 Task: Find connections with filter location Bagaha with filter topic #linkedinprofileswith filter profile language French with filter current company Landor & Fitch with filter school Rajagiri Centre for Business Studies with filter industry Medical Equipment Manufacturing with filter service category Negotiation with filter keywords title Operations Assistant
Action: Mouse moved to (612, 87)
Screenshot: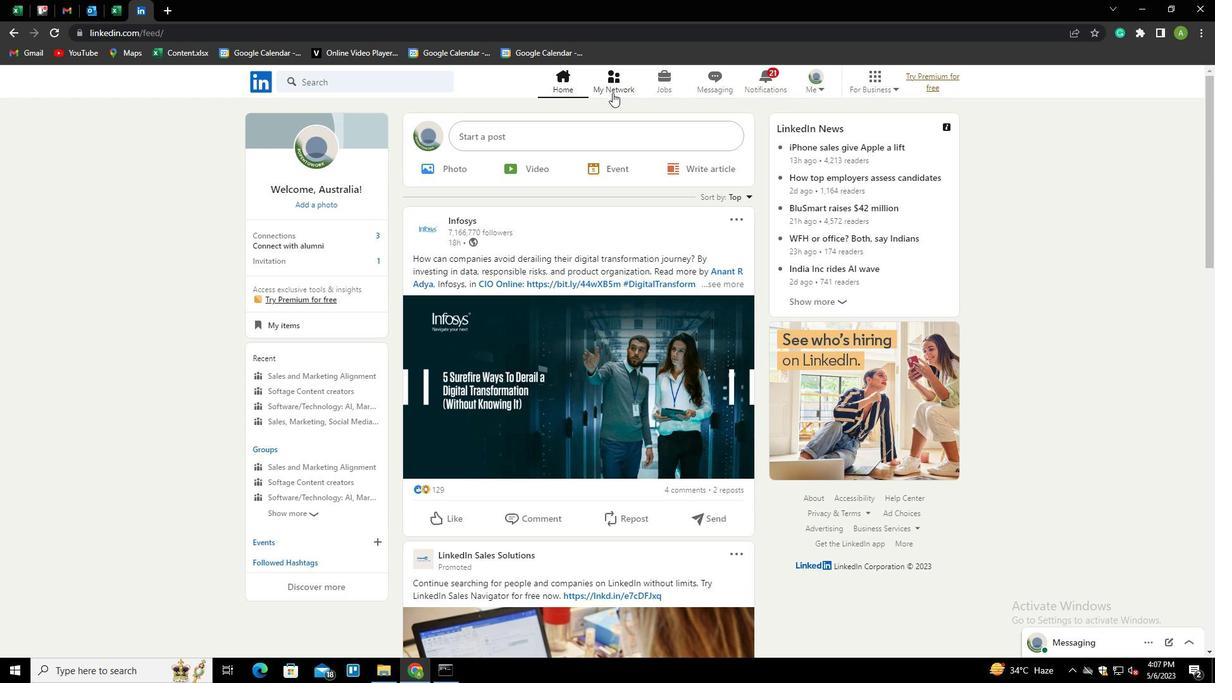 
Action: Mouse pressed left at (612, 87)
Screenshot: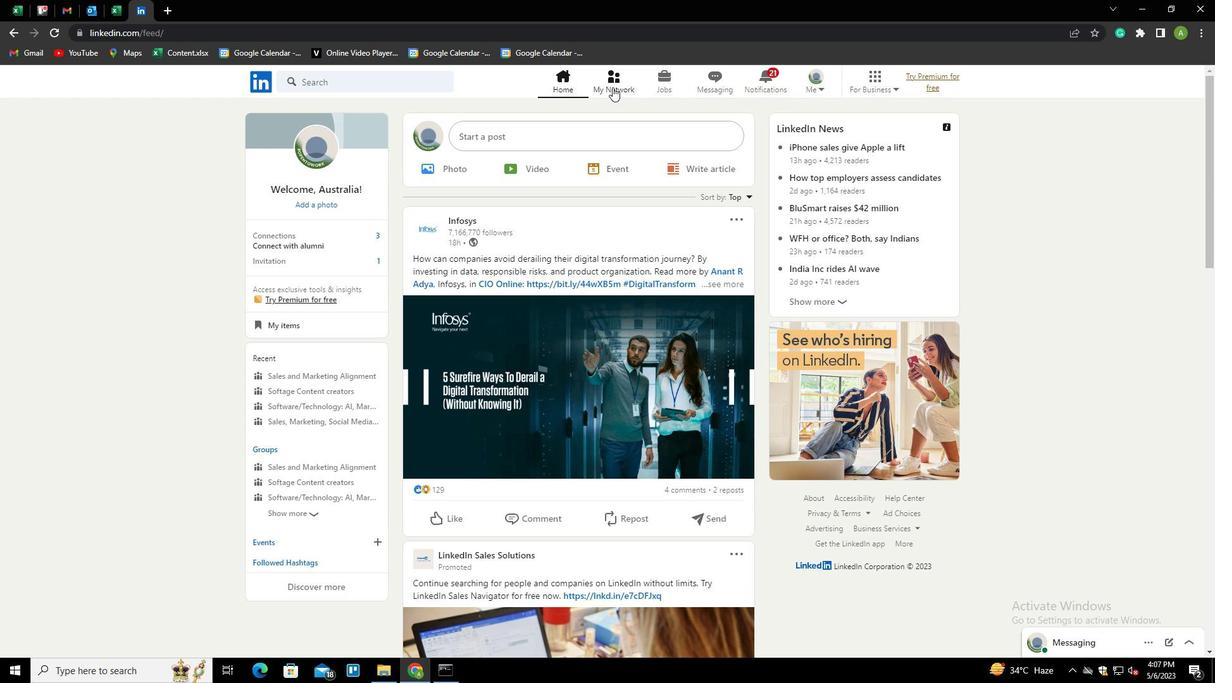 
Action: Mouse moved to (352, 147)
Screenshot: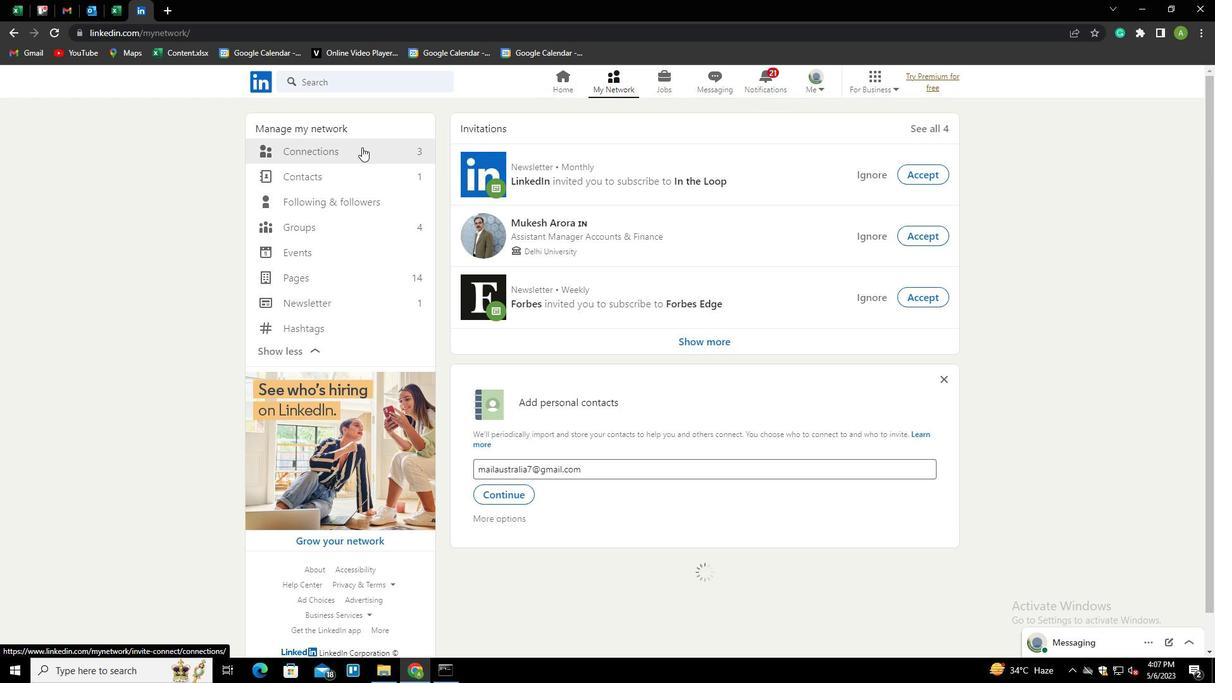 
Action: Mouse pressed left at (352, 147)
Screenshot: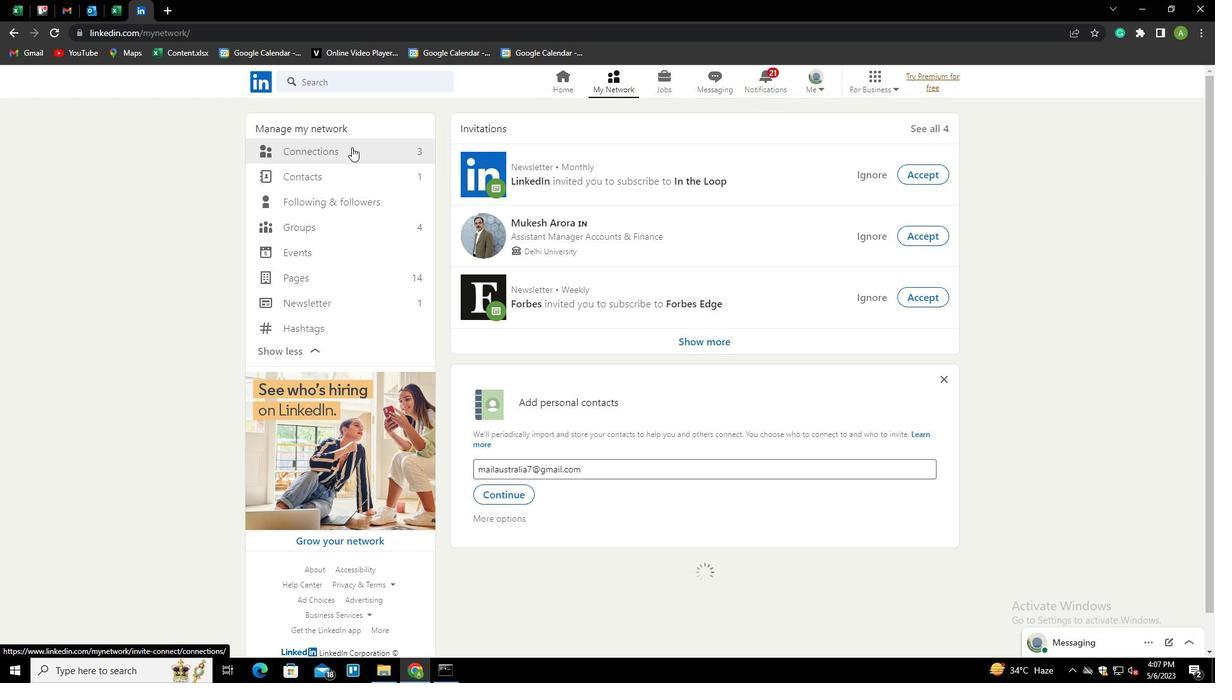
Action: Mouse moved to (683, 151)
Screenshot: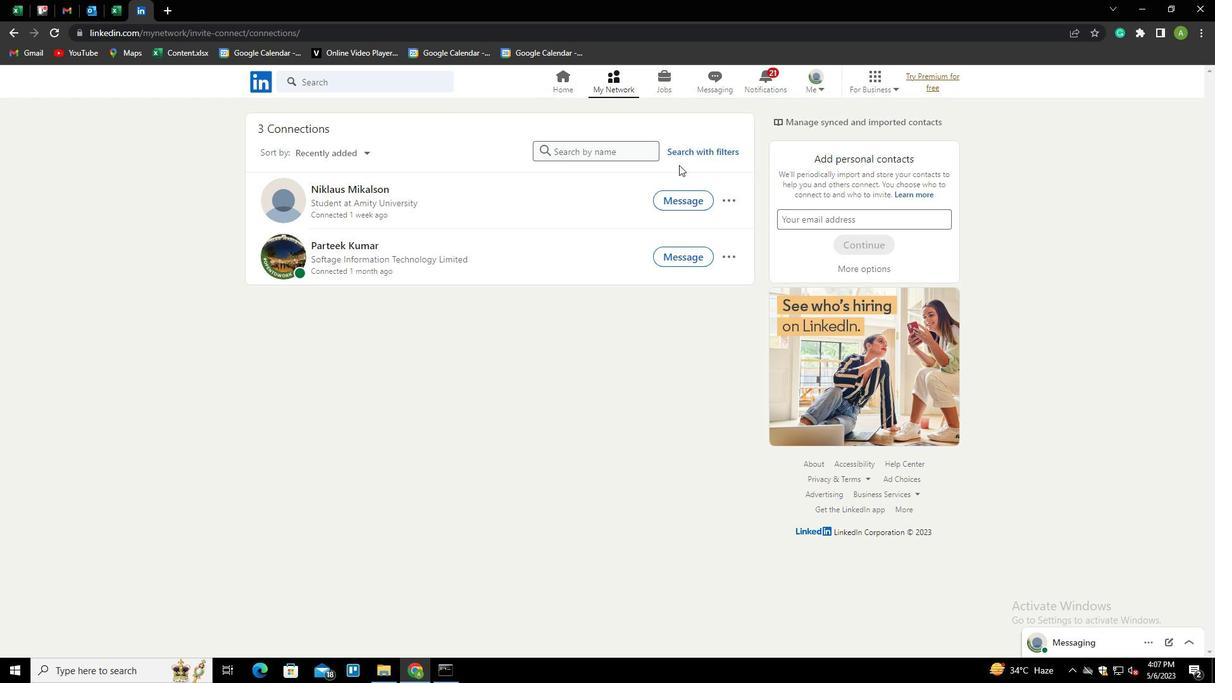 
Action: Mouse pressed left at (683, 151)
Screenshot: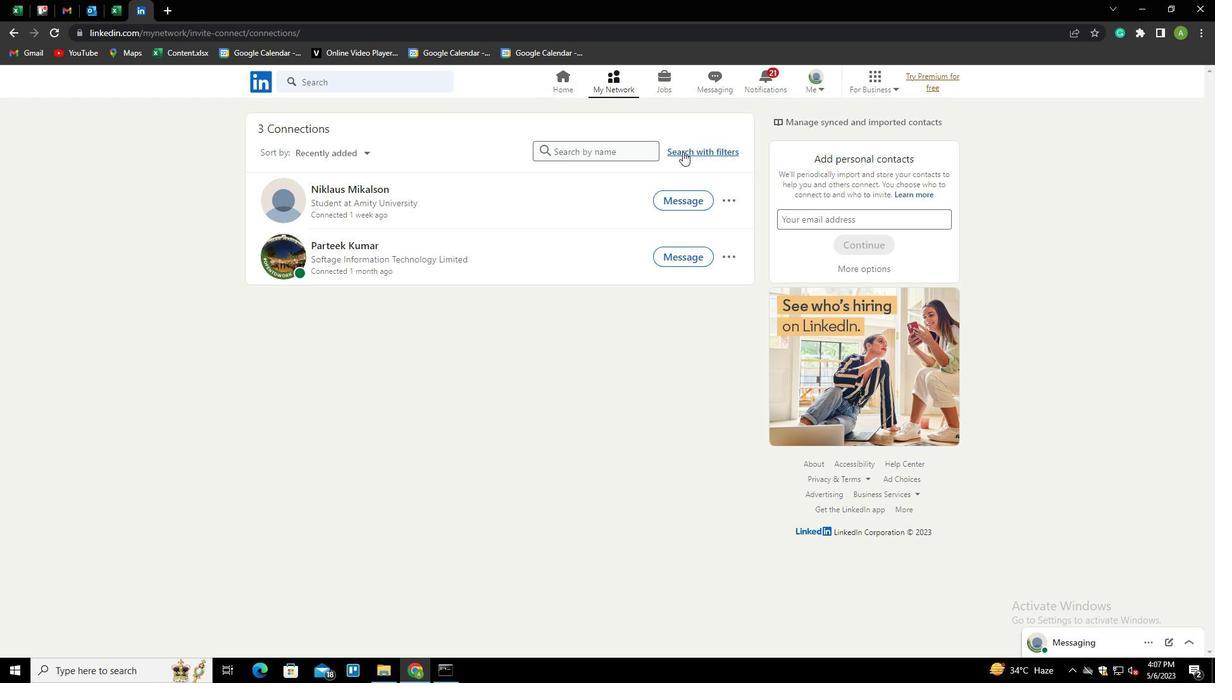 
Action: Mouse moved to (645, 118)
Screenshot: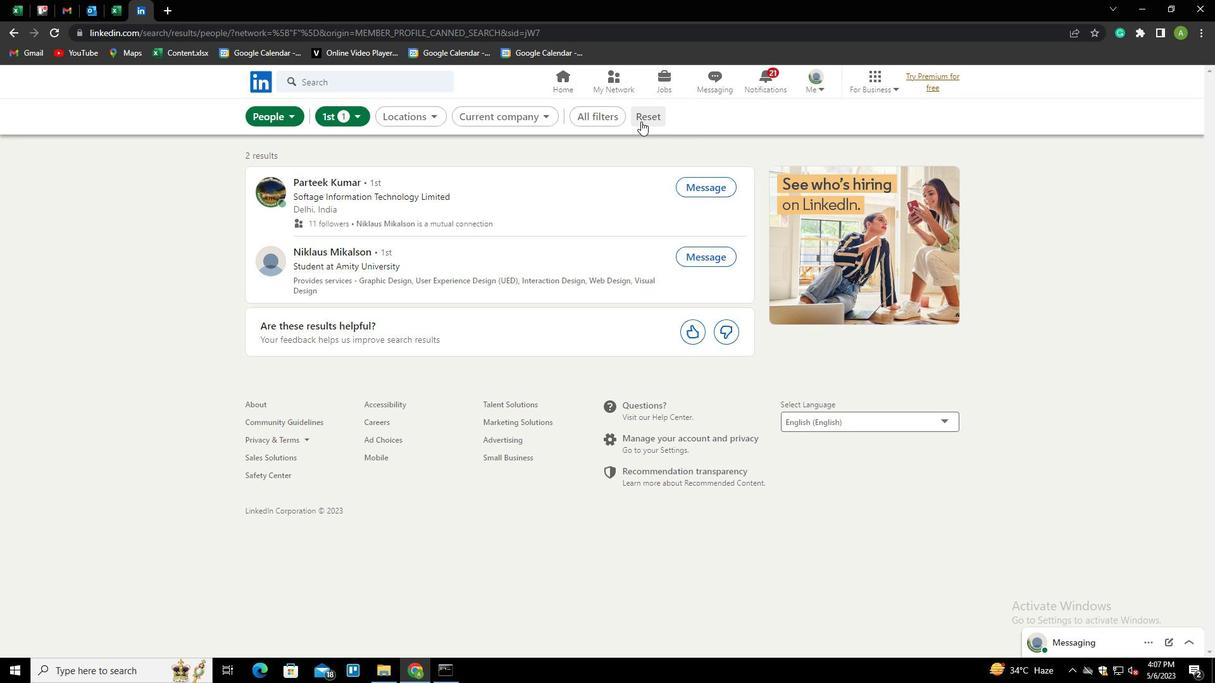 
Action: Mouse pressed left at (645, 118)
Screenshot: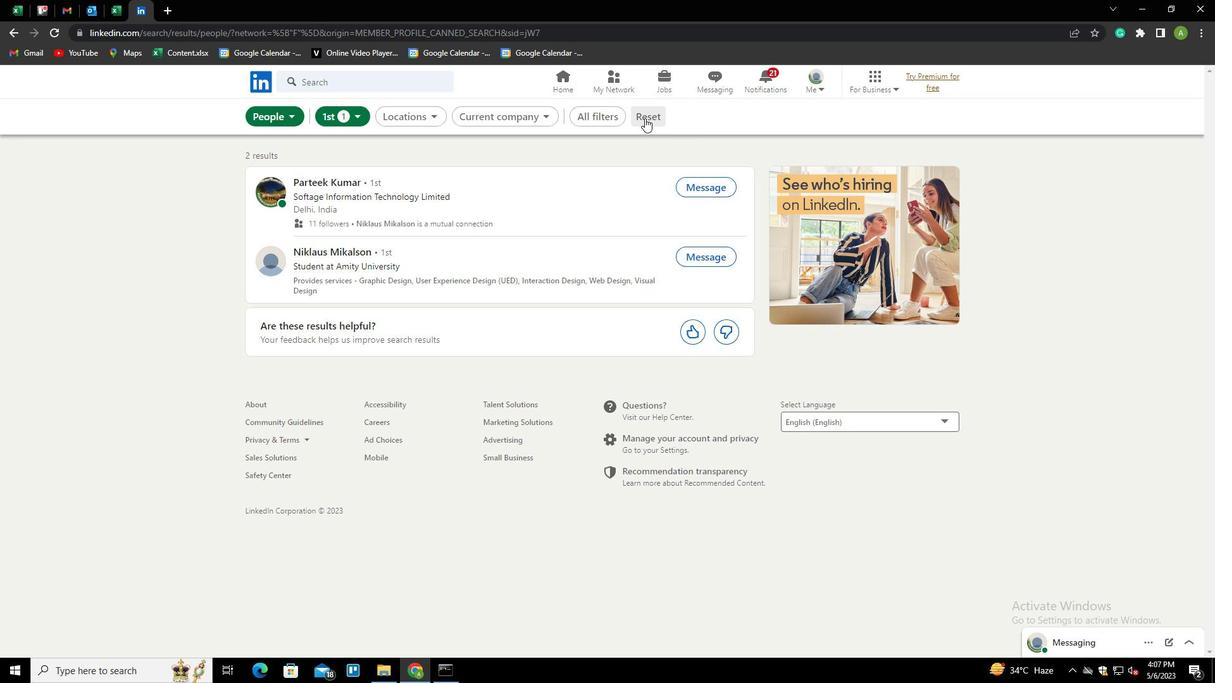 
Action: Mouse moved to (629, 114)
Screenshot: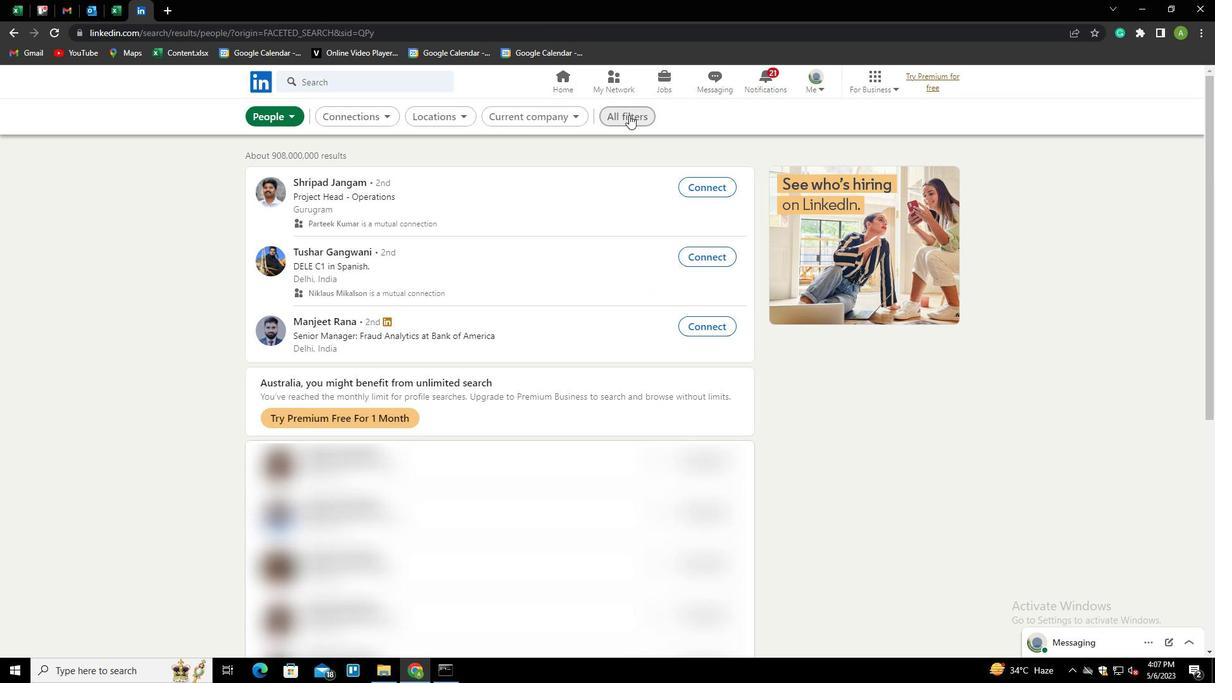 
Action: Mouse pressed left at (629, 114)
Screenshot: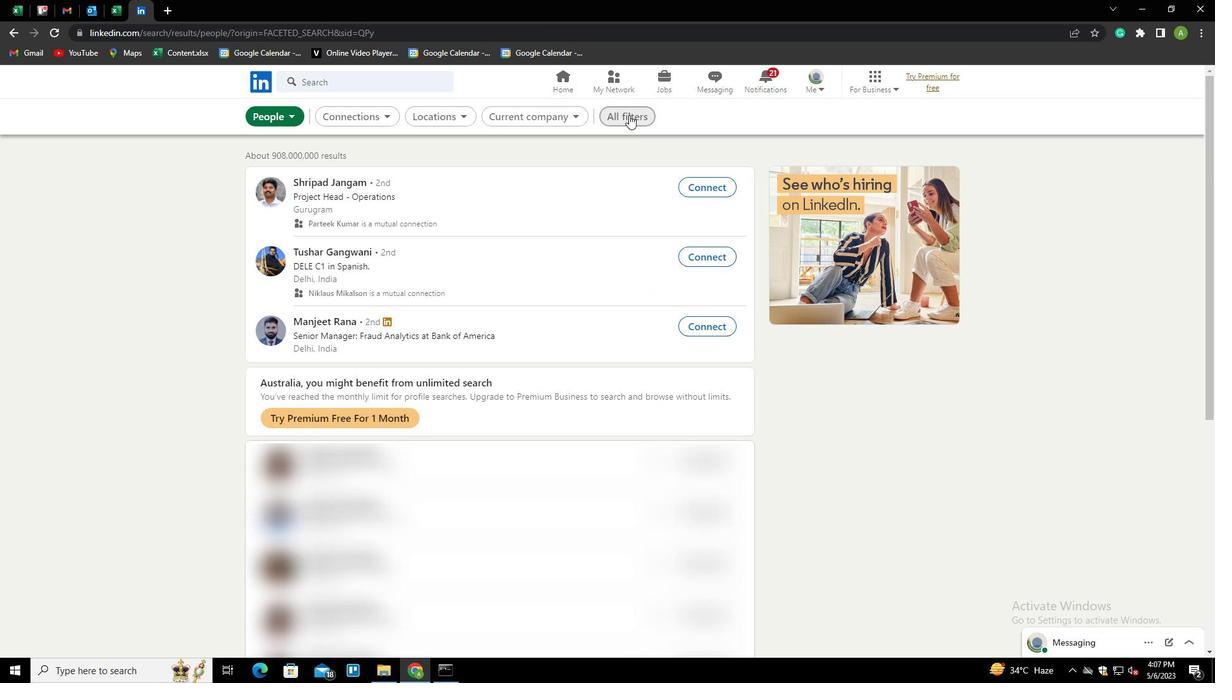 
Action: Mouse moved to (1054, 422)
Screenshot: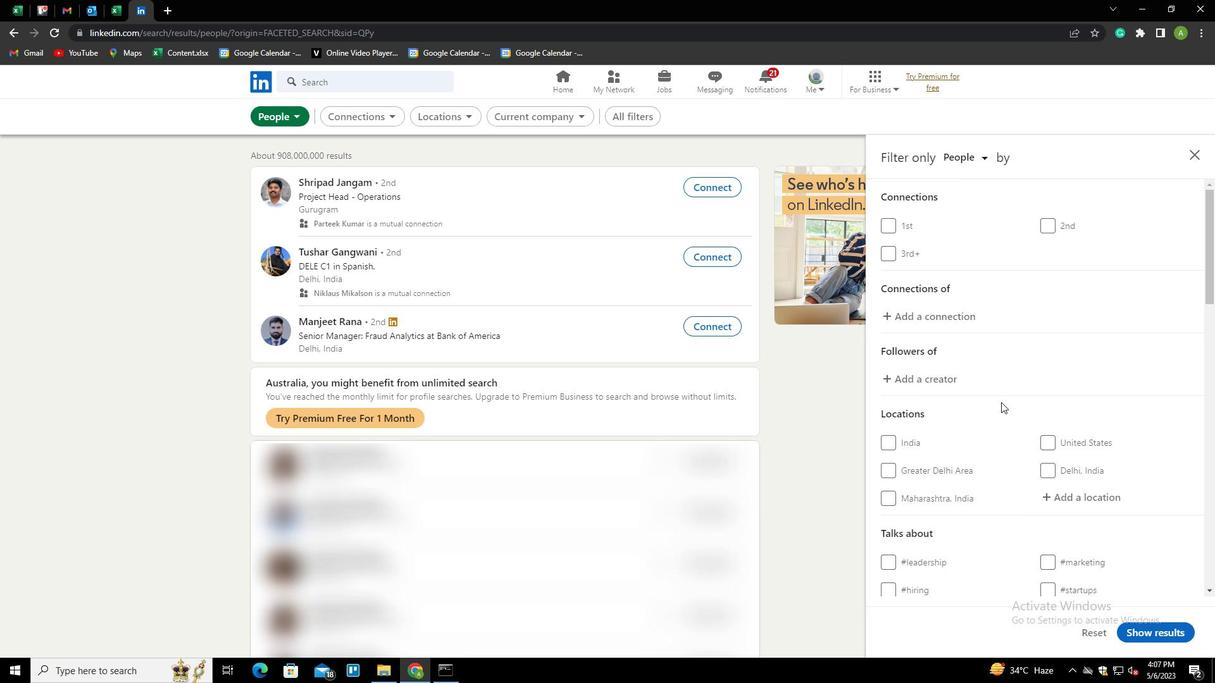 
Action: Mouse scrolled (1054, 422) with delta (0, 0)
Screenshot: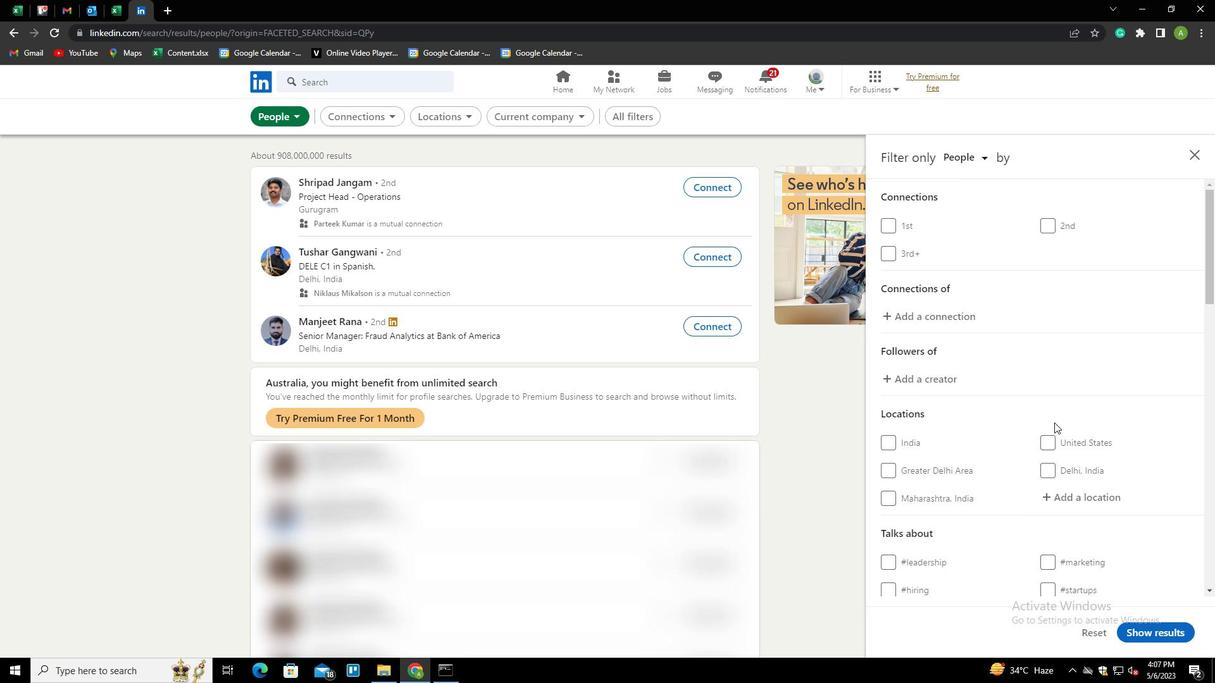
Action: Mouse scrolled (1054, 422) with delta (0, 0)
Screenshot: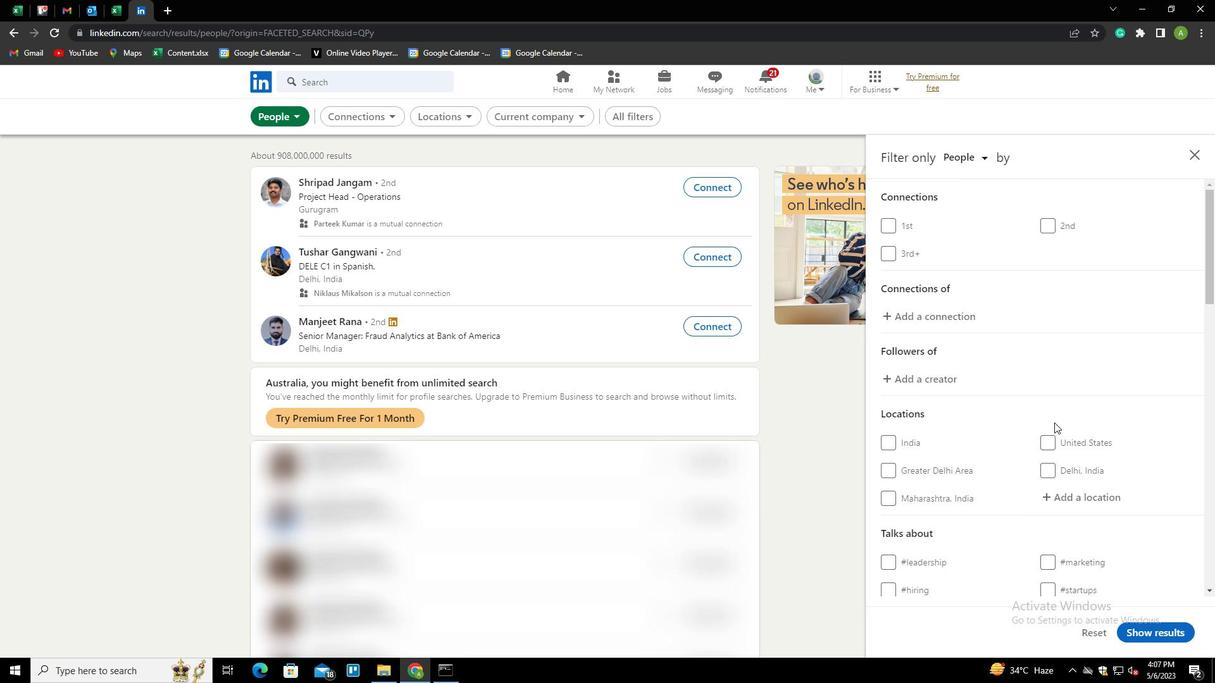 
Action: Mouse moved to (1059, 373)
Screenshot: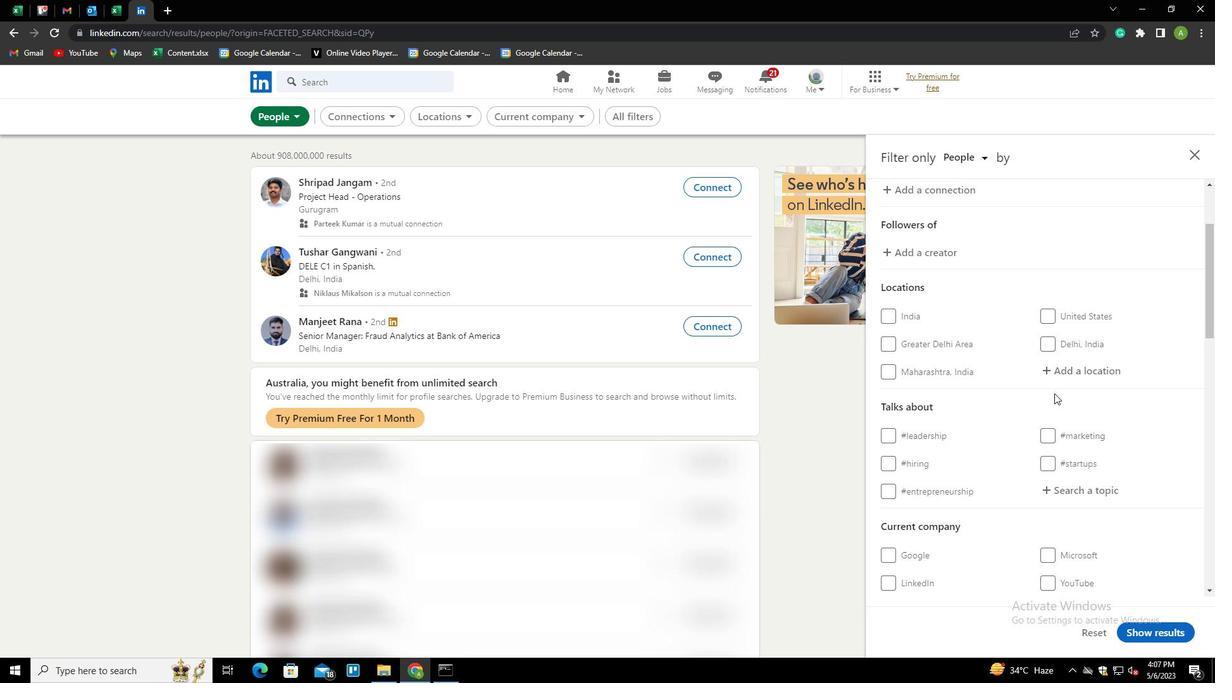 
Action: Mouse pressed left at (1059, 373)
Screenshot: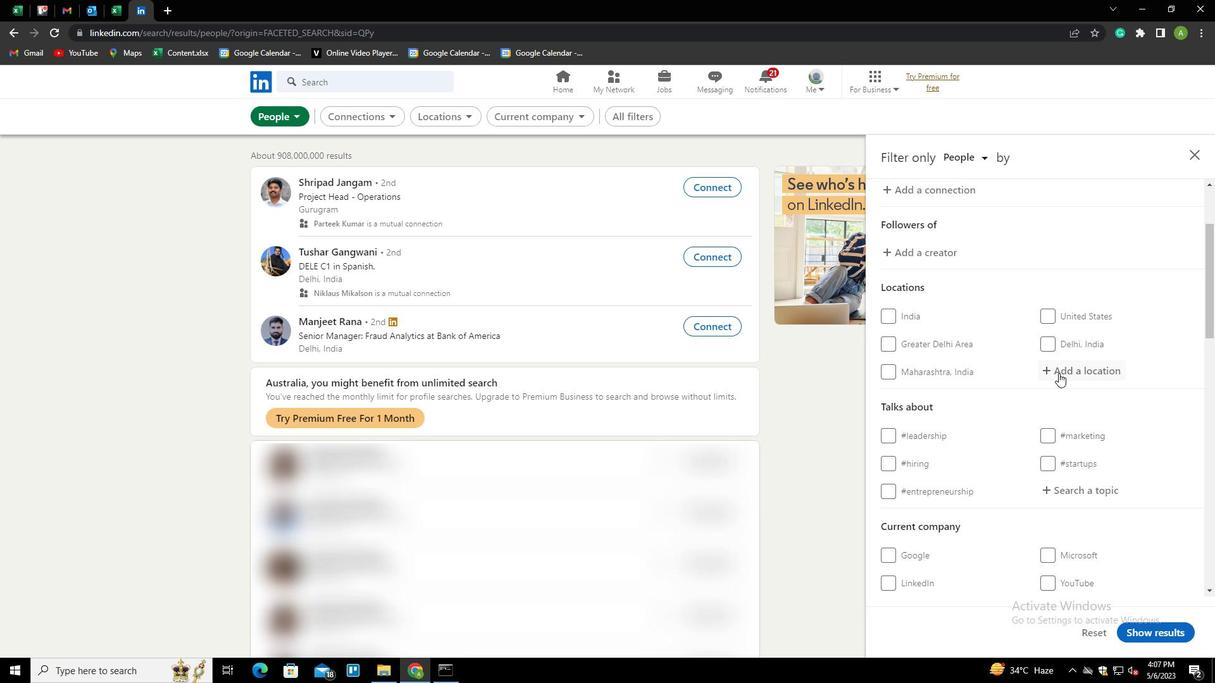
Action: Mouse moved to (1193, 250)
Screenshot: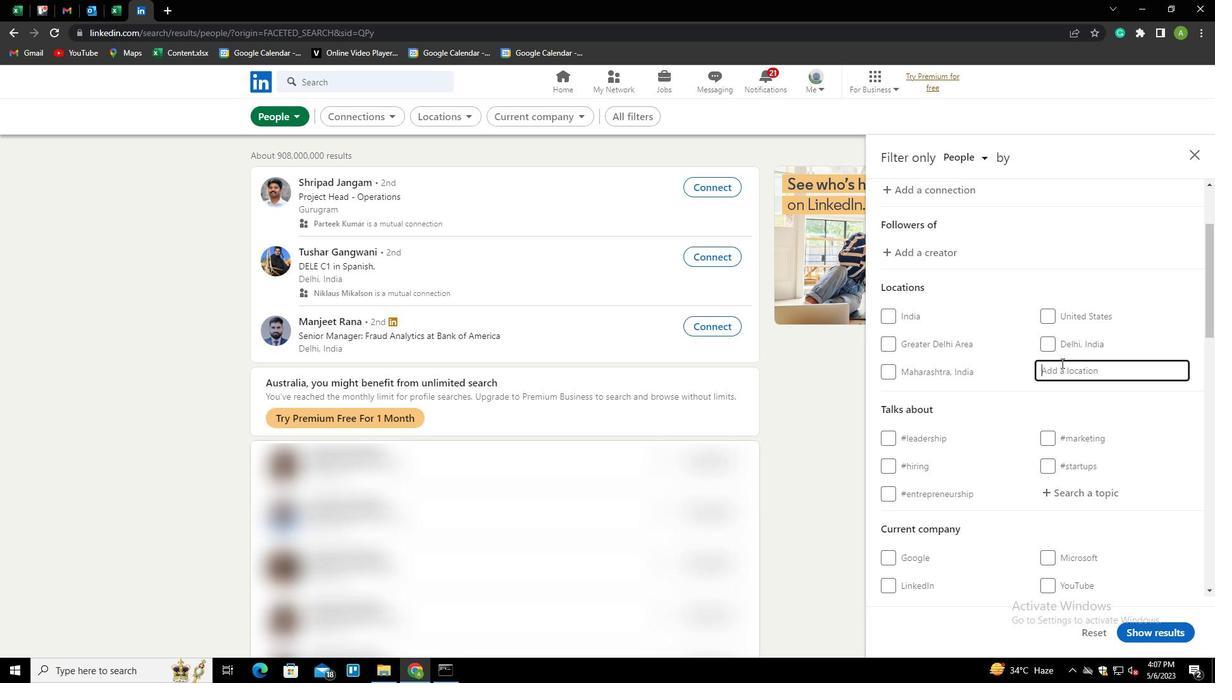 
Action: Key pressed <Key.shift>BAGAHA<Key.down><Key.enter>
Screenshot: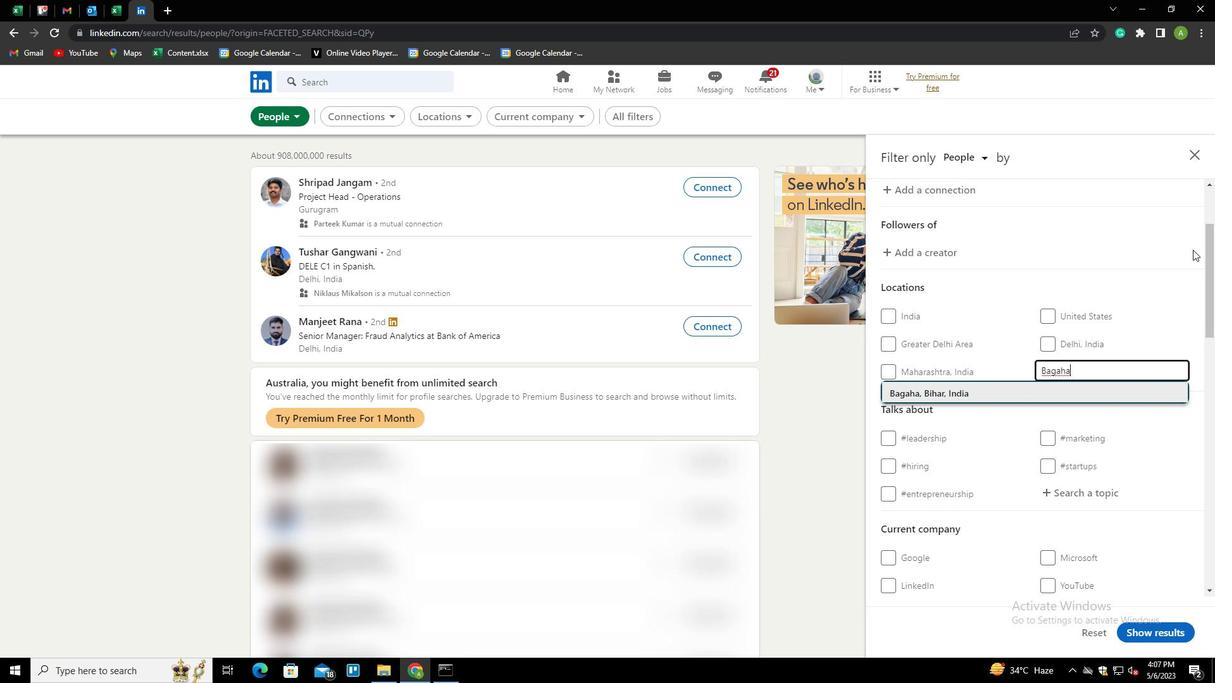 
Action: Mouse scrolled (1193, 249) with delta (0, 0)
Screenshot: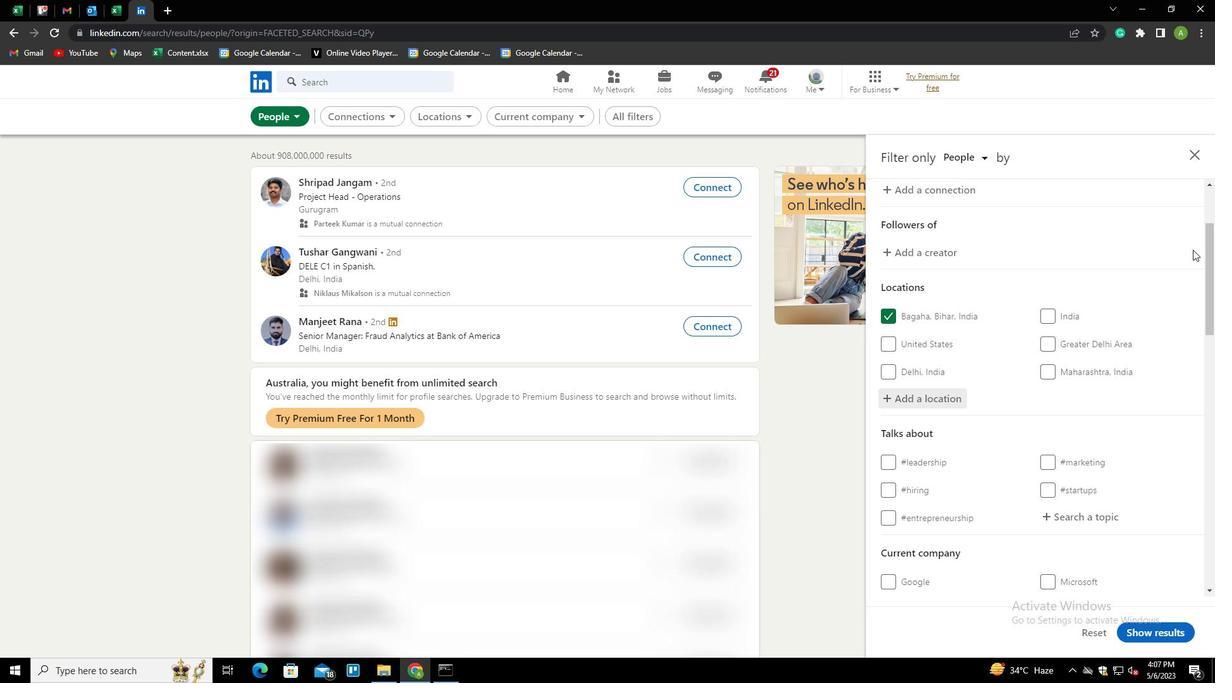
Action: Mouse scrolled (1193, 249) with delta (0, 0)
Screenshot: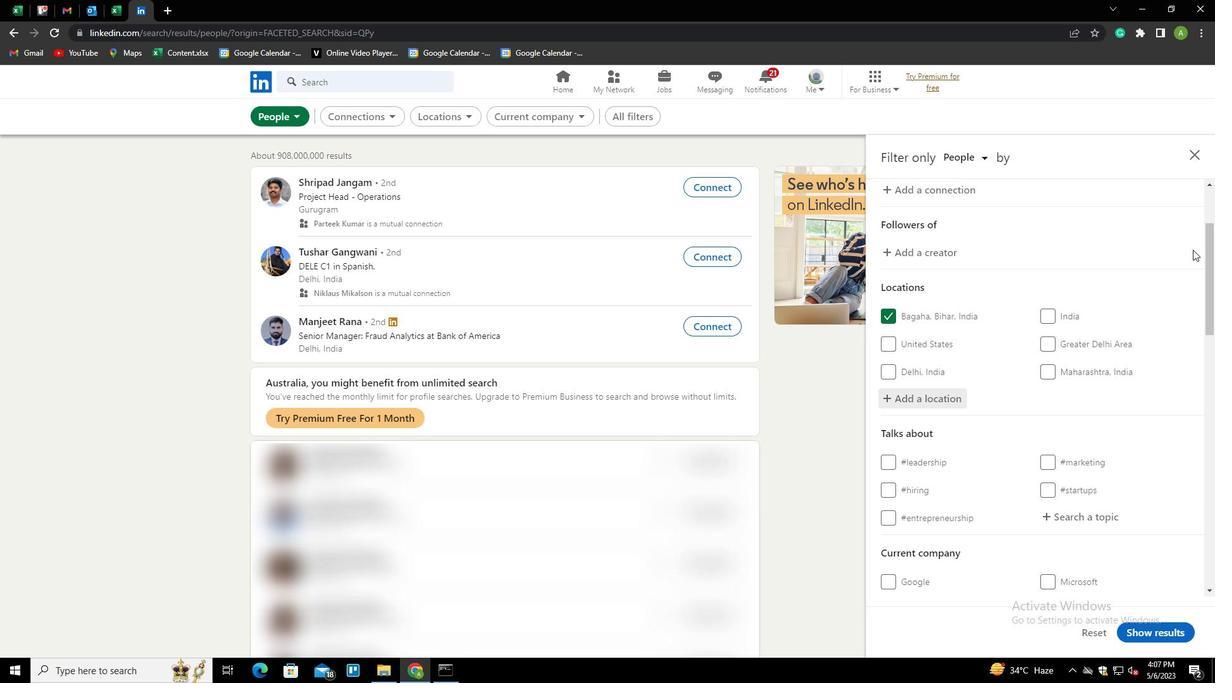 
Action: Mouse scrolled (1193, 249) with delta (0, 0)
Screenshot: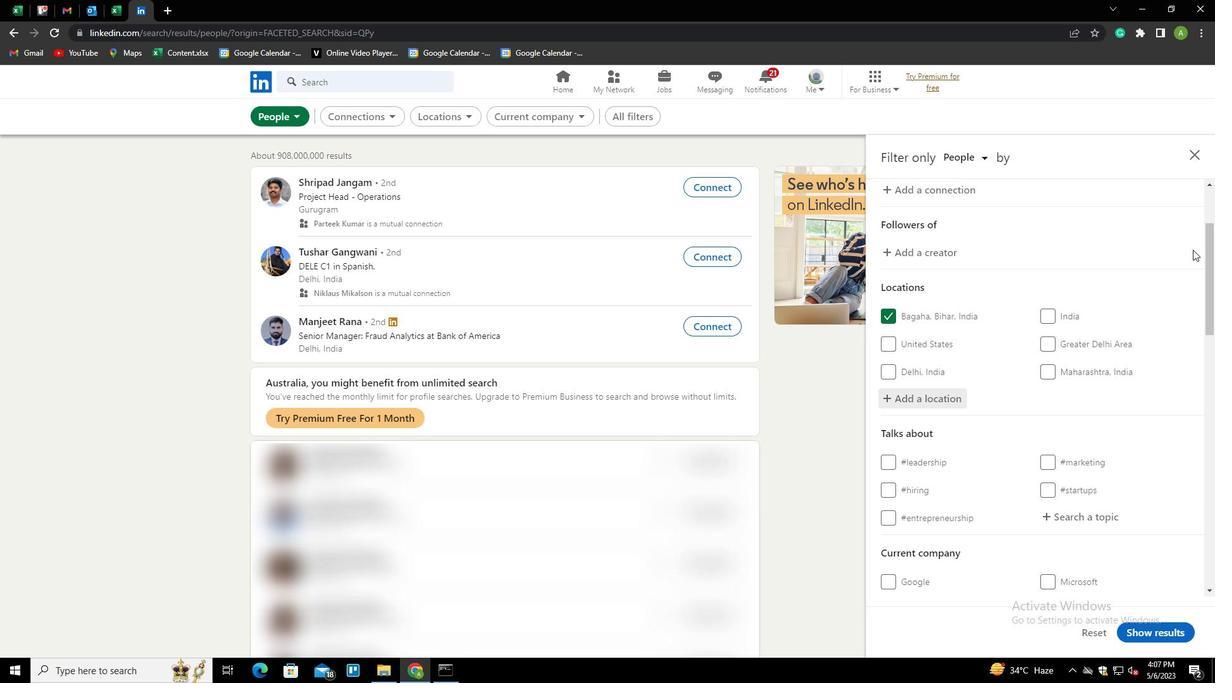 
Action: Mouse scrolled (1193, 249) with delta (0, 0)
Screenshot: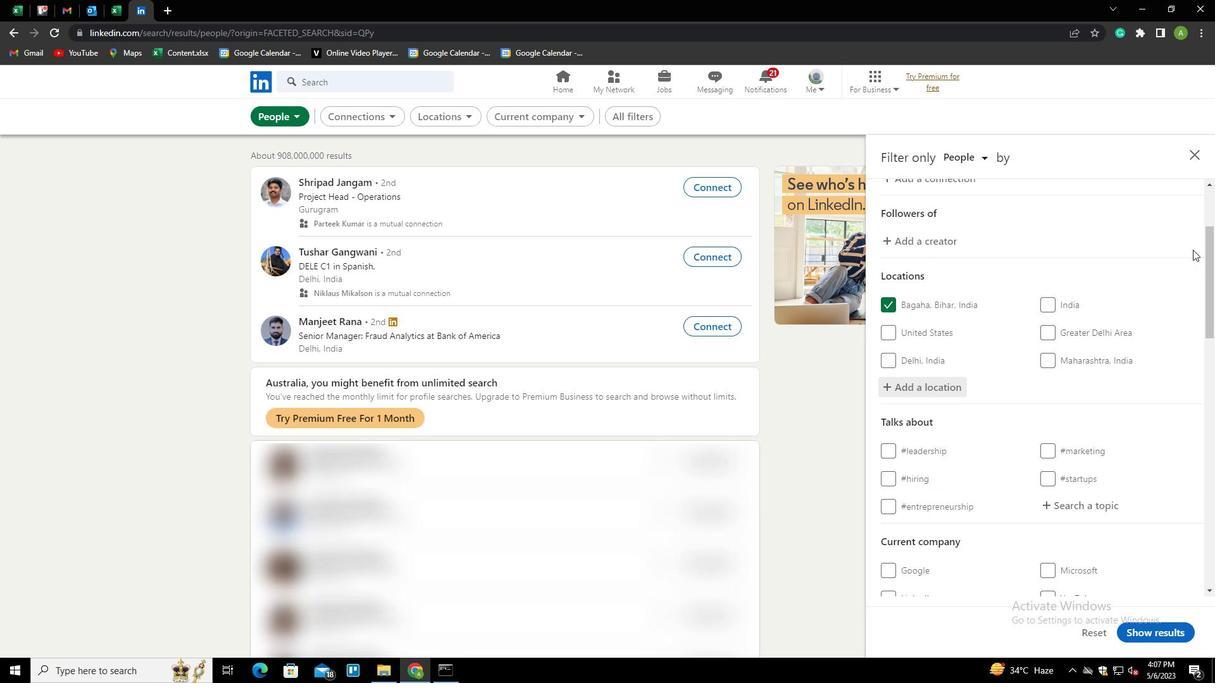 
Action: Mouse moved to (1083, 257)
Screenshot: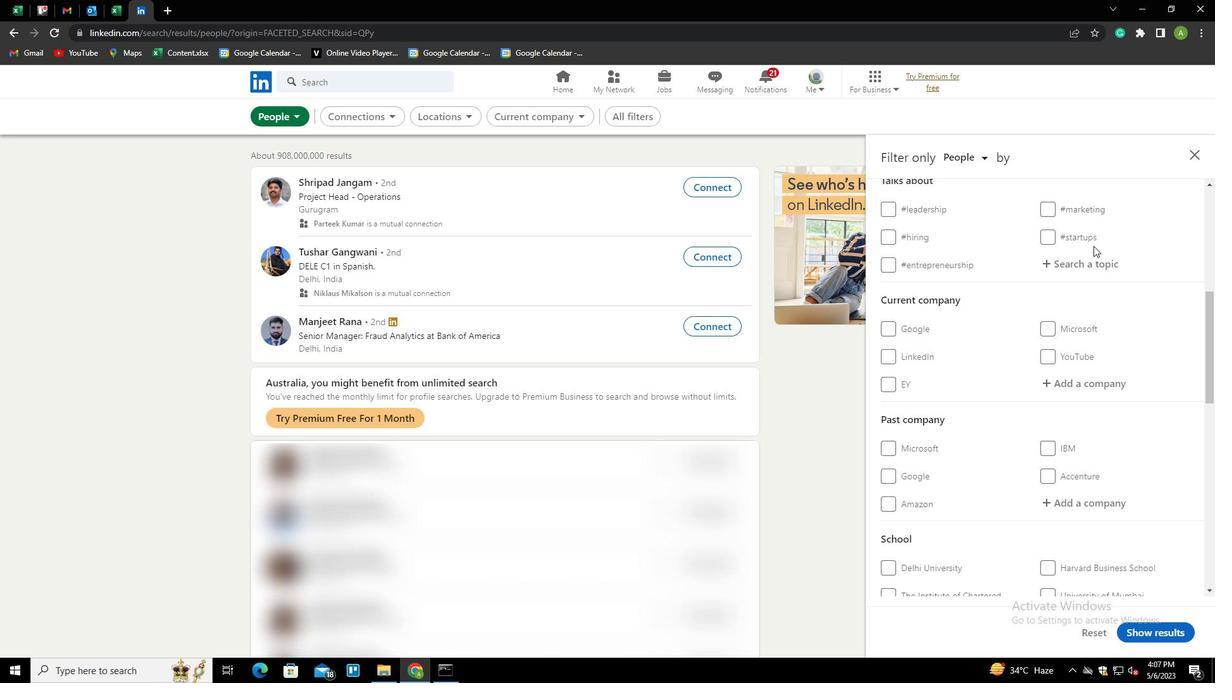 
Action: Mouse pressed left at (1083, 257)
Screenshot: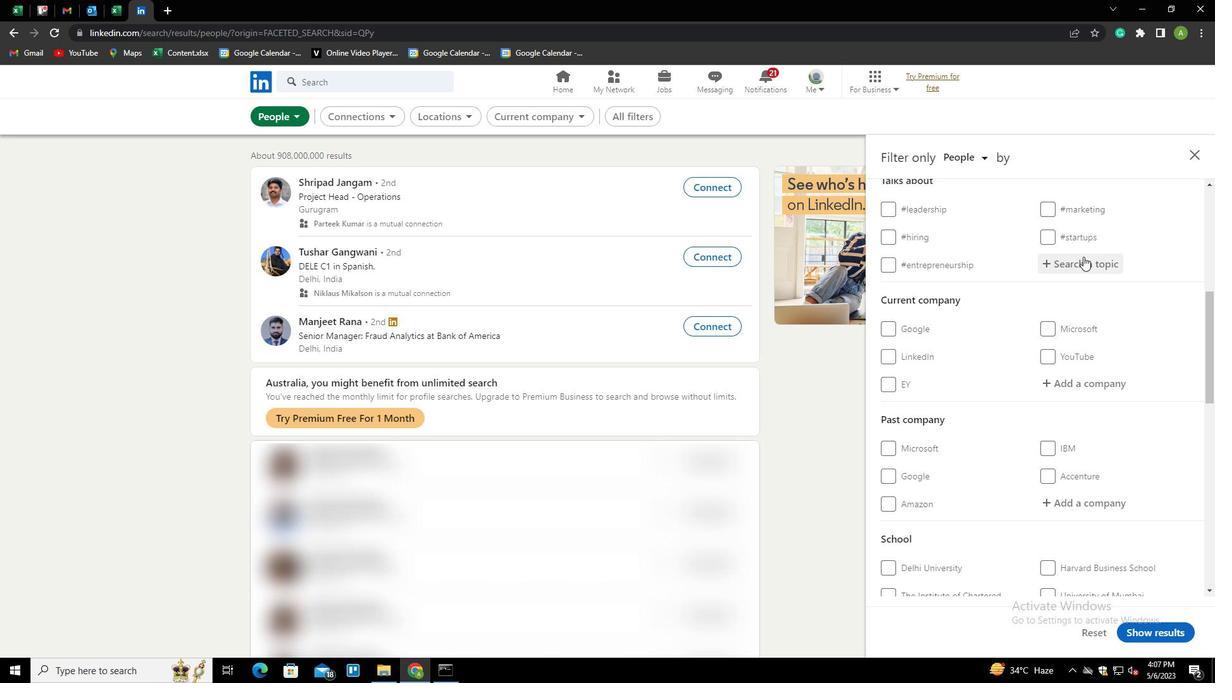 
Action: Key pressed LINKEDINPROFILES<Key.down><Key.down><Key.enter>
Screenshot: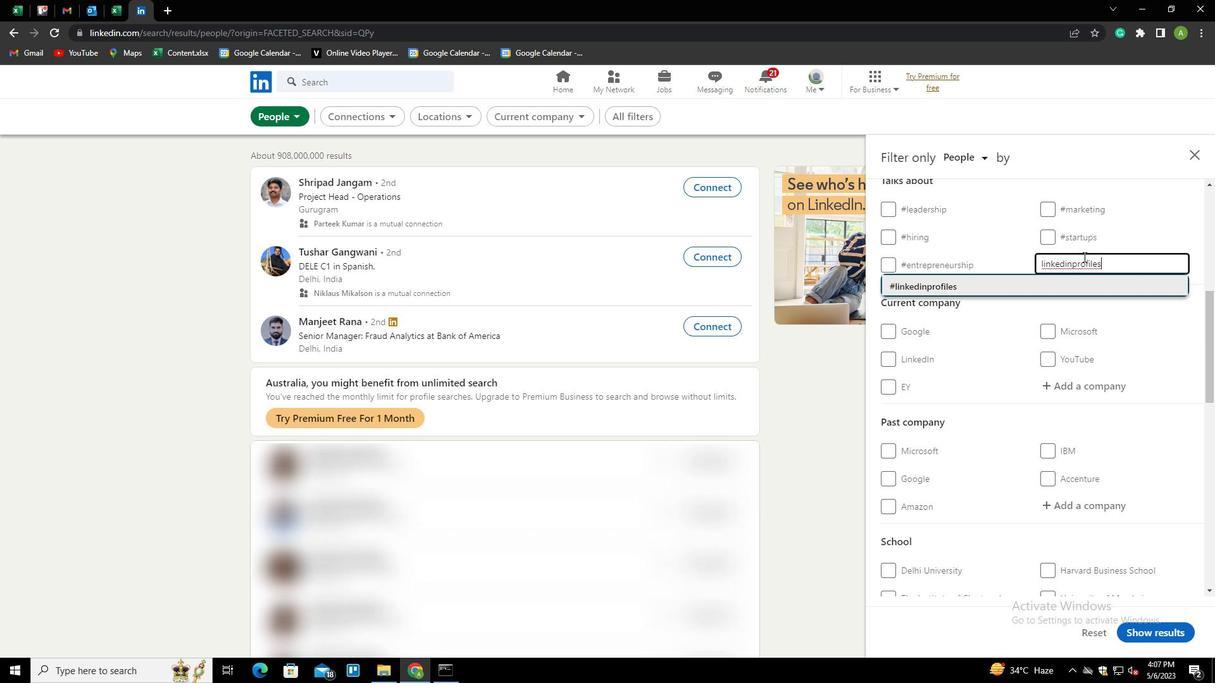 
Action: Mouse moved to (1093, 250)
Screenshot: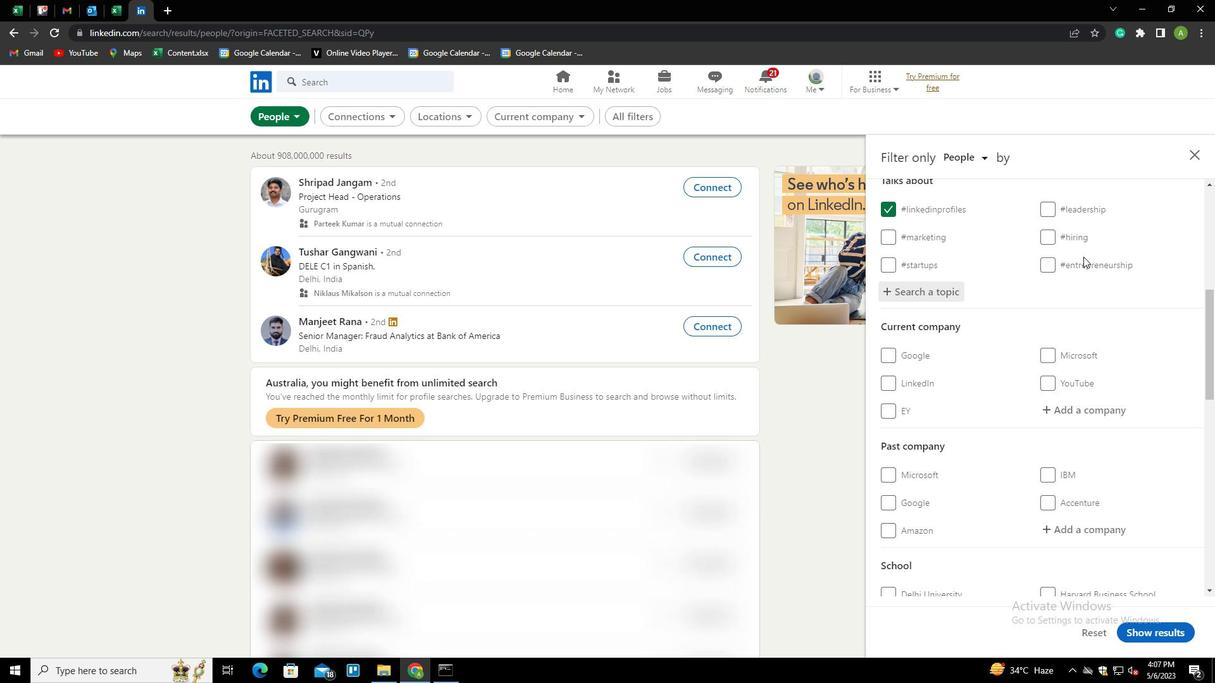 
Action: Mouse scrolled (1093, 250) with delta (0, 0)
Screenshot: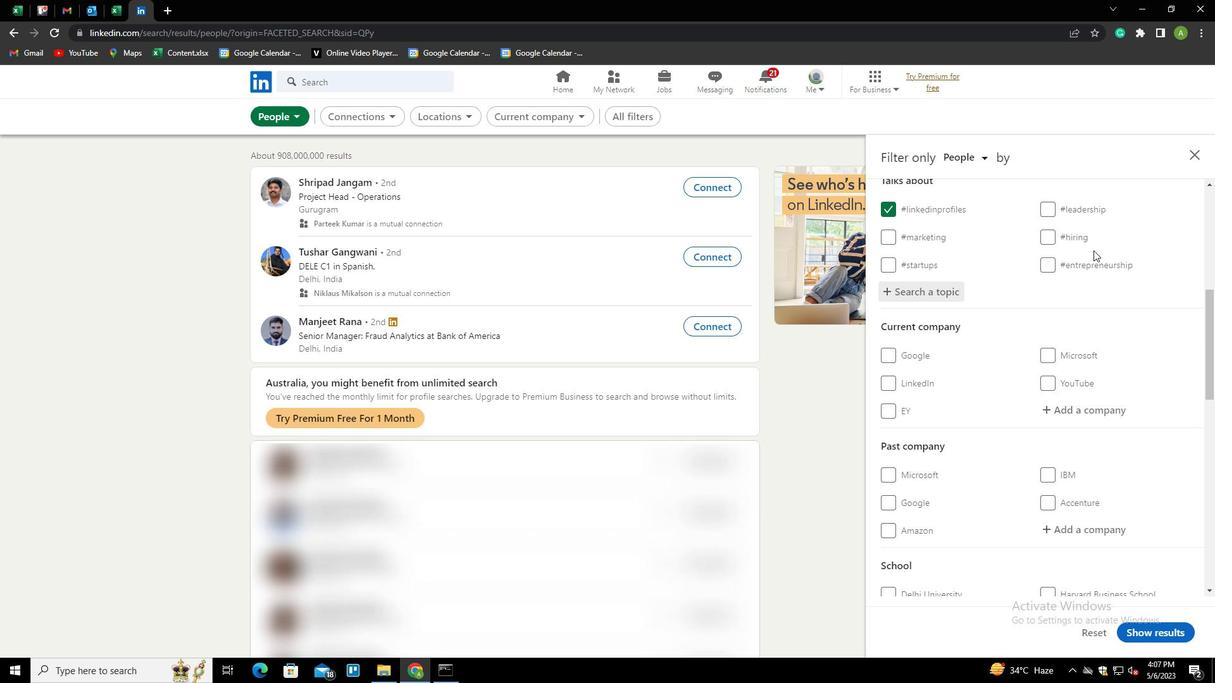 
Action: Mouse scrolled (1093, 250) with delta (0, 0)
Screenshot: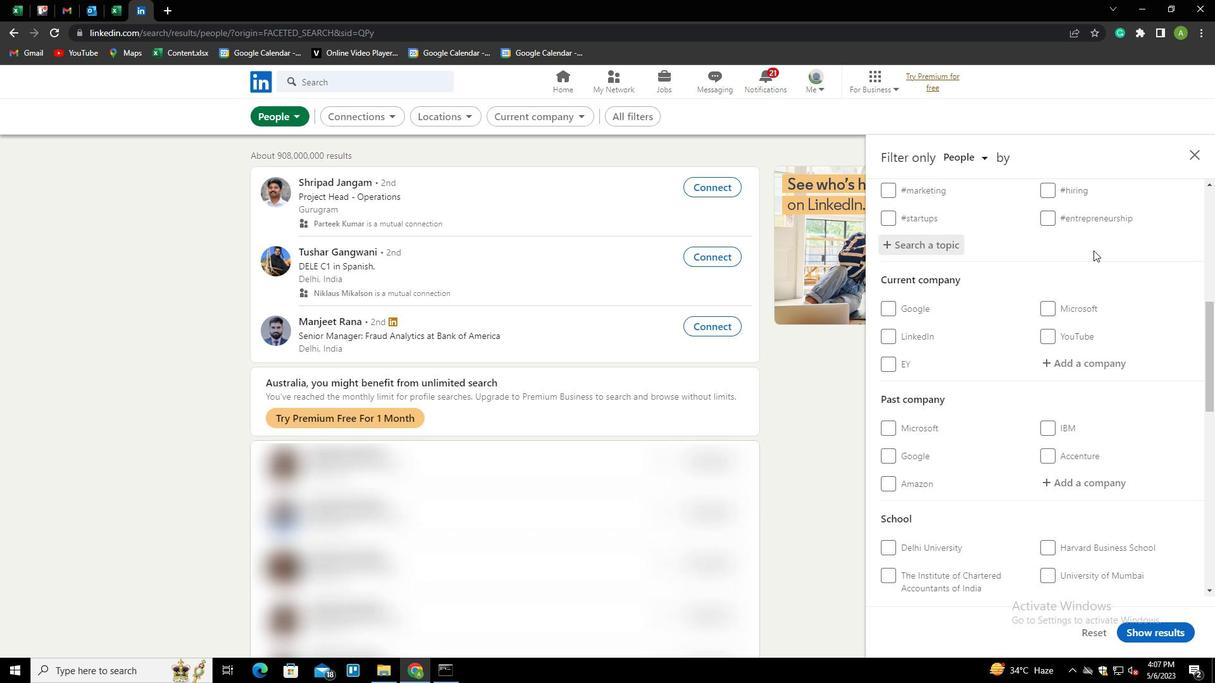 
Action: Mouse scrolled (1093, 250) with delta (0, 0)
Screenshot: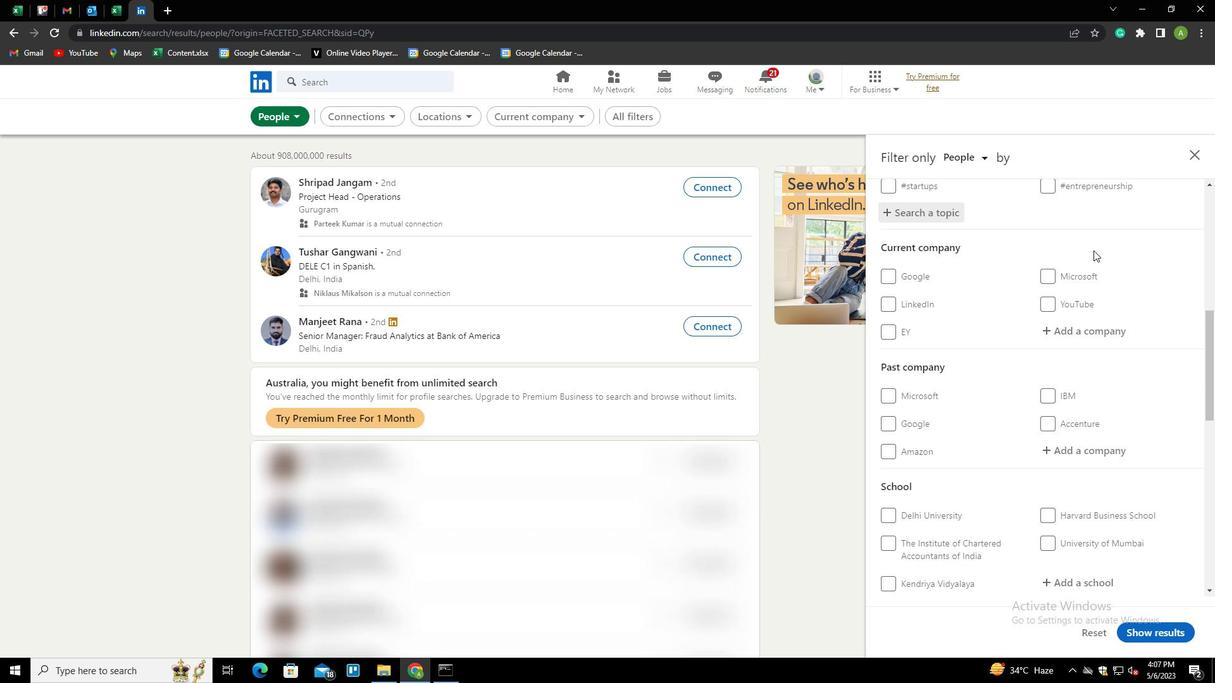 
Action: Mouse scrolled (1093, 250) with delta (0, 0)
Screenshot: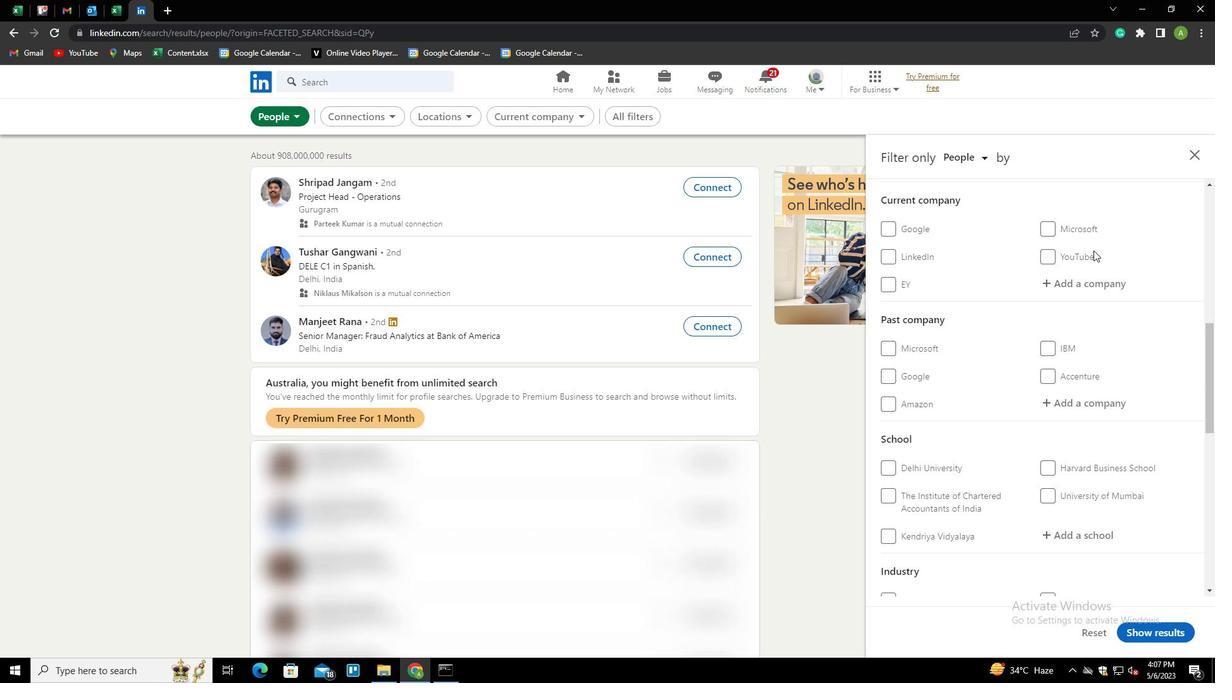 
Action: Mouse scrolled (1093, 250) with delta (0, 0)
Screenshot: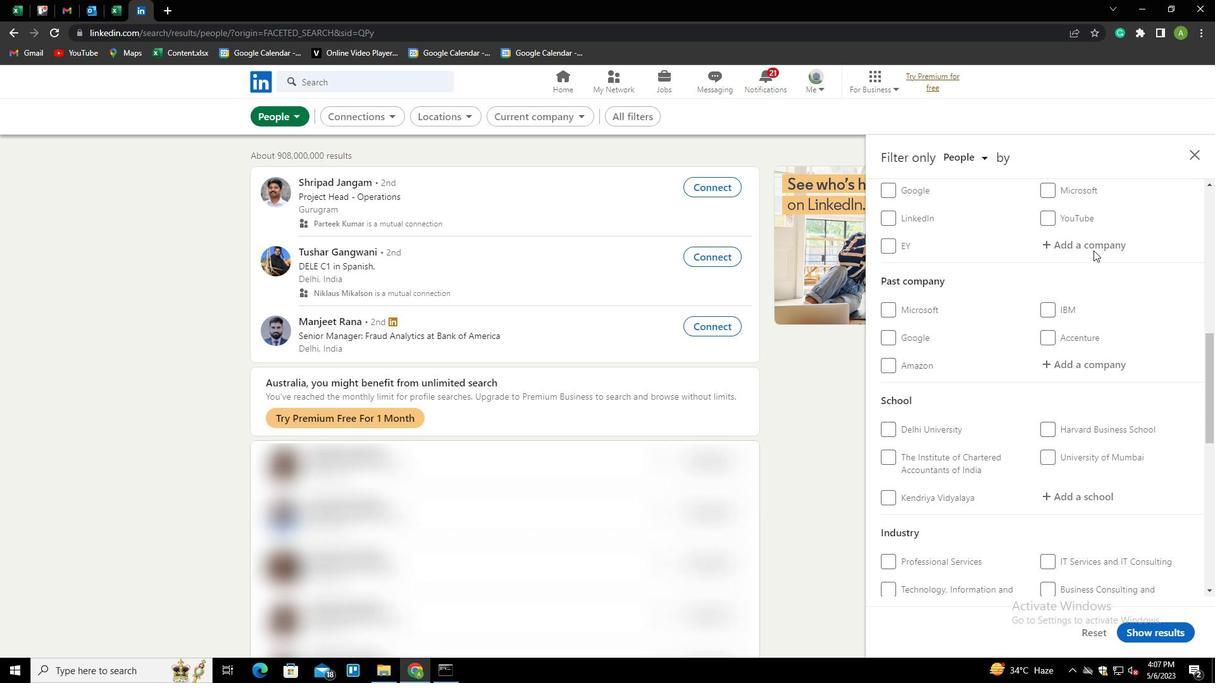 
Action: Mouse scrolled (1093, 250) with delta (0, 0)
Screenshot: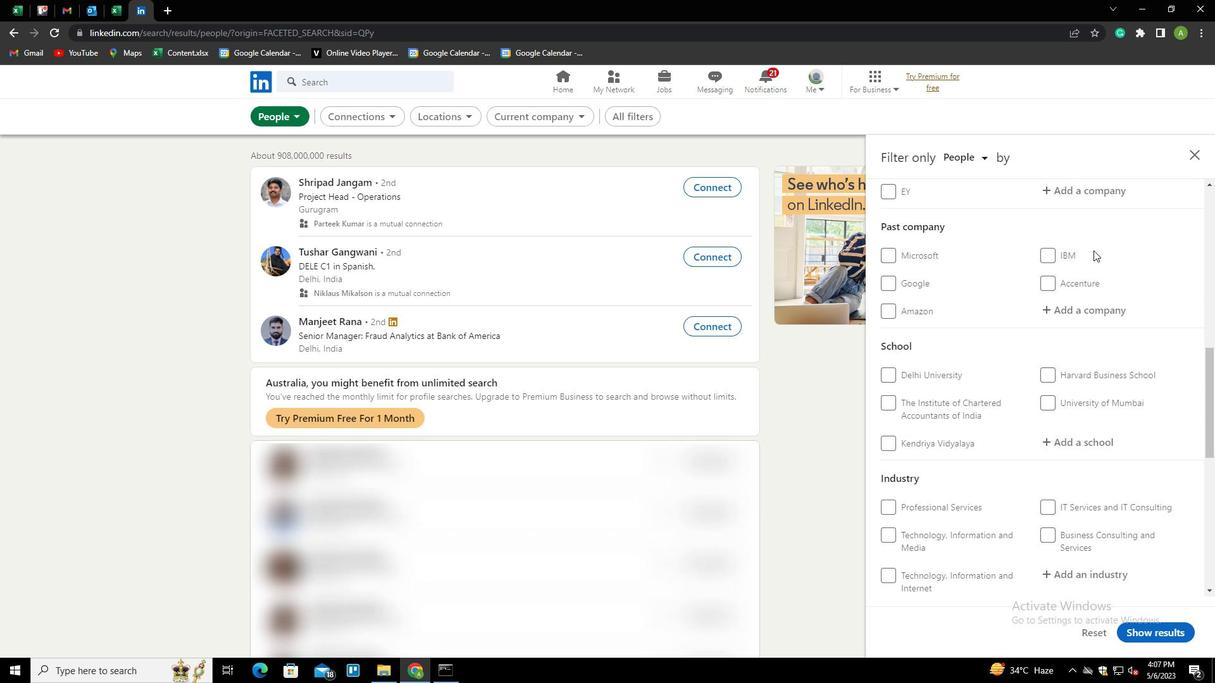 
Action: Mouse scrolled (1093, 250) with delta (0, 0)
Screenshot: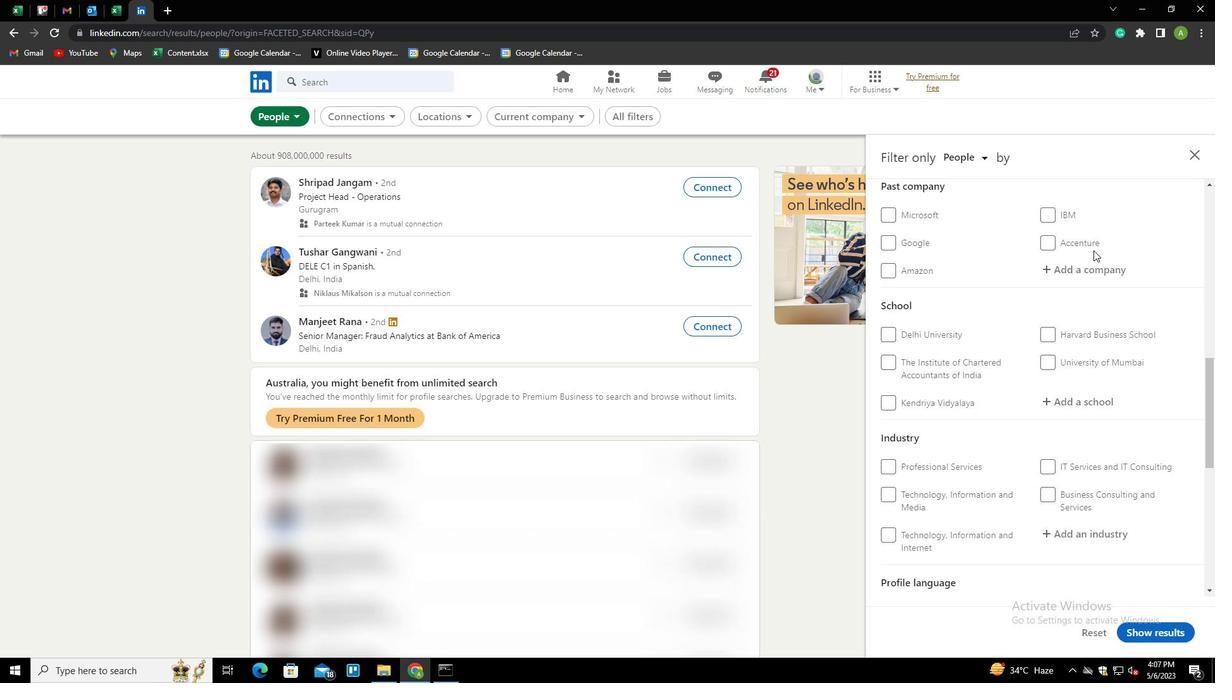 
Action: Mouse scrolled (1093, 250) with delta (0, 0)
Screenshot: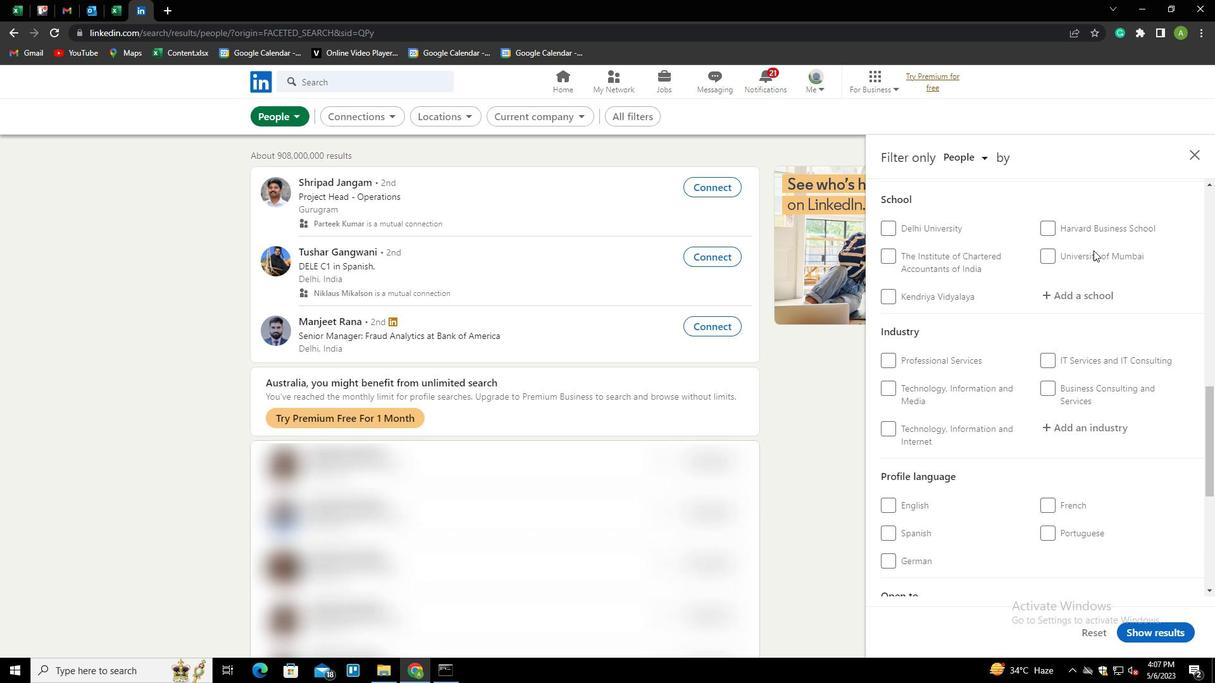 
Action: Mouse moved to (1054, 361)
Screenshot: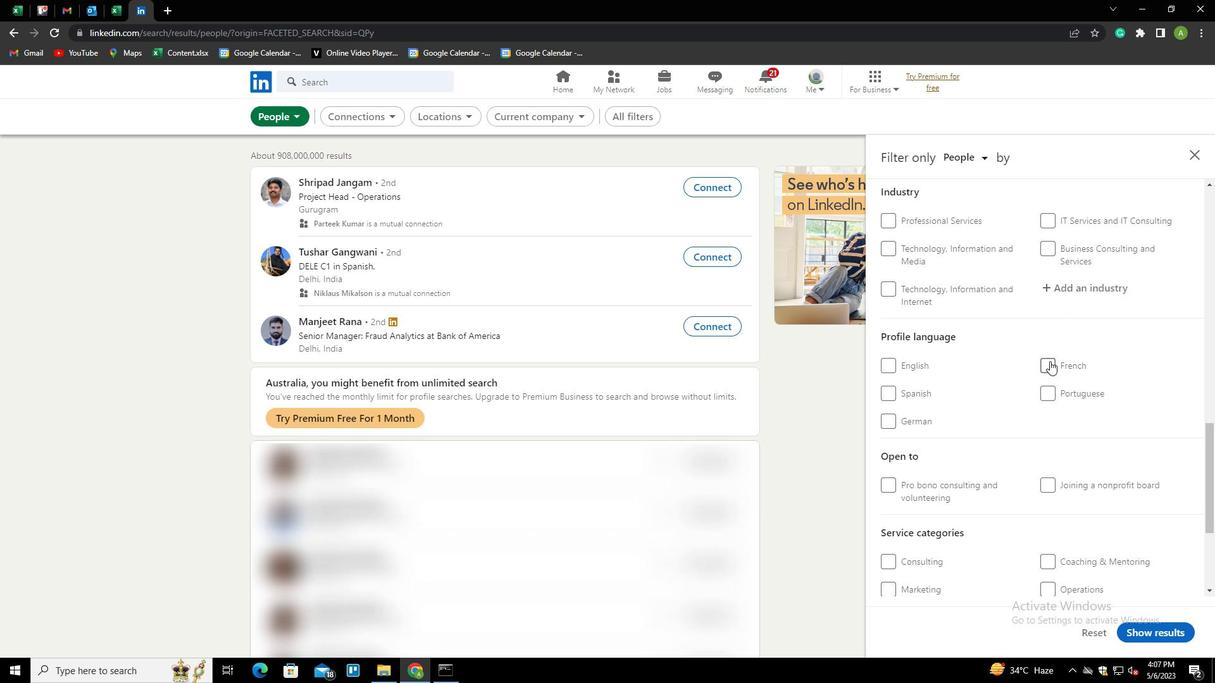 
Action: Mouse pressed left at (1054, 361)
Screenshot: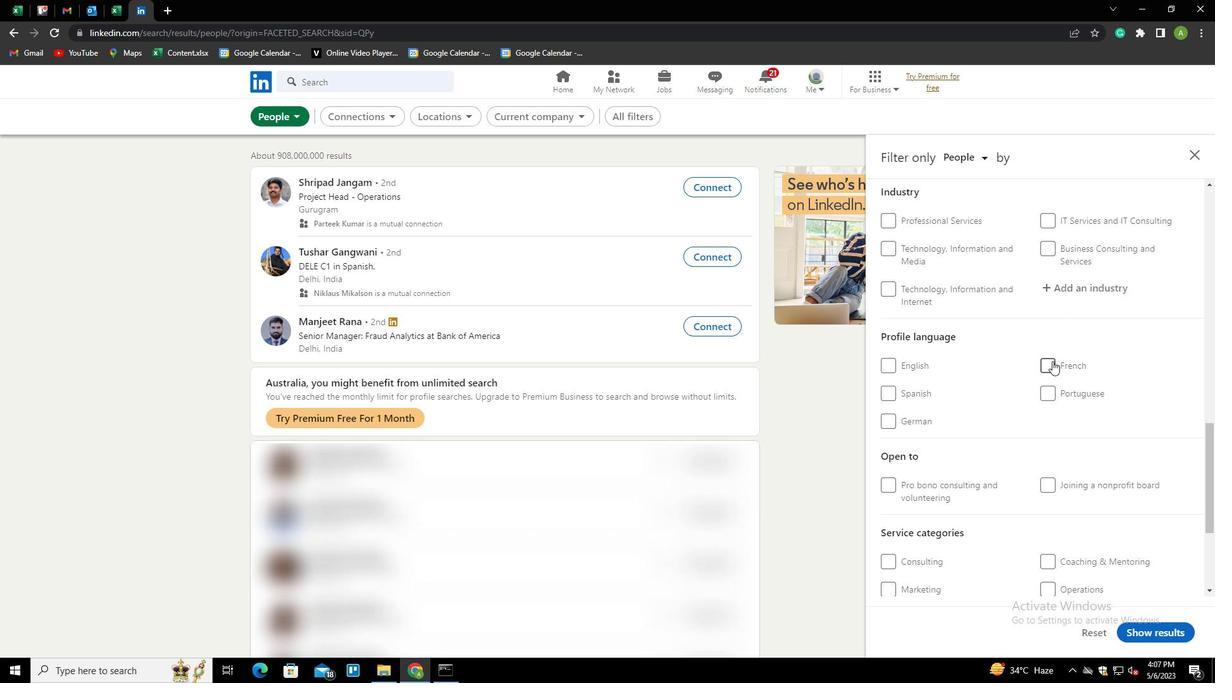 
Action: Mouse moved to (1101, 347)
Screenshot: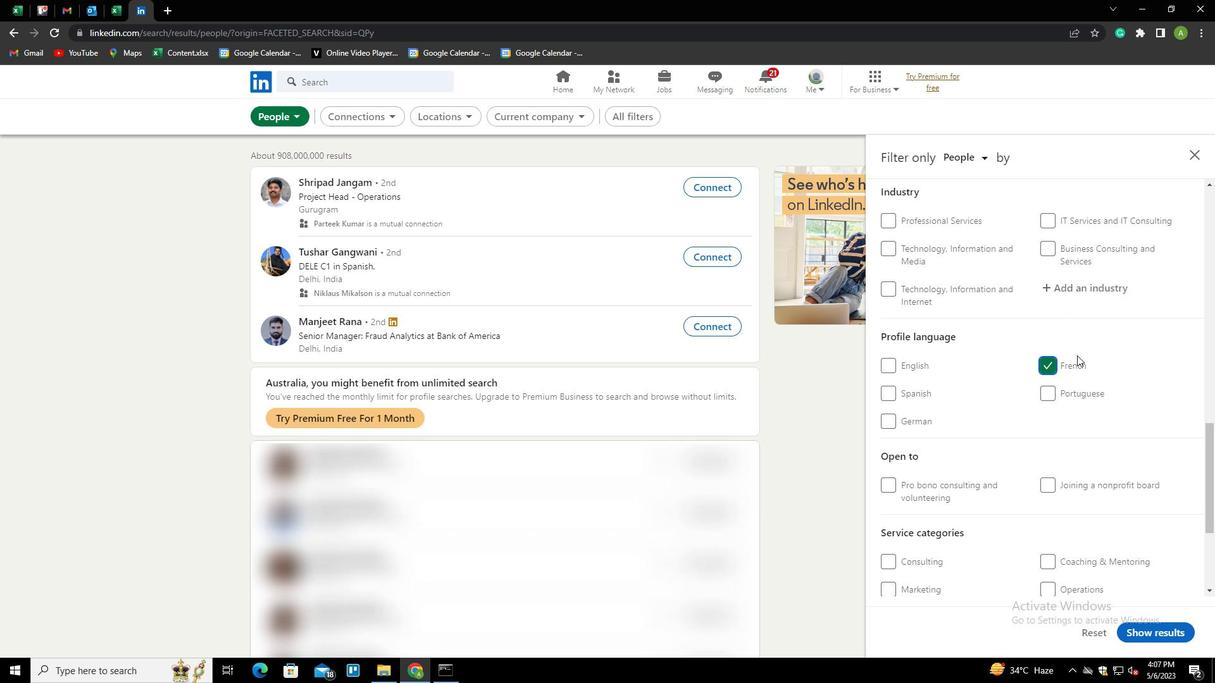 
Action: Mouse scrolled (1101, 348) with delta (0, 0)
Screenshot: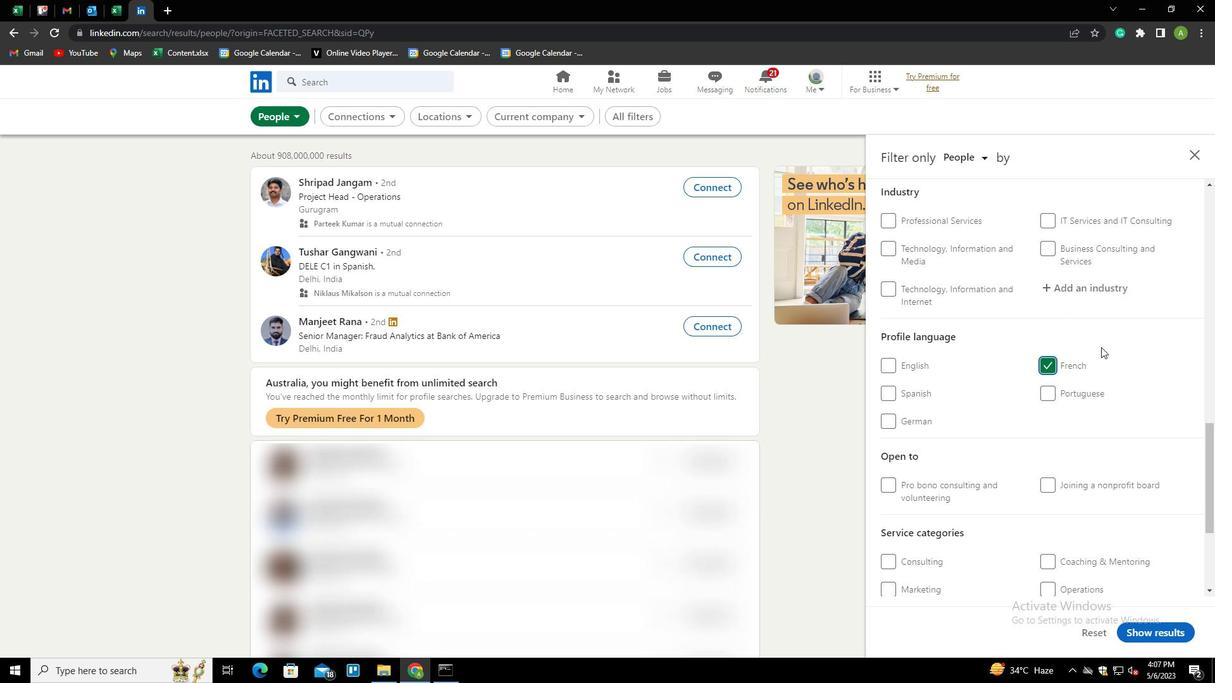 
Action: Mouse scrolled (1101, 348) with delta (0, 0)
Screenshot: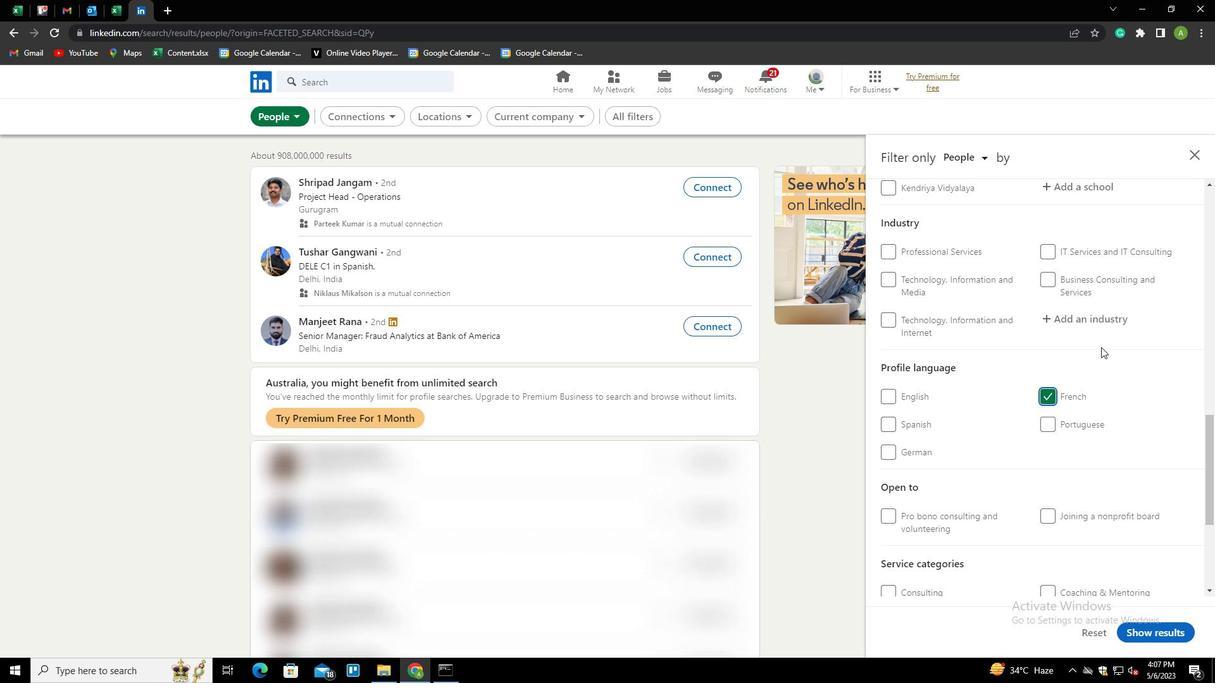 
Action: Mouse scrolled (1101, 348) with delta (0, 0)
Screenshot: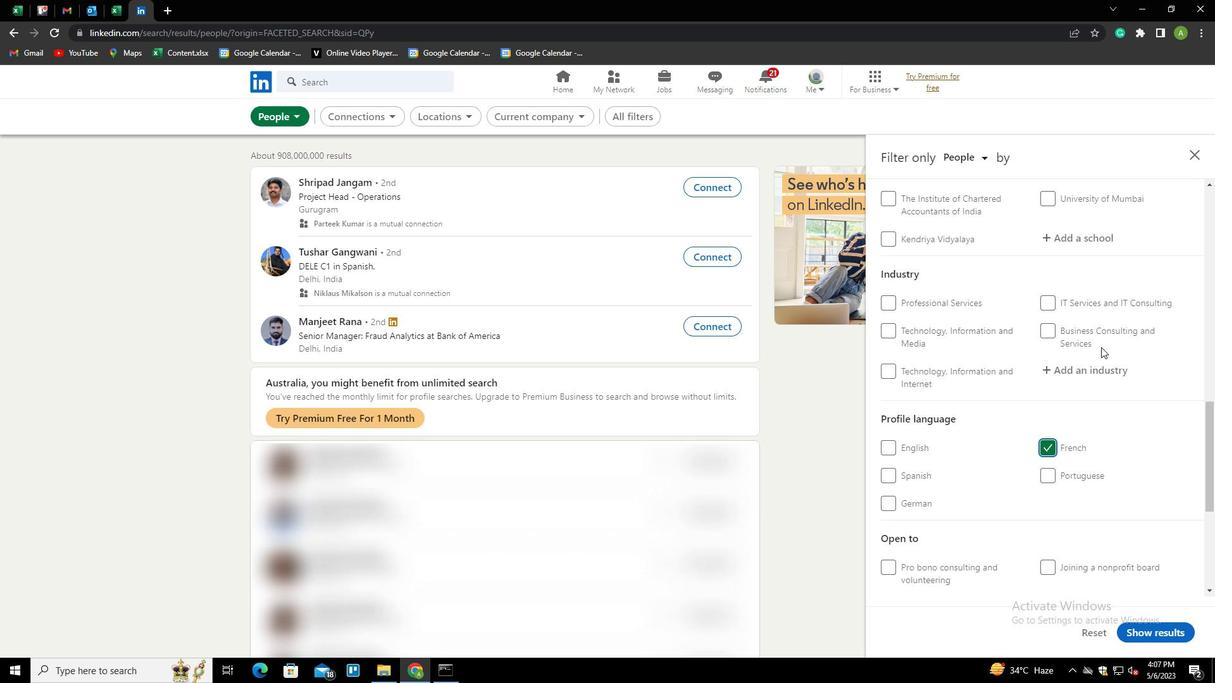
Action: Mouse scrolled (1101, 348) with delta (0, 0)
Screenshot: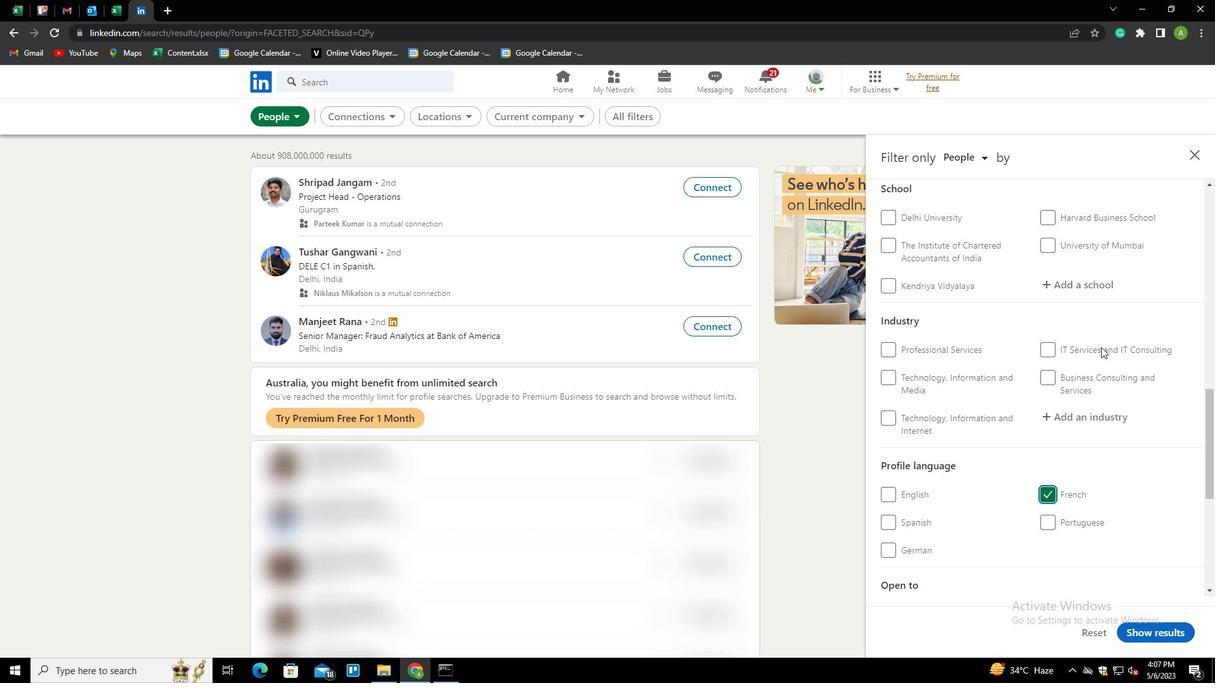 
Action: Mouse scrolled (1101, 348) with delta (0, 0)
Screenshot: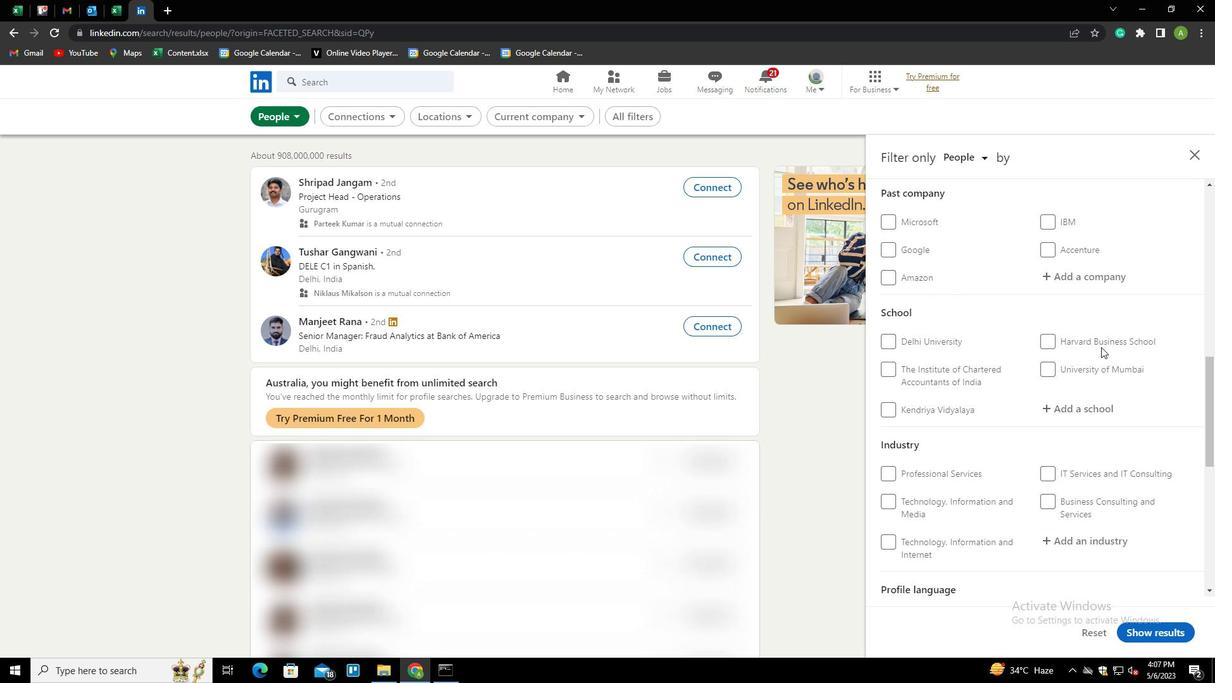 
Action: Mouse scrolled (1101, 348) with delta (0, 0)
Screenshot: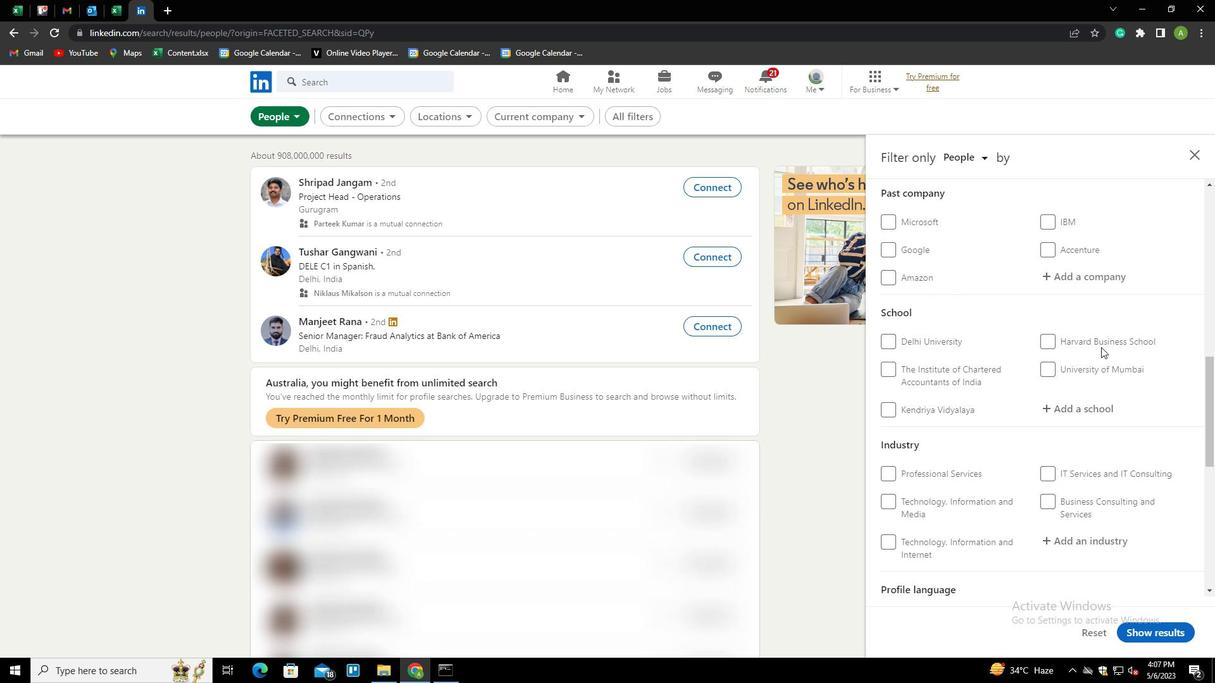 
Action: Mouse scrolled (1101, 348) with delta (0, 0)
Screenshot: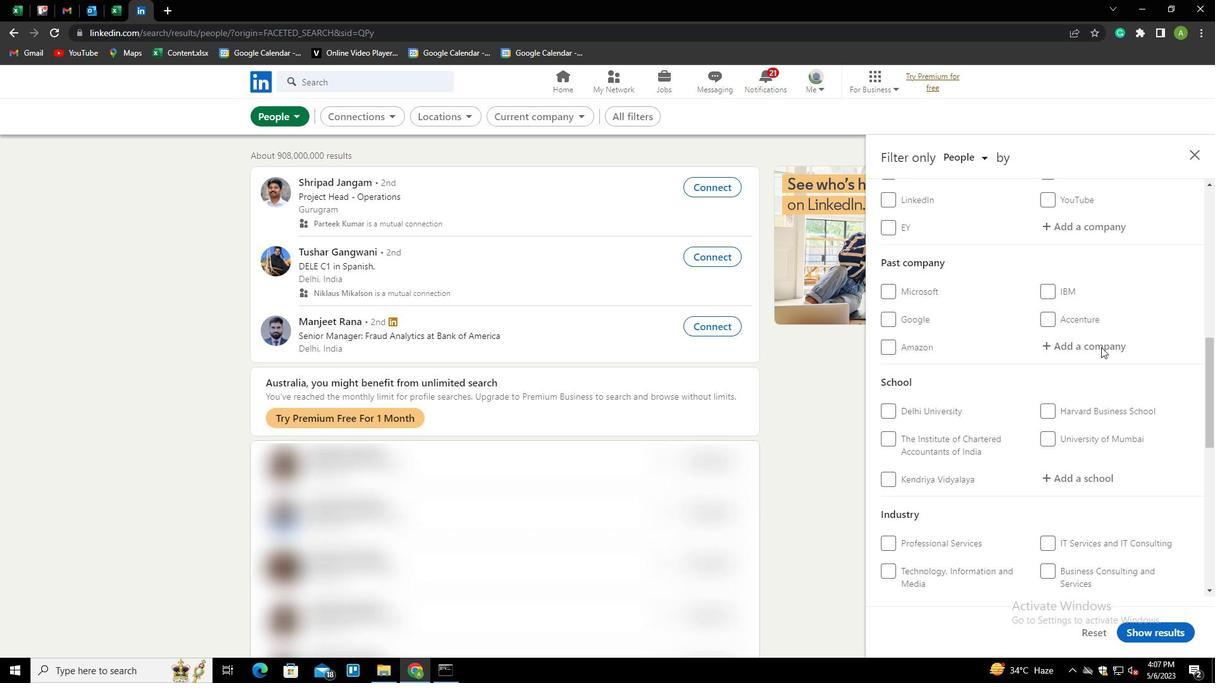 
Action: Mouse scrolled (1101, 348) with delta (0, 0)
Screenshot: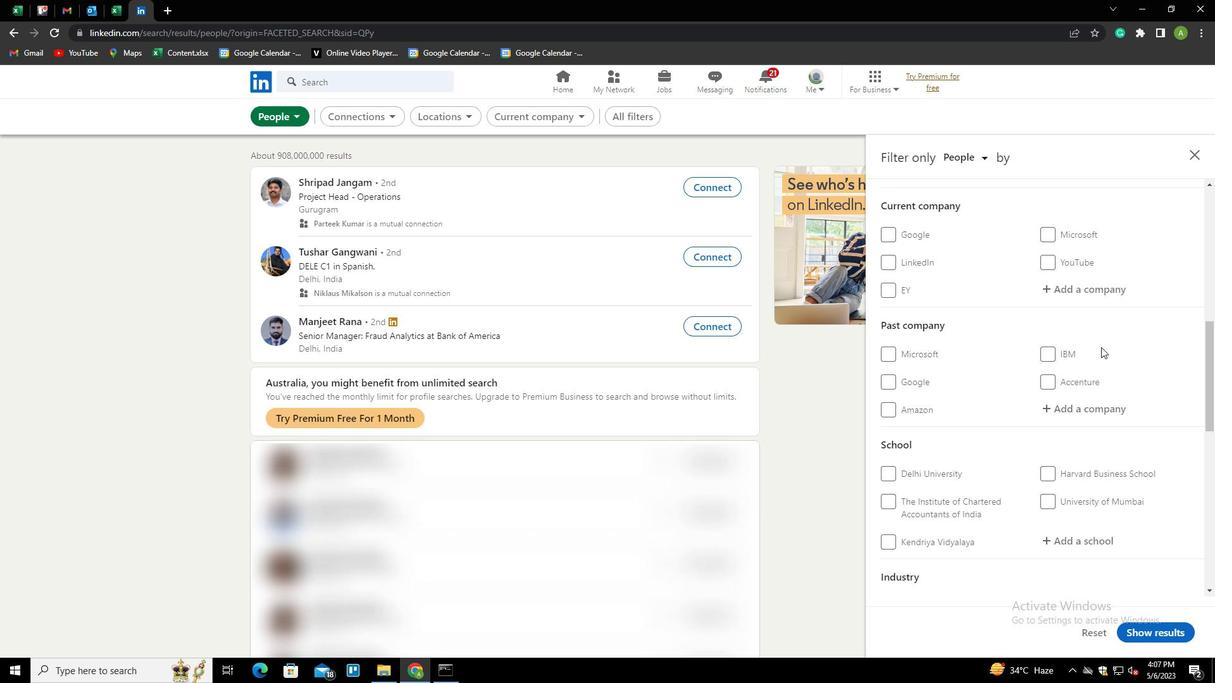 
Action: Mouse moved to (1069, 419)
Screenshot: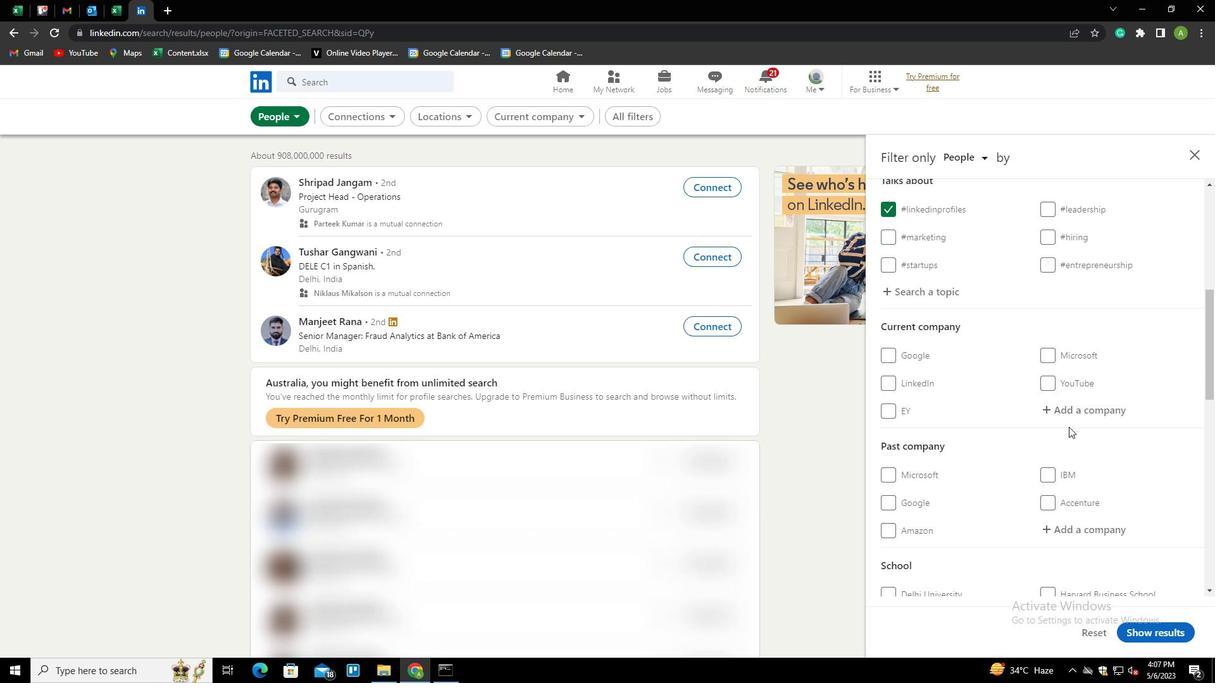 
Action: Mouse pressed left at (1069, 419)
Screenshot: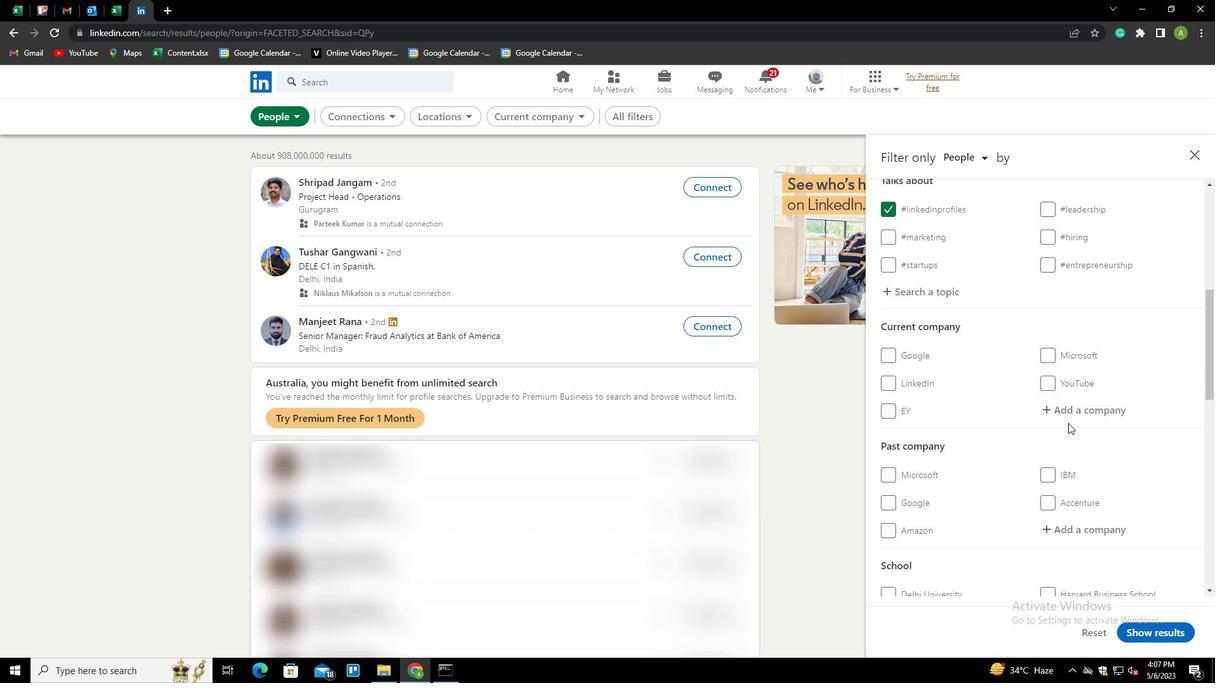 
Action: Key pressed <Key.shift>LANDOR<Key.space><Key.shift>*<Key.backspace>&<Key.space><Key.shift>FITCH<Key.down><Key.enter>
Screenshot: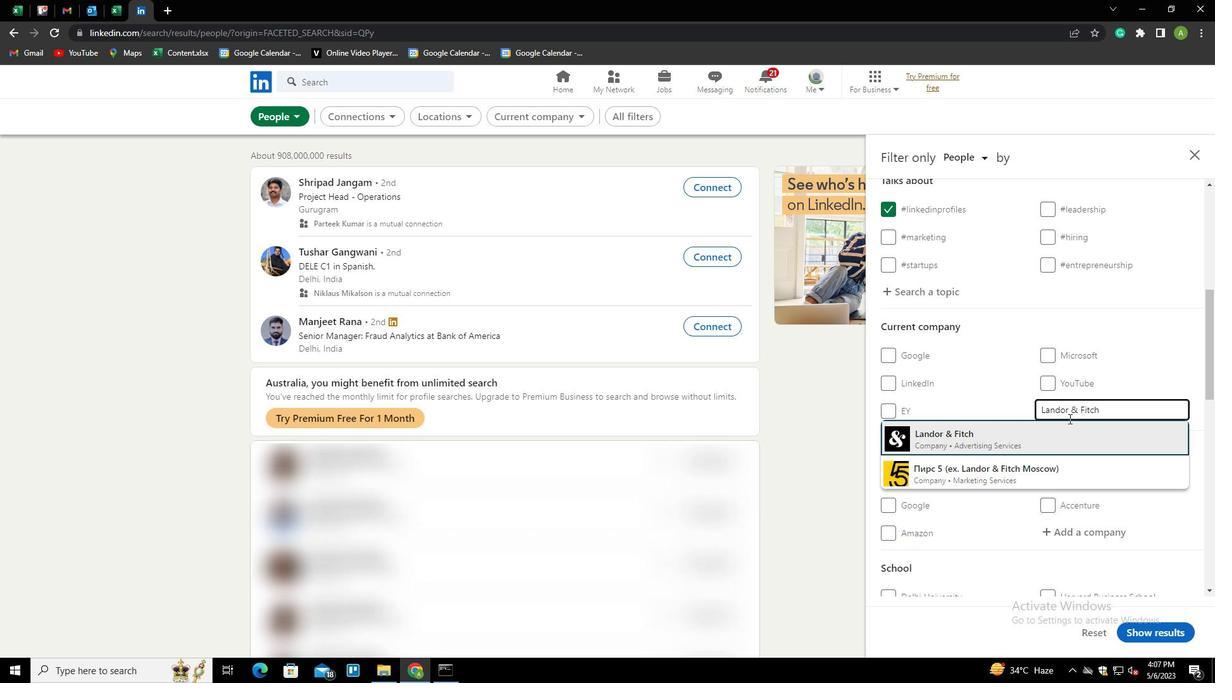 
Action: Mouse scrolled (1069, 418) with delta (0, 0)
Screenshot: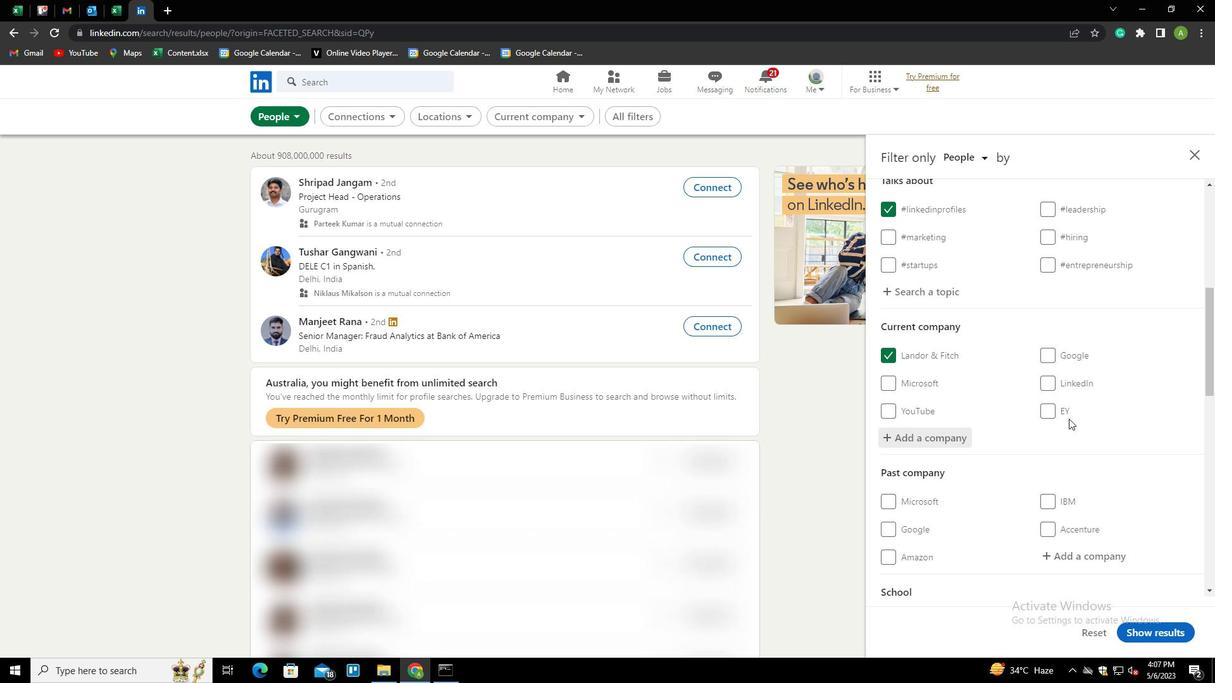 
Action: Mouse scrolled (1069, 418) with delta (0, 0)
Screenshot: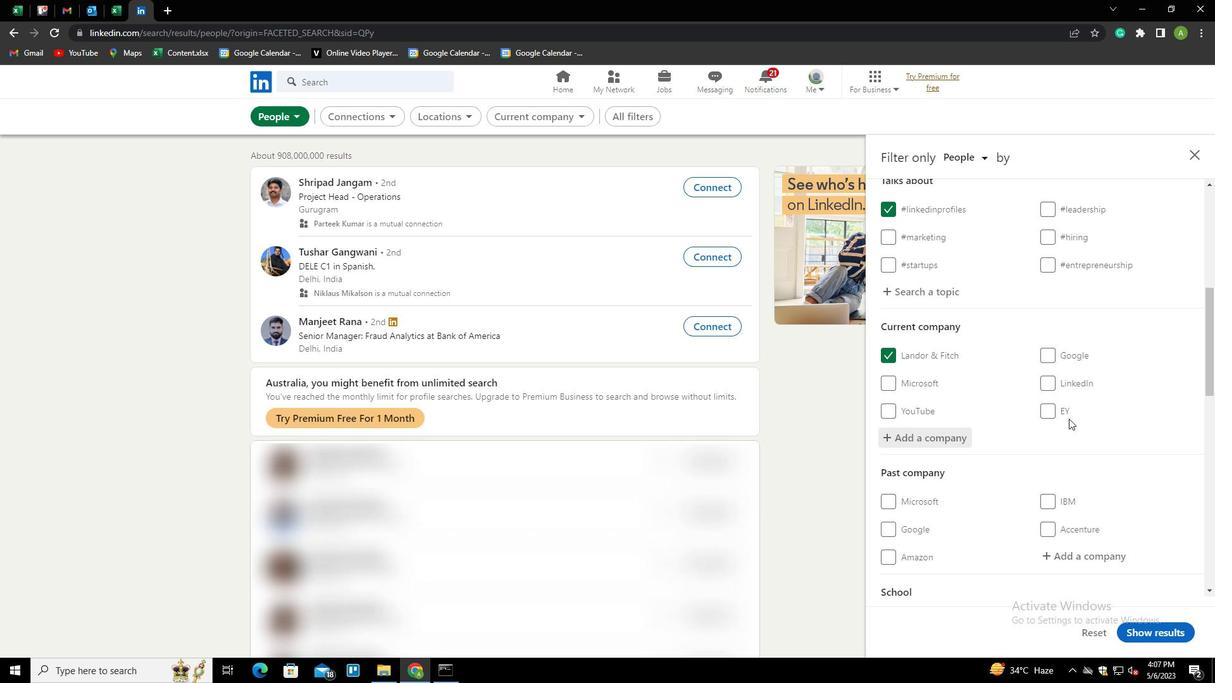 
Action: Mouse scrolled (1069, 418) with delta (0, 0)
Screenshot: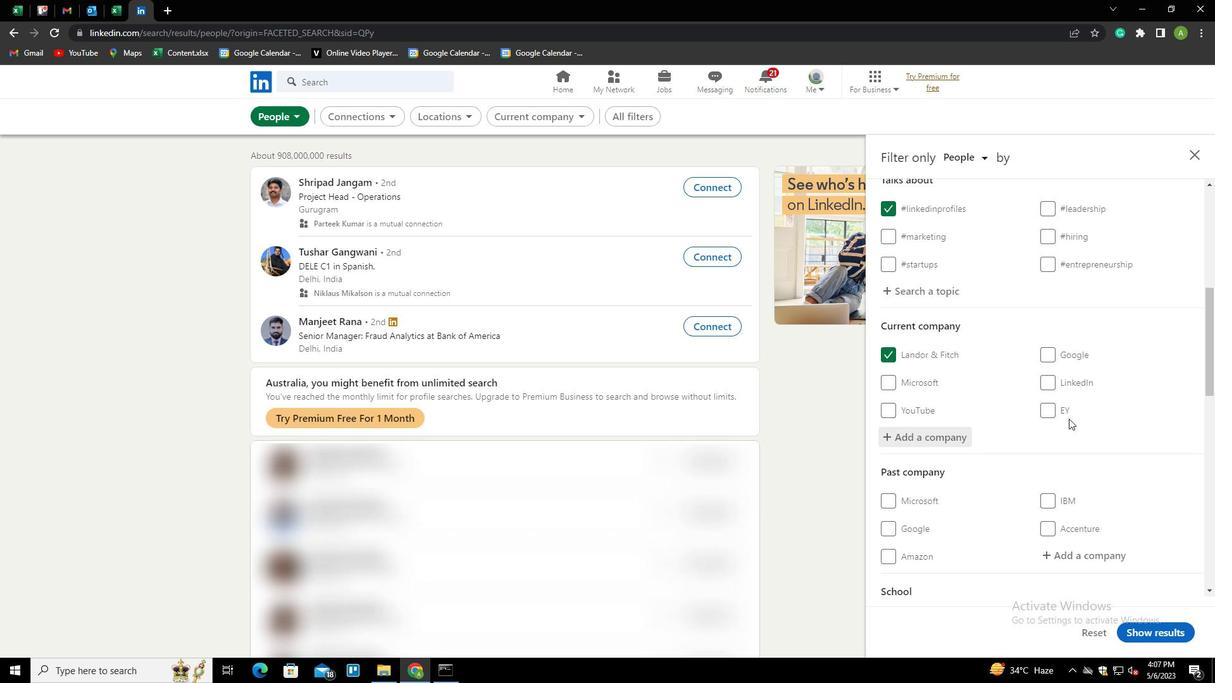 
Action: Mouse moved to (1059, 493)
Screenshot: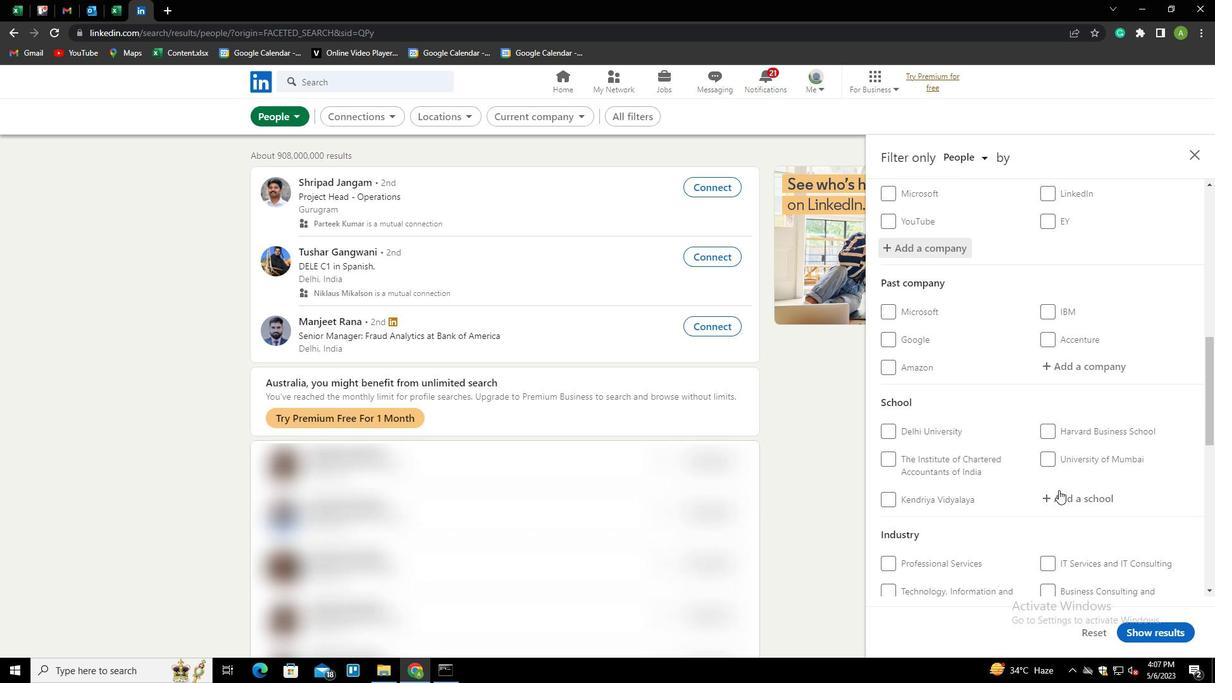 
Action: Mouse pressed left at (1059, 493)
Screenshot: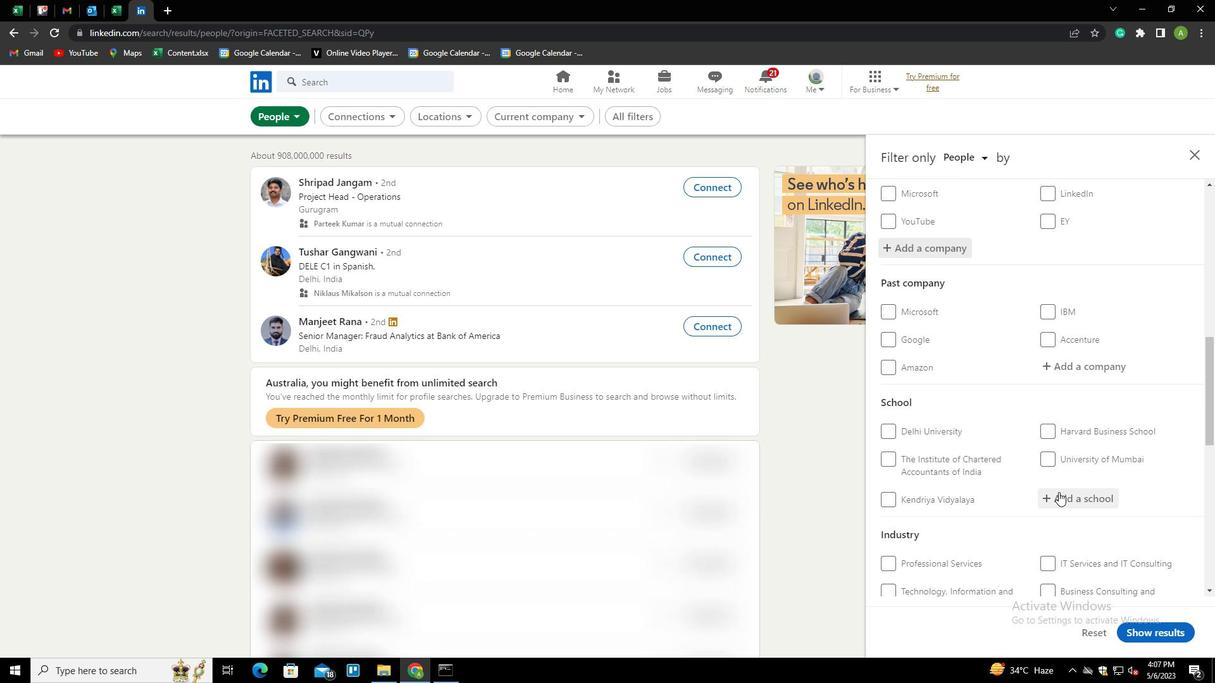 
Action: Key pressed <Key.shift>
Screenshot: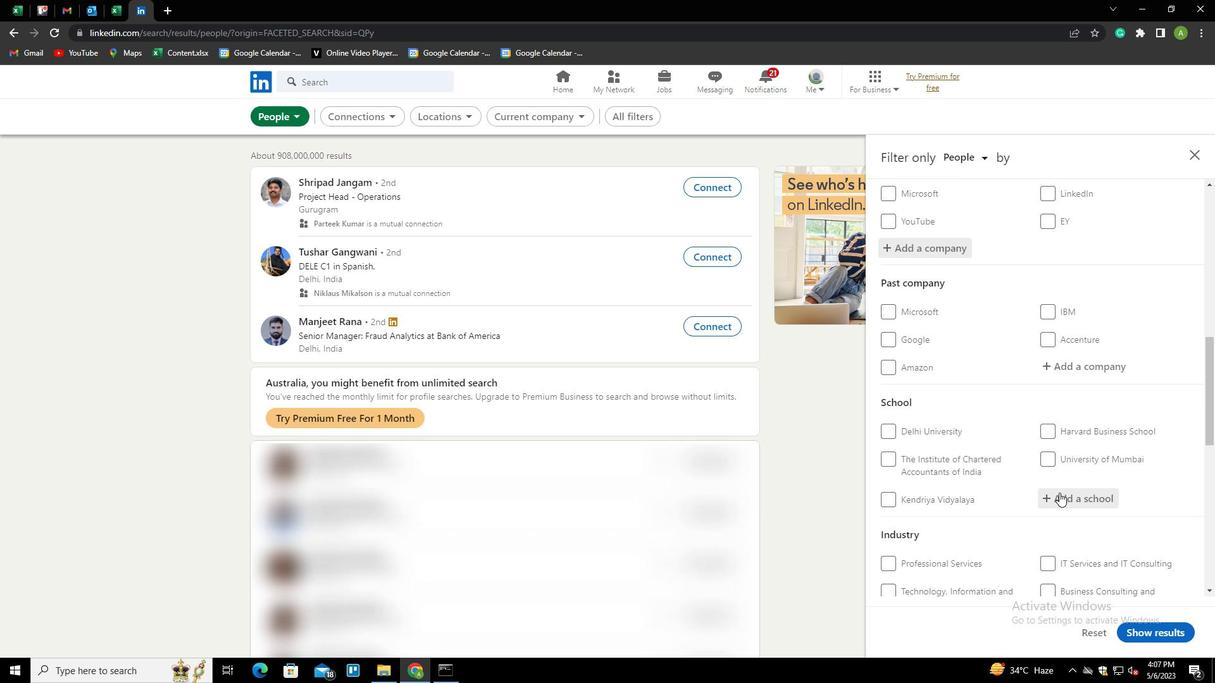 
Action: Mouse moved to (1059, 491)
Screenshot: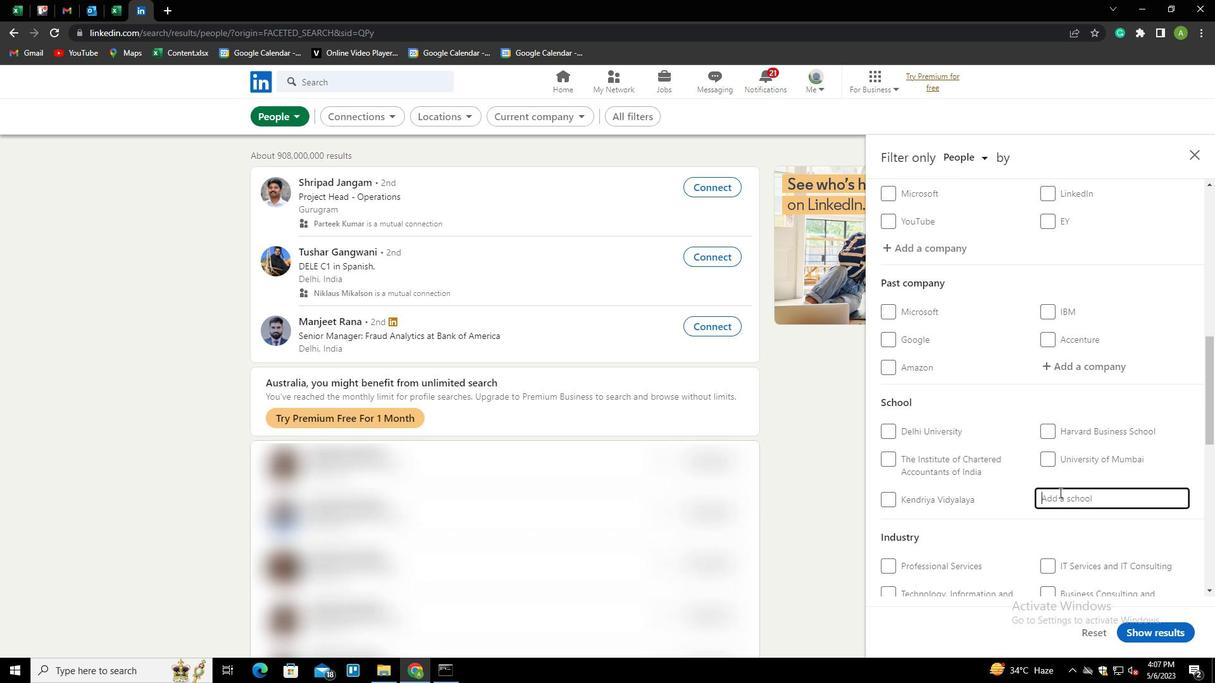 
Action: Key pressed <Key.shift><Key.shift>RAJAGIRI<Key.down><Key.space><Key.shift>V<Key.backspace>CENTRE<Key.space>FOR<Key.space><Key.shift><Key.shift><Key.shift><Key.shift><Key.shift><Key.shift><Key.shift><Key.shift><Key.shift><Key.shift><Key.shift><Key.shift><Key.shift><Key.shift><Key.shift><Key.shift><Key.shift><Key.shift><Key.shift><Key.shift><Key.shift>BUSINESS<Key.space><Key.shift>STUDIES<Key.down><Key.enter>
Screenshot: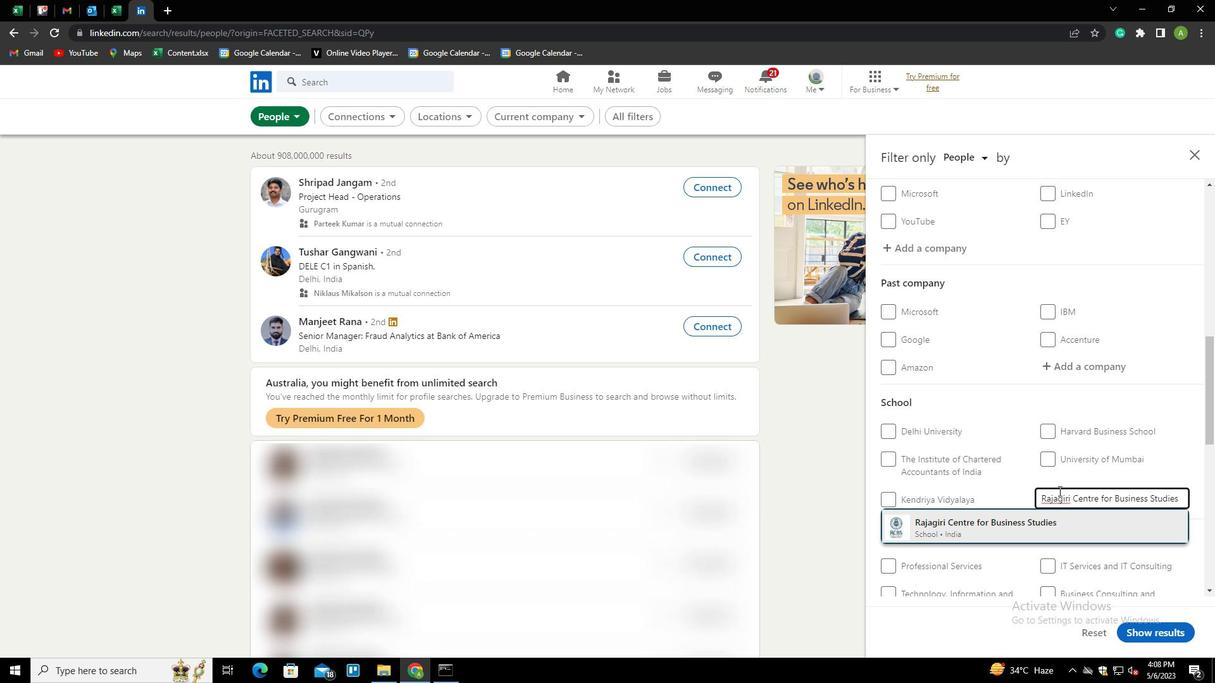 
Action: Mouse scrolled (1059, 490) with delta (0, 0)
Screenshot: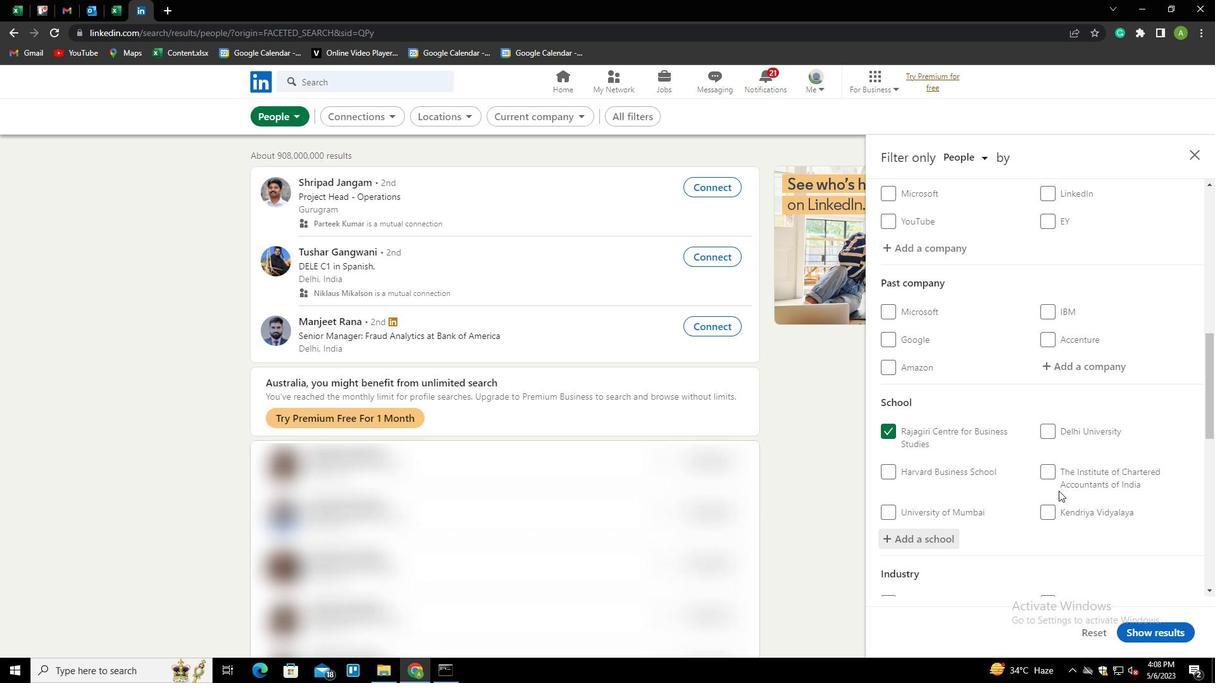 
Action: Mouse scrolled (1059, 490) with delta (0, 0)
Screenshot: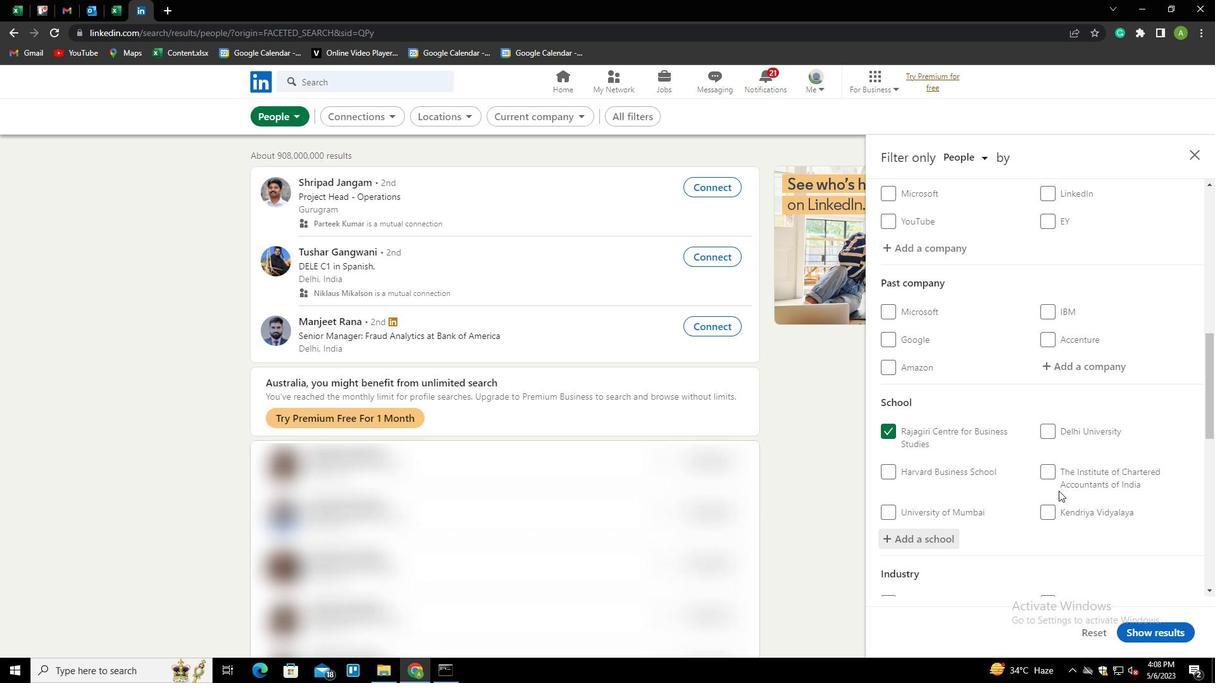
Action: Mouse moved to (1059, 491)
Screenshot: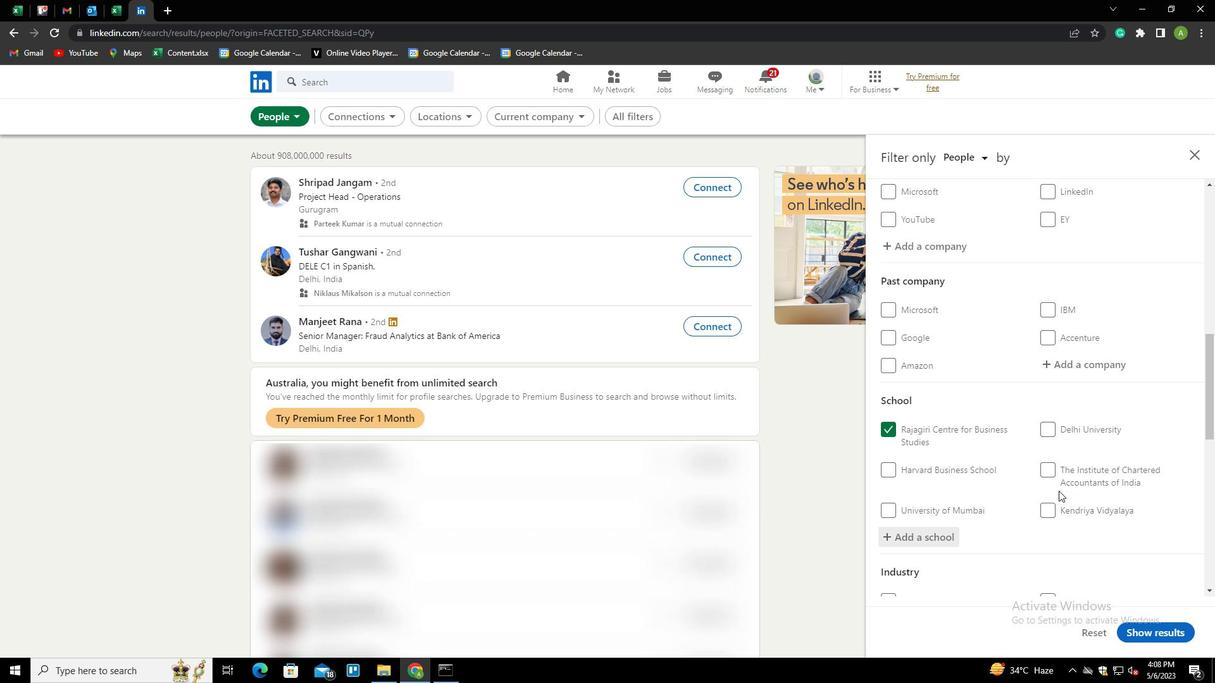 
Action: Mouse scrolled (1059, 490) with delta (0, 0)
Screenshot: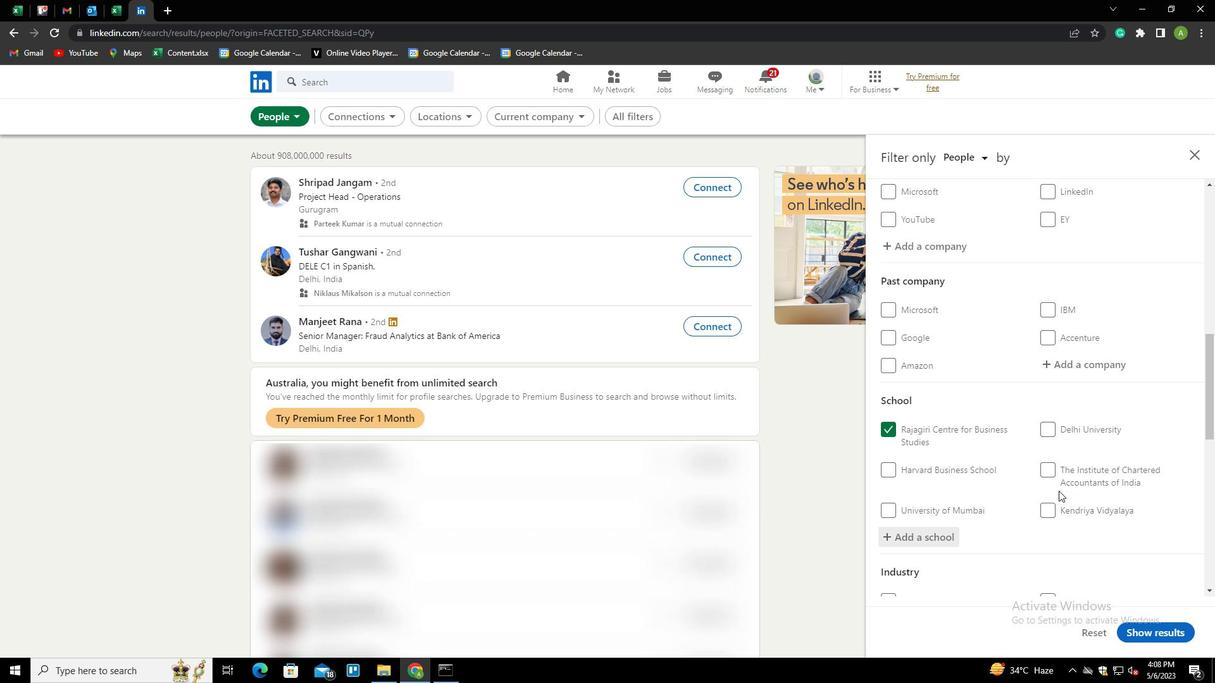 
Action: Mouse moved to (1058, 490)
Screenshot: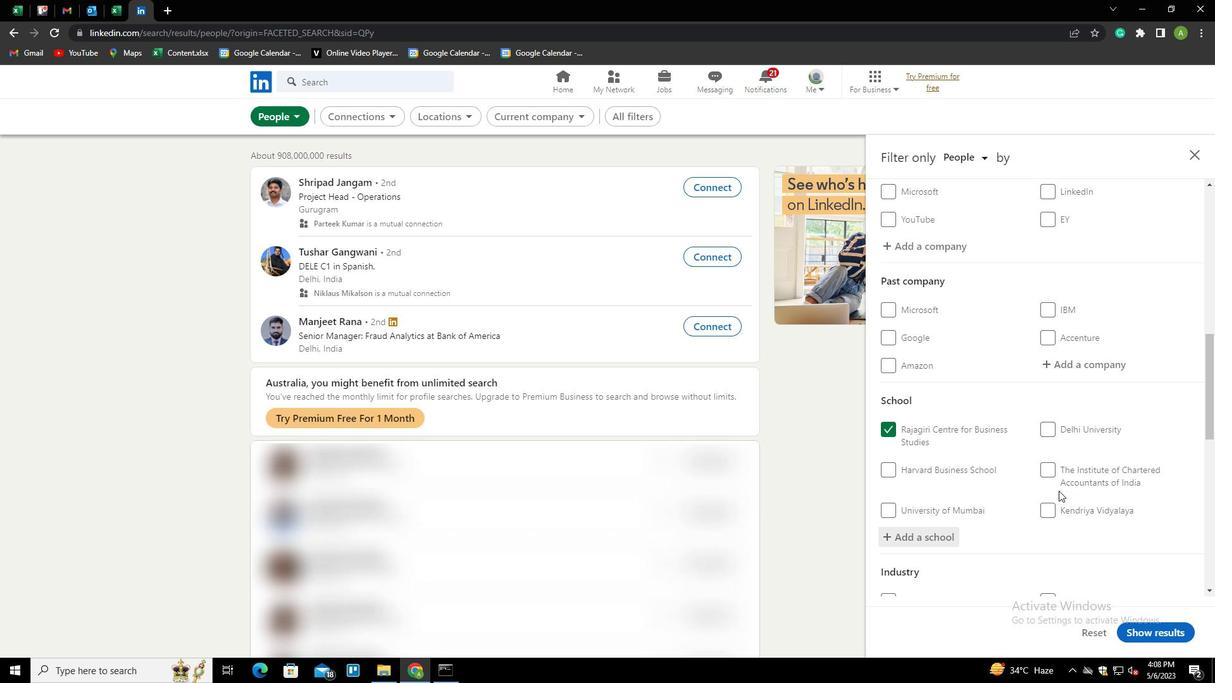 
Action: Mouse scrolled (1058, 489) with delta (0, 0)
Screenshot: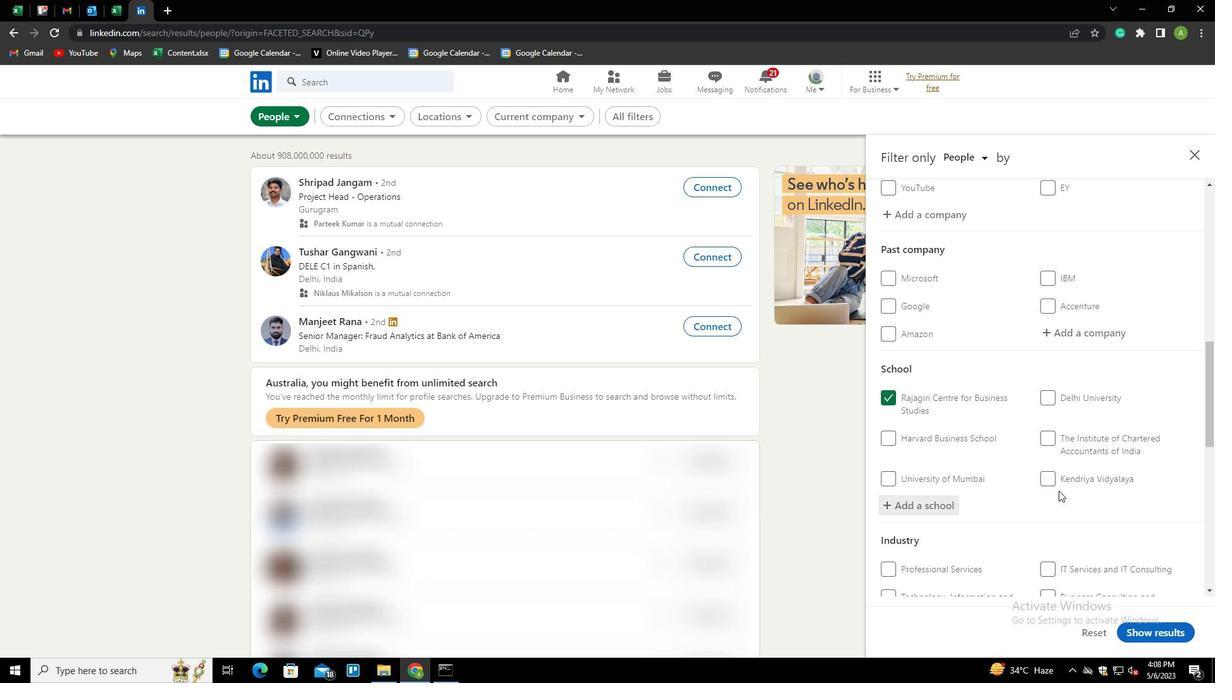 
Action: Mouse moved to (1061, 407)
Screenshot: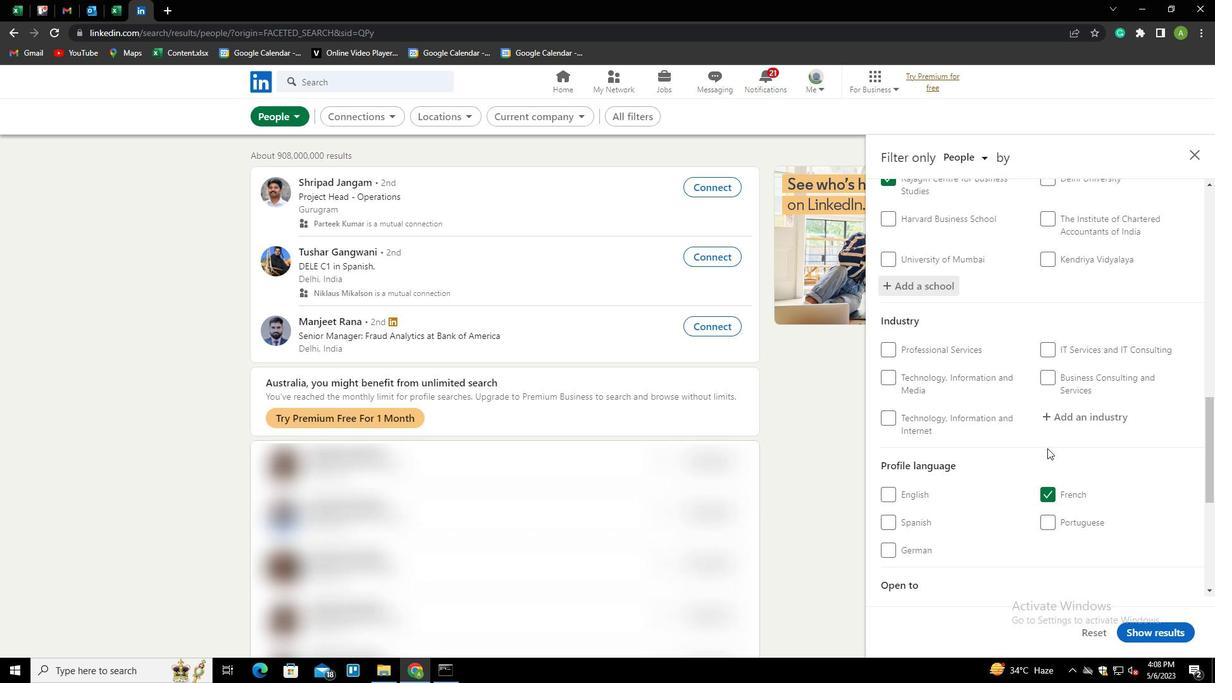 
Action: Mouse pressed left at (1061, 407)
Screenshot: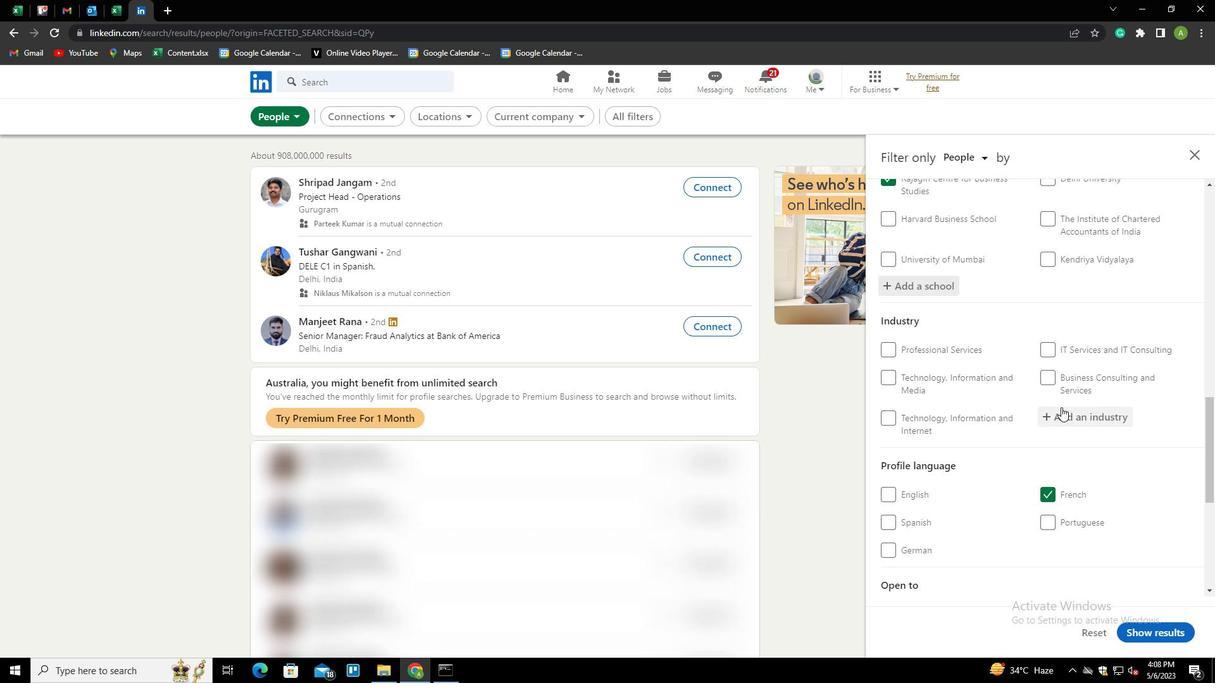 
Action: Key pressed <Key.shift>MEDIA<Key.backspace>CAL<Key.space><Key.shift><Key.shift><Key.shift>EQUIPMENT<Key.space><Key.shift>MAN<Key.backspace><Key.backspace><Key.backspace><Key.shift>MANUFACTURING<Key.down><Key.enter>
Screenshot: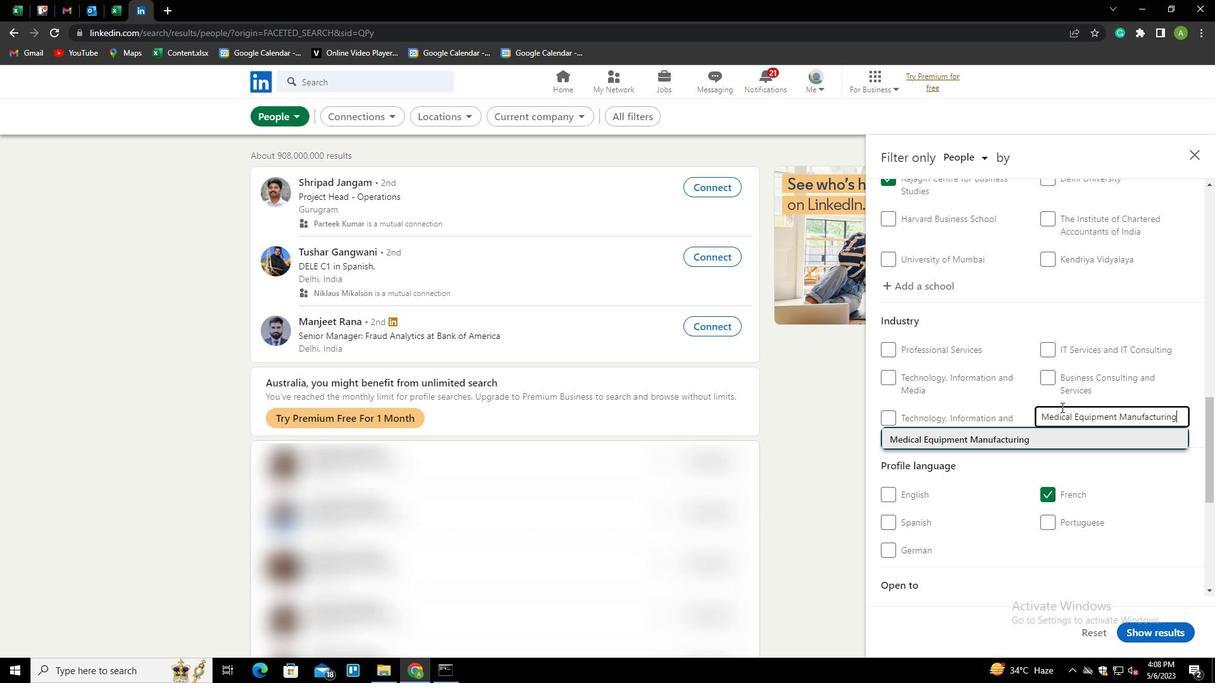 
Action: Mouse scrolled (1061, 407) with delta (0, 0)
Screenshot: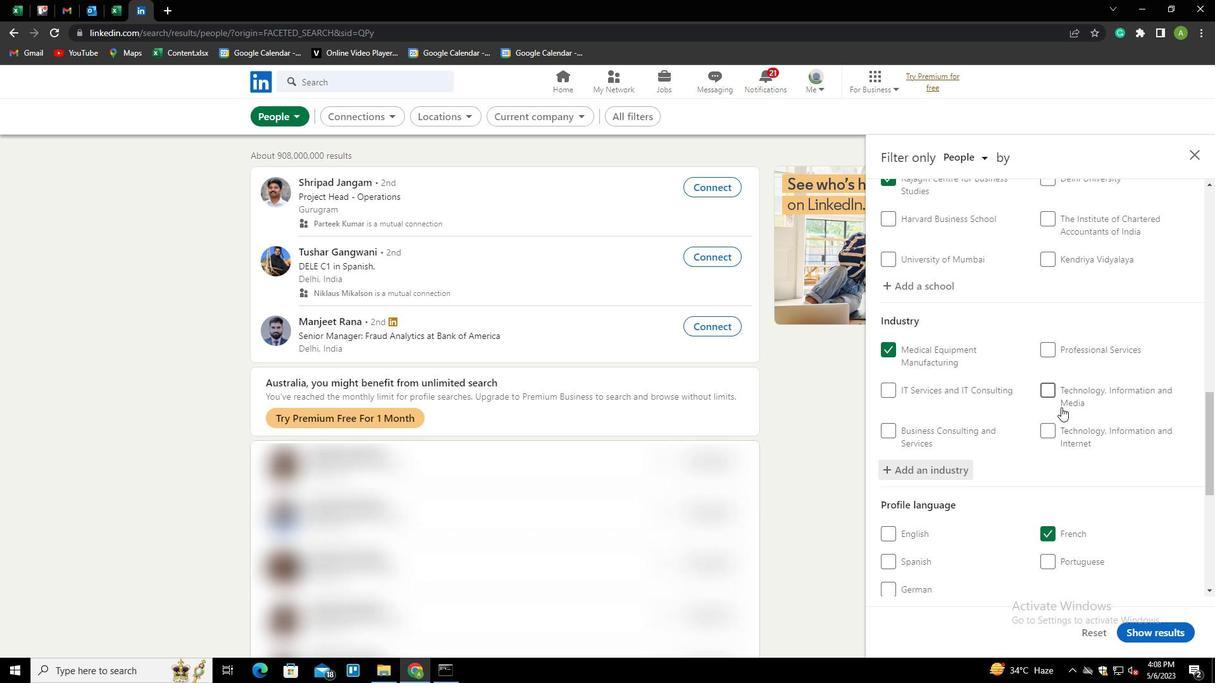 
Action: Mouse scrolled (1061, 407) with delta (0, 0)
Screenshot: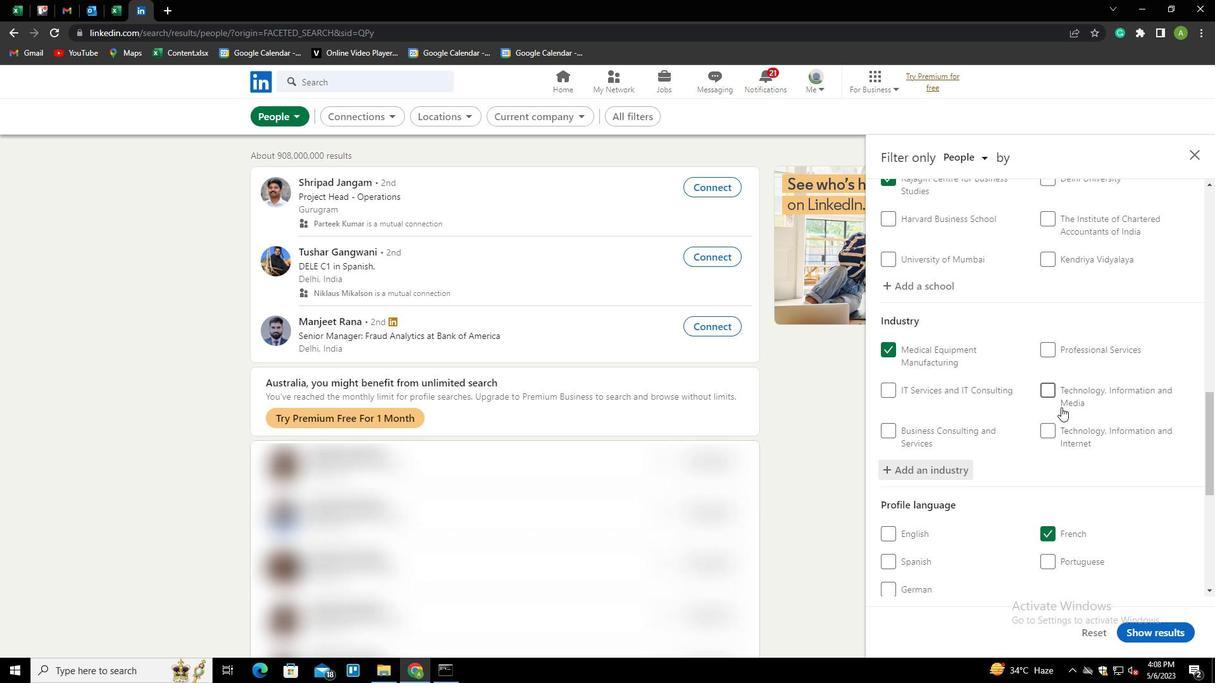 
Action: Mouse scrolled (1061, 407) with delta (0, 0)
Screenshot: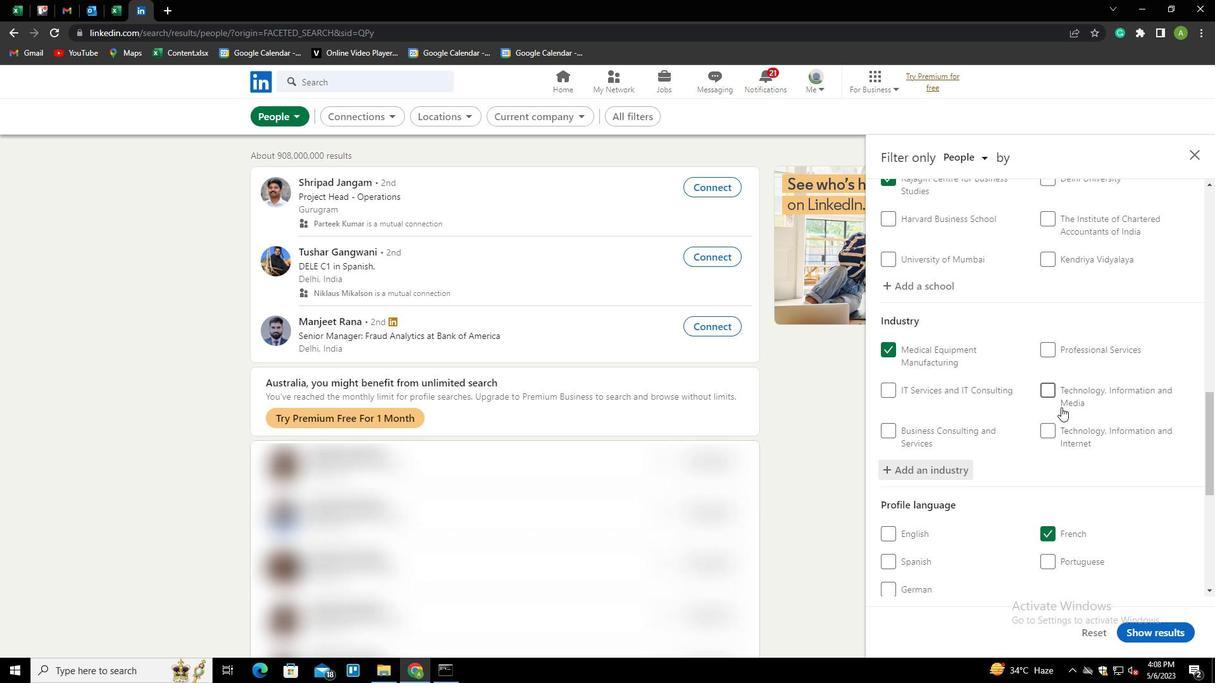 
Action: Mouse scrolled (1061, 407) with delta (0, 0)
Screenshot: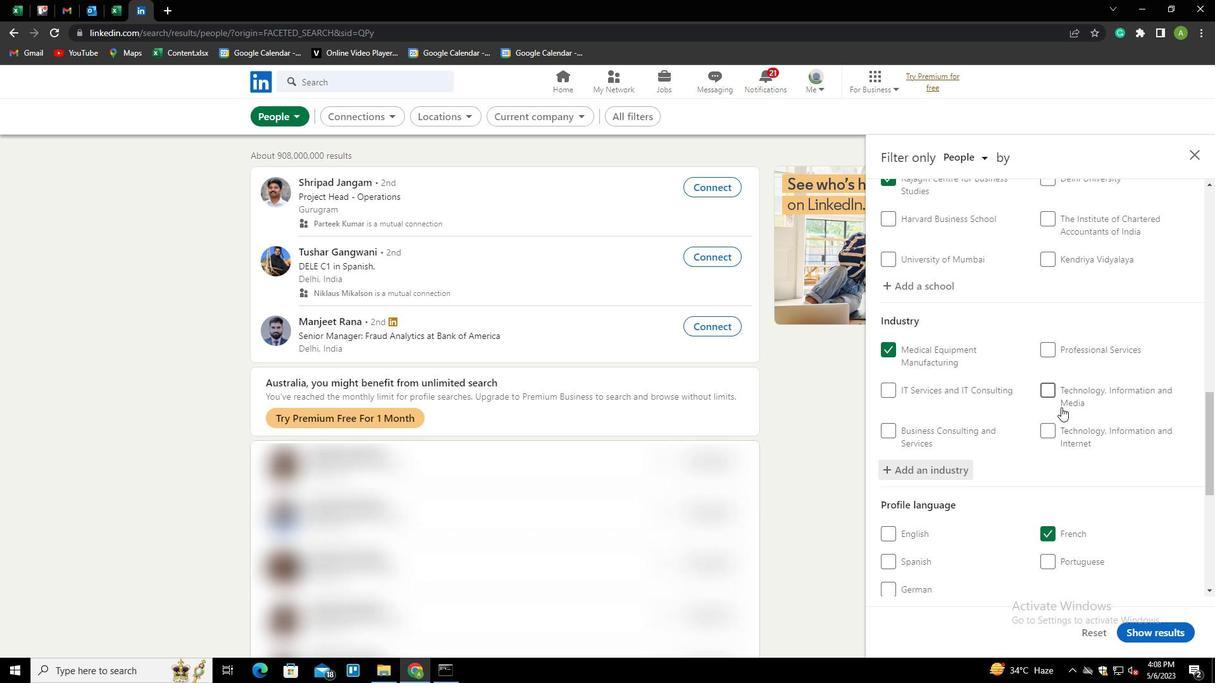 
Action: Mouse scrolled (1061, 407) with delta (0, 0)
Screenshot: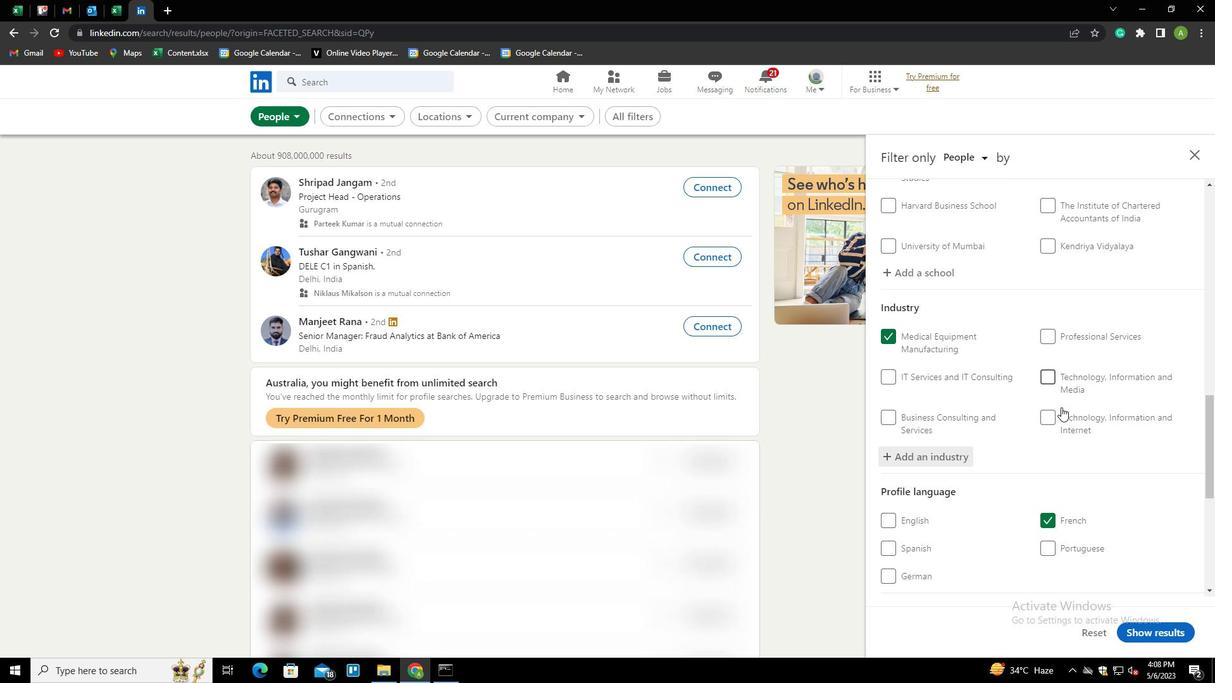 
Action: Mouse moved to (1031, 412)
Screenshot: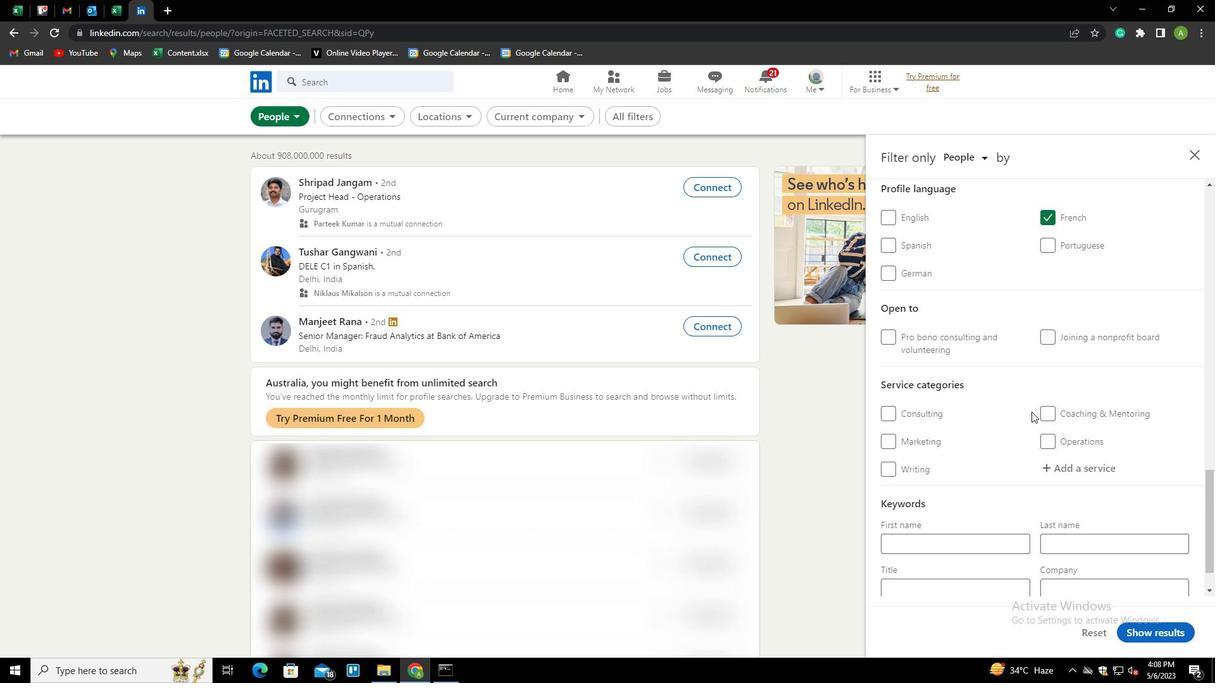 
Action: Mouse scrolled (1031, 411) with delta (0, 0)
Screenshot: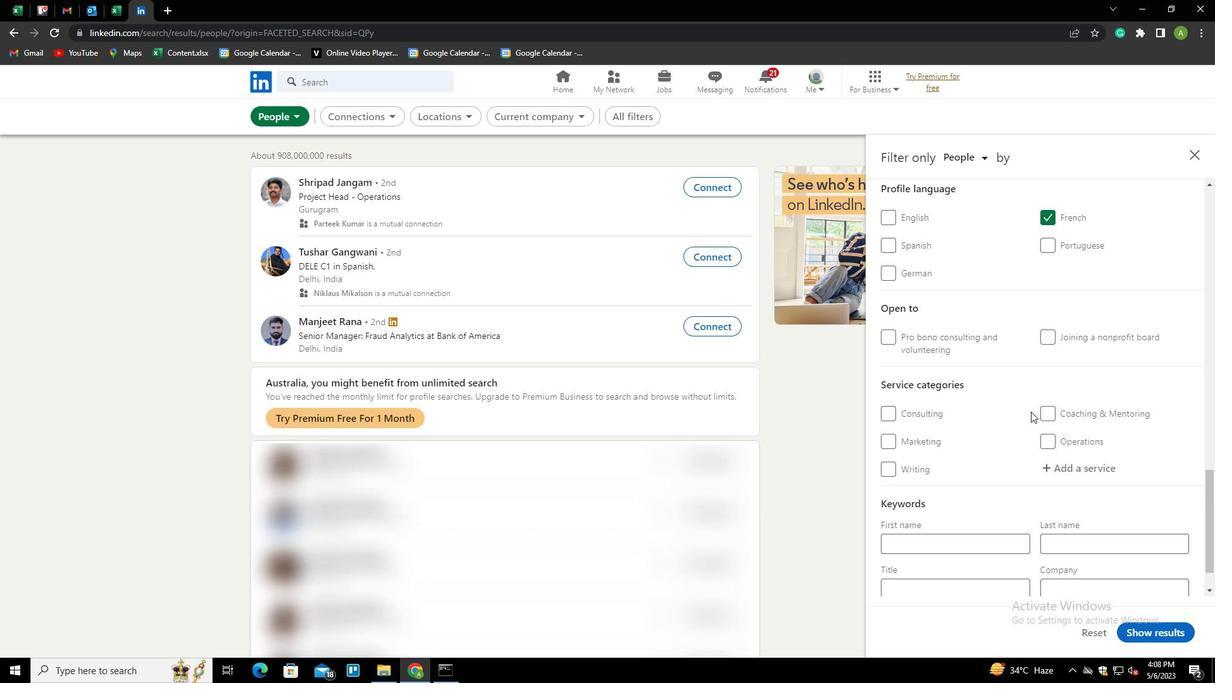 
Action: Mouse scrolled (1031, 411) with delta (0, 0)
Screenshot: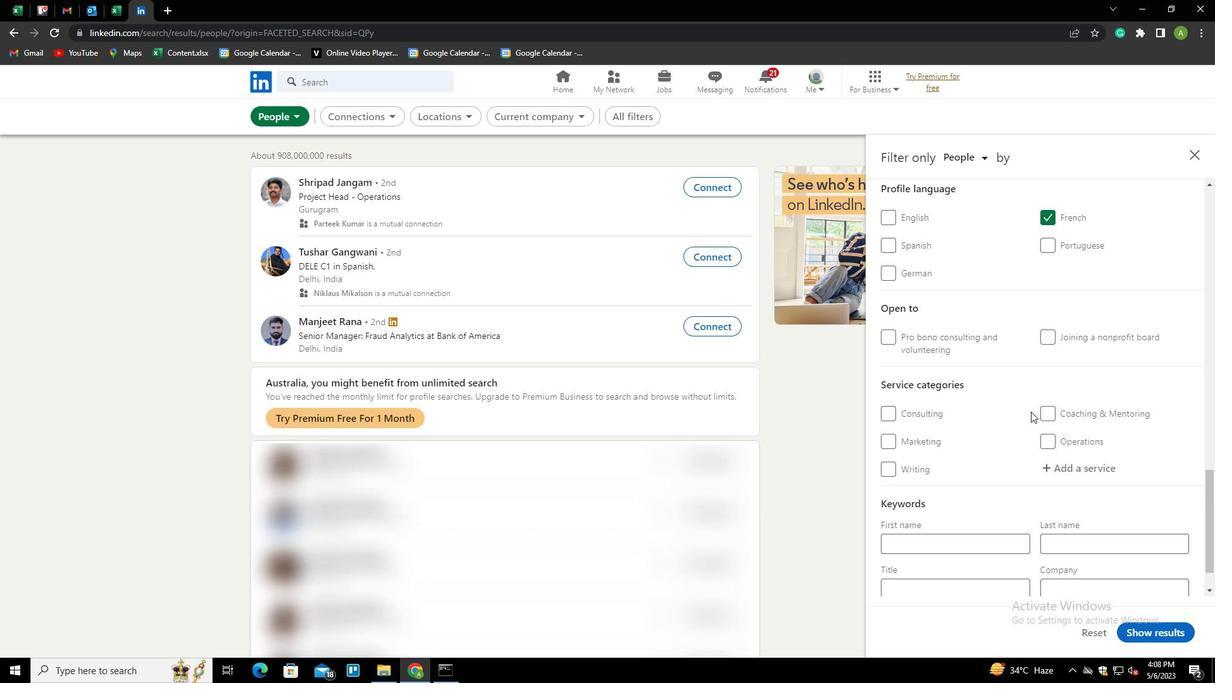 
Action: Mouse moved to (1059, 410)
Screenshot: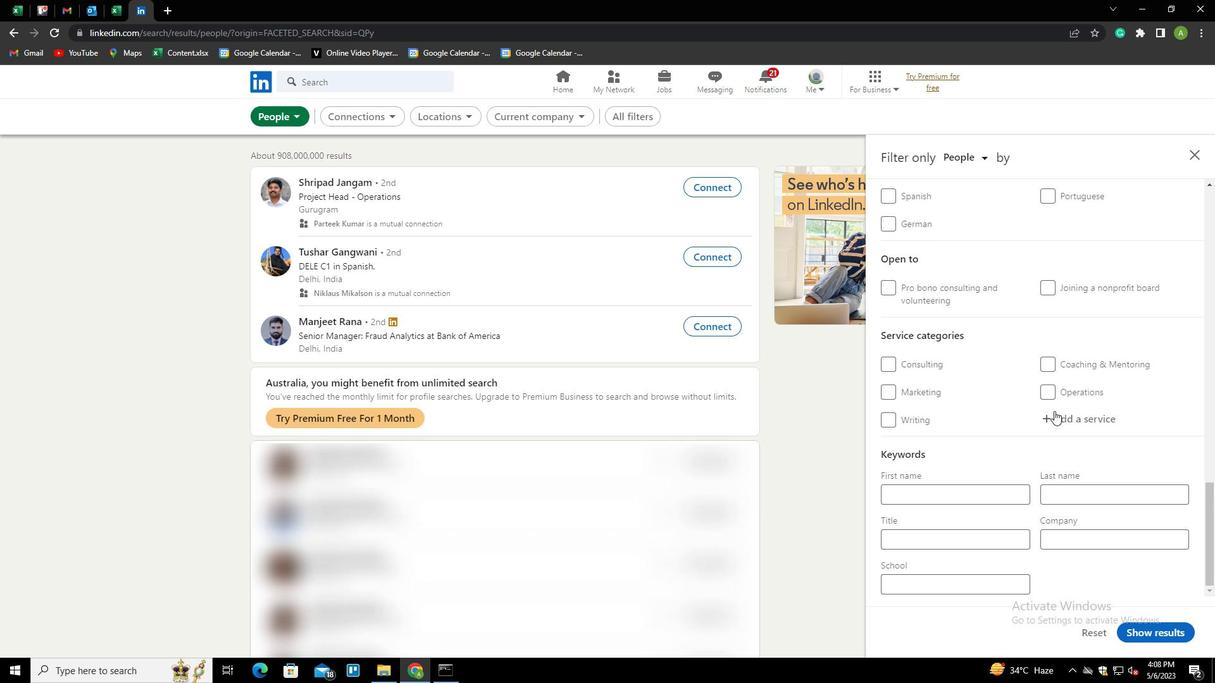 
Action: Mouse pressed left at (1059, 410)
Screenshot: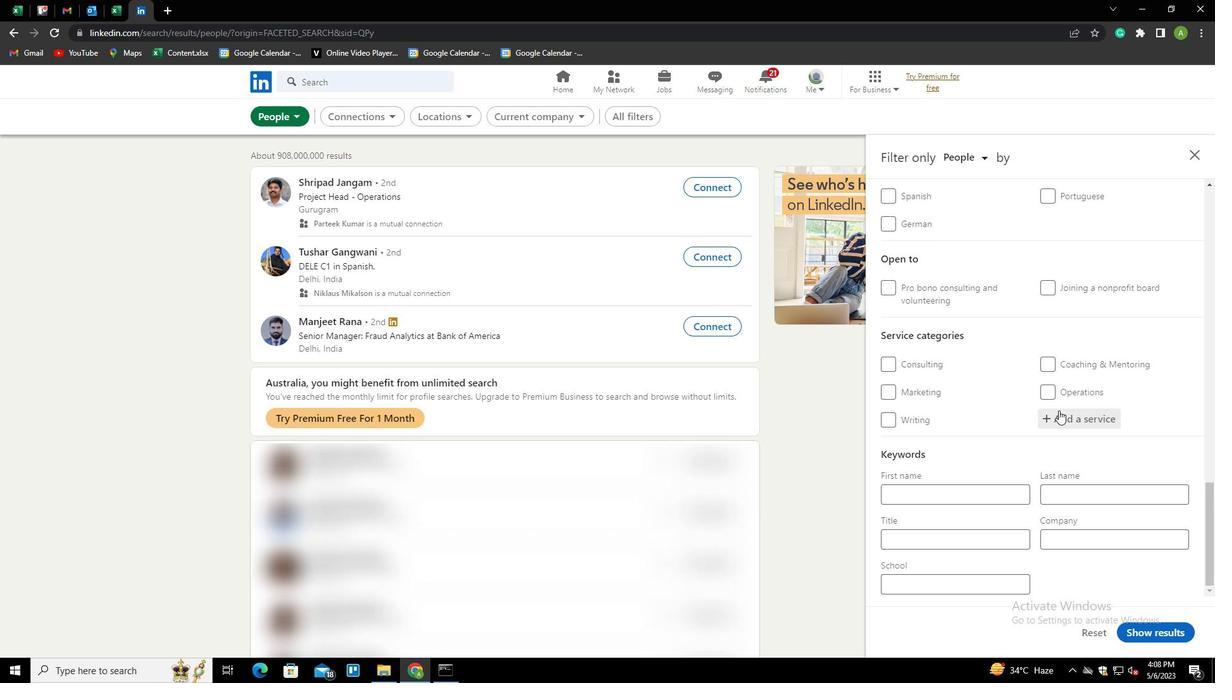
Action: Key pressed <Key.shift>NEGOTIATION<Key.down><Key.enter>
Screenshot: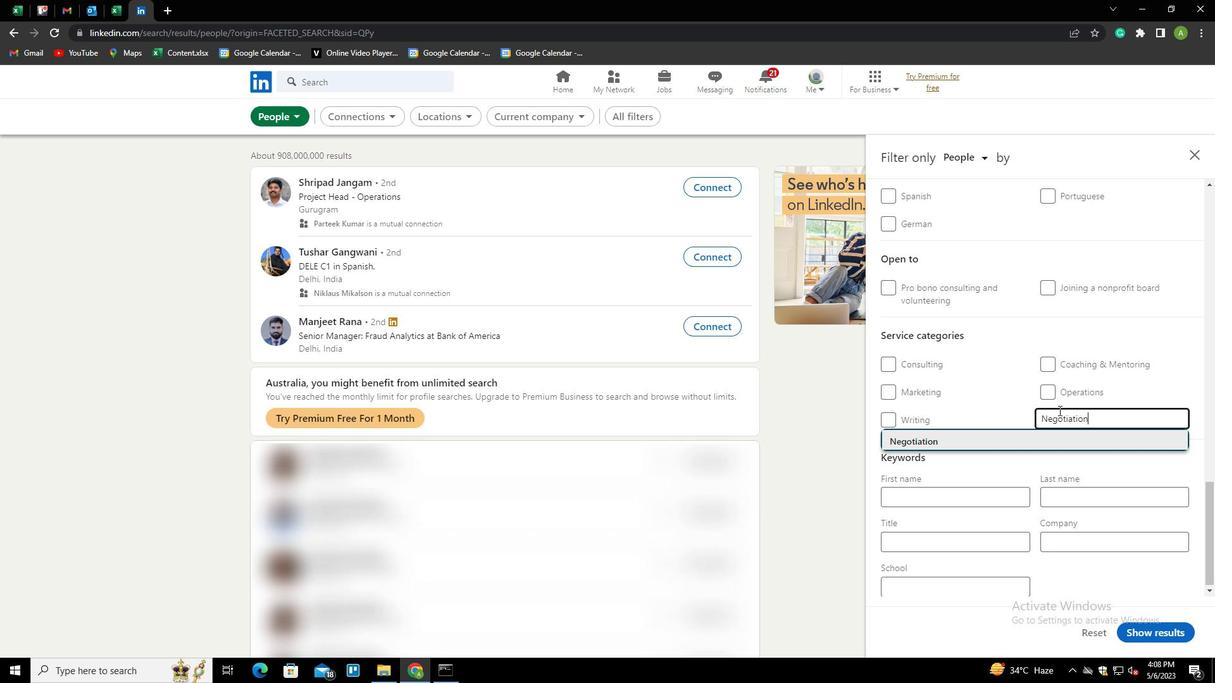 
Action: Mouse scrolled (1059, 410) with delta (0, 0)
Screenshot: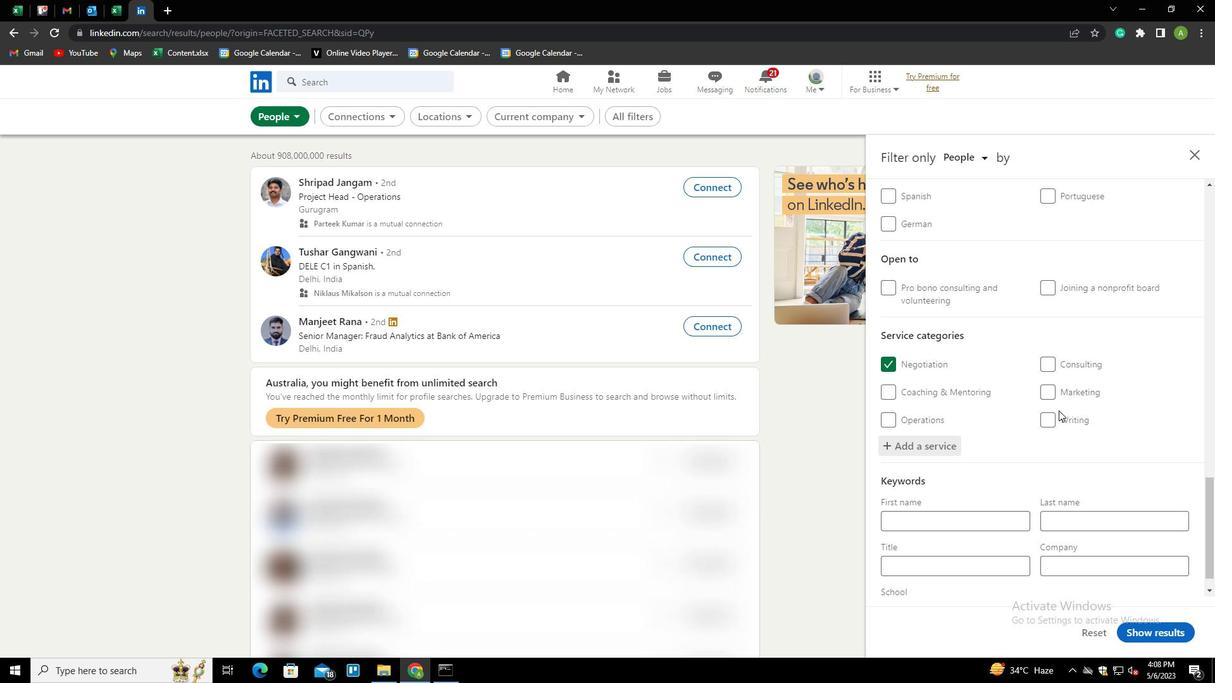 
Action: Mouse scrolled (1059, 410) with delta (0, 0)
Screenshot: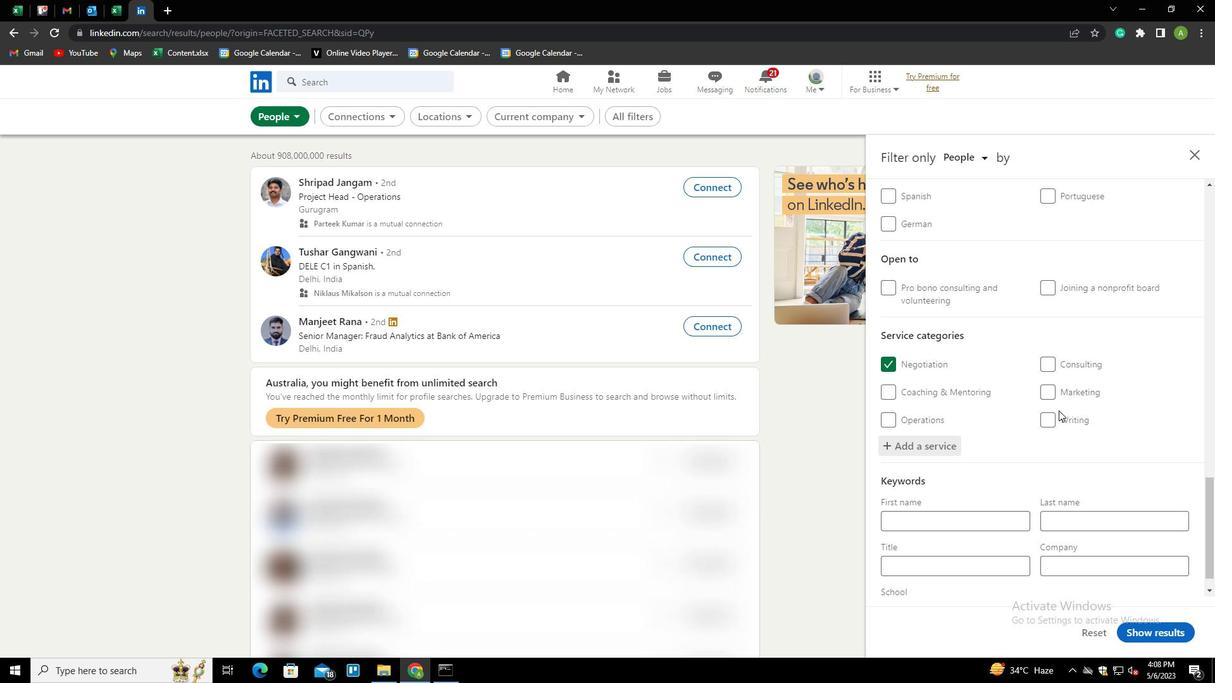 
Action: Mouse scrolled (1059, 410) with delta (0, 0)
Screenshot: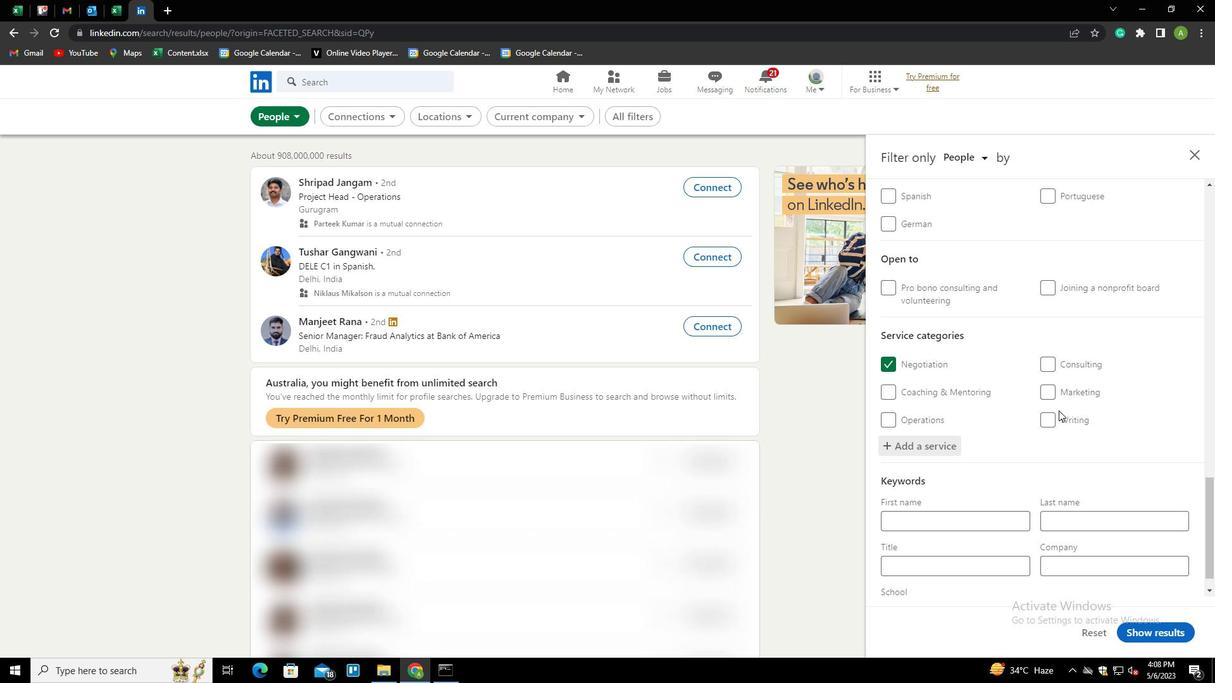 
Action: Mouse scrolled (1059, 410) with delta (0, 0)
Screenshot: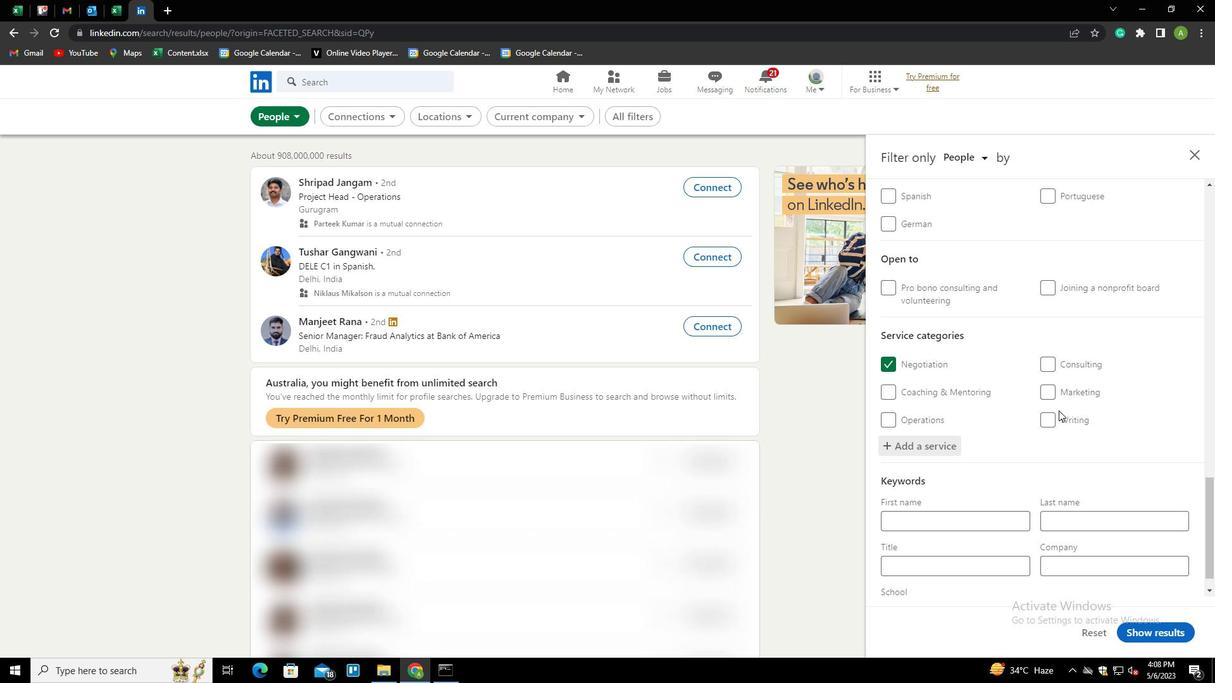 
Action: Mouse scrolled (1059, 410) with delta (0, 0)
Screenshot: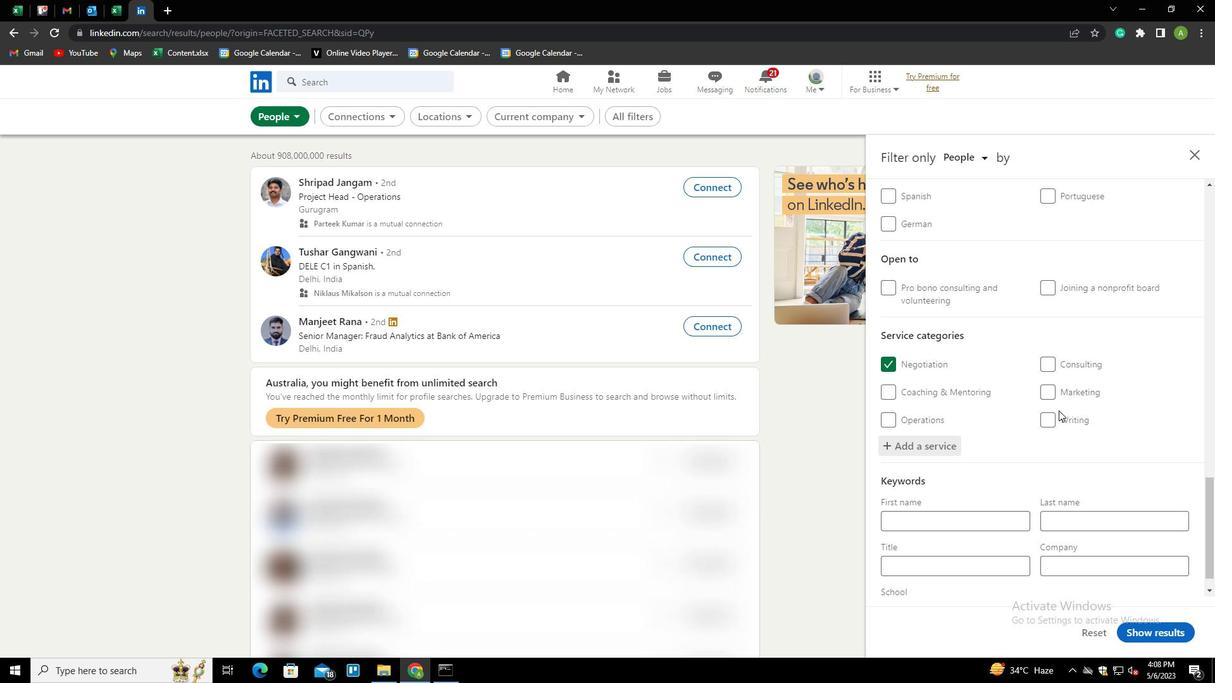 
Action: Mouse scrolled (1059, 410) with delta (0, 0)
Screenshot: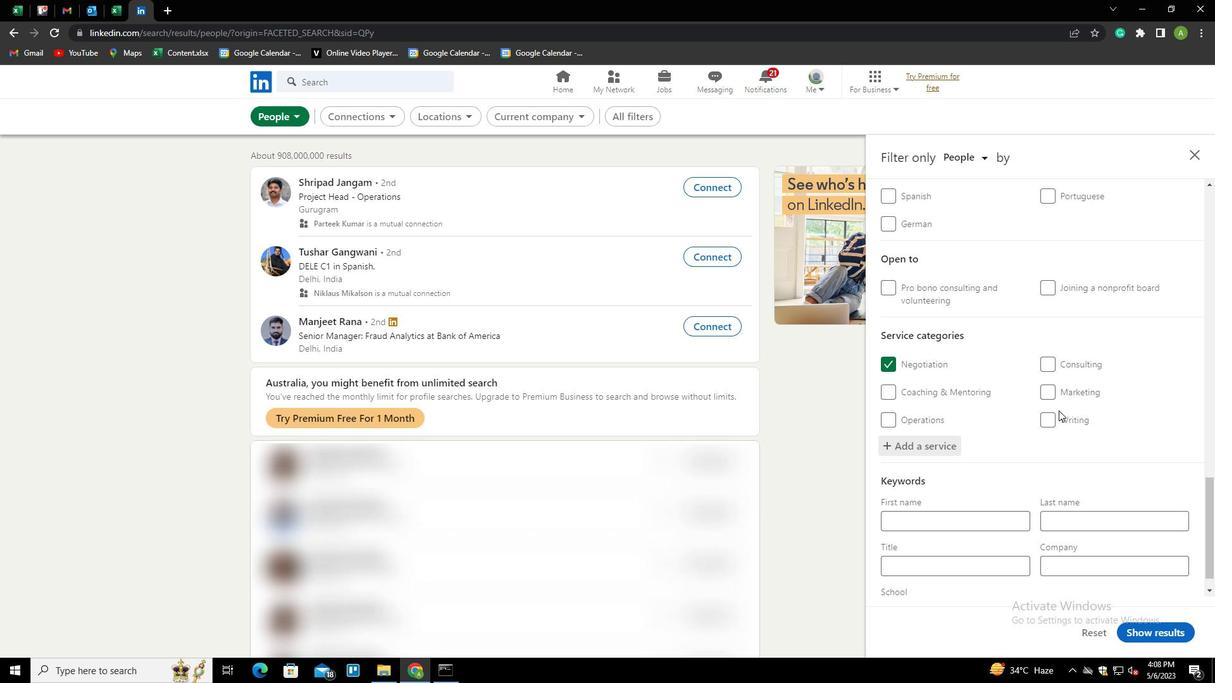 
Action: Mouse moved to (1058, 410)
Screenshot: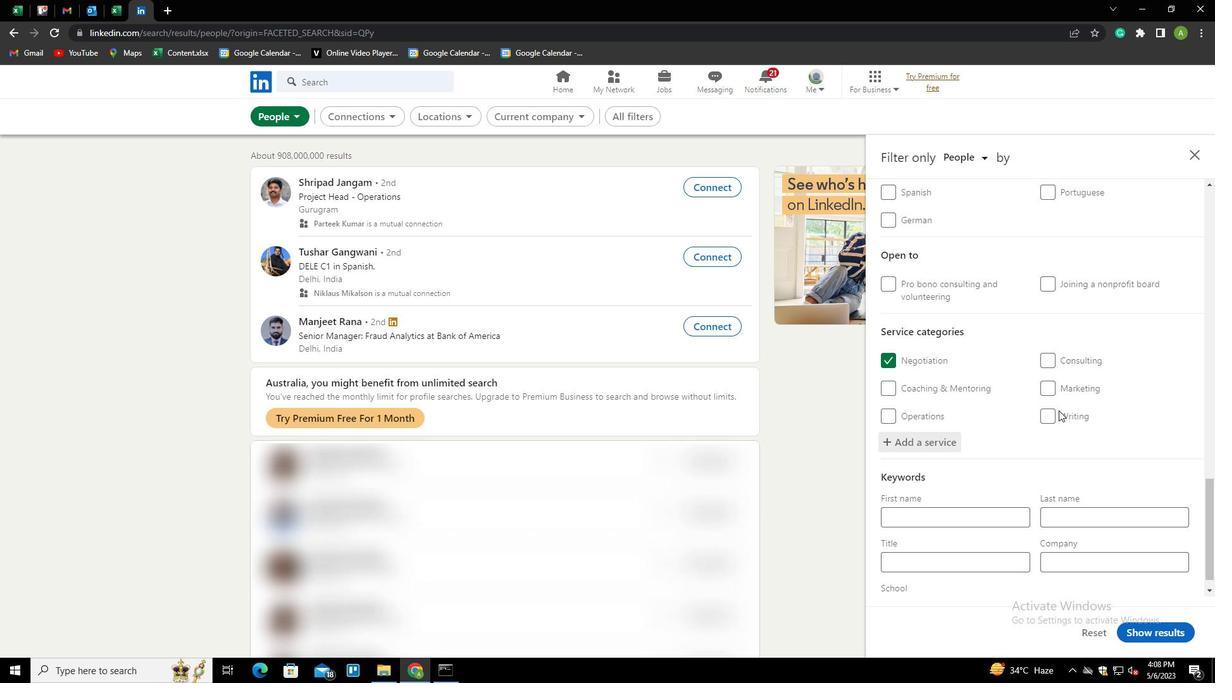 
Action: Mouse scrolled (1058, 410) with delta (0, 0)
Screenshot: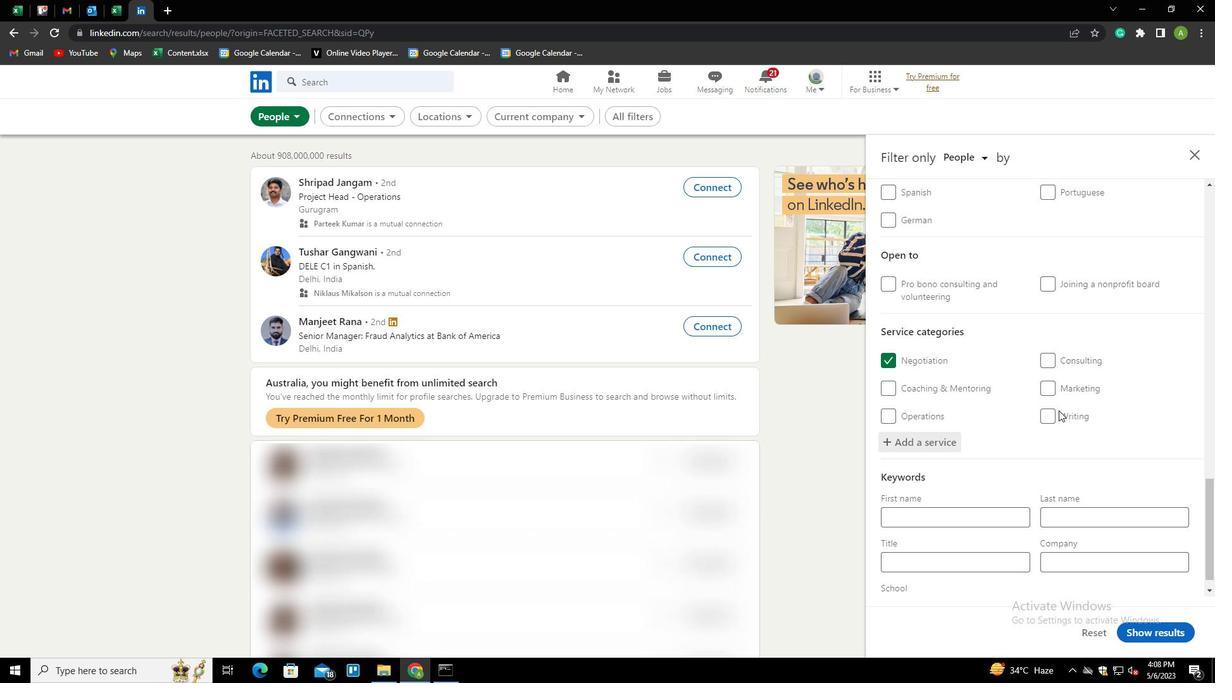 
Action: Mouse moved to (959, 538)
Screenshot: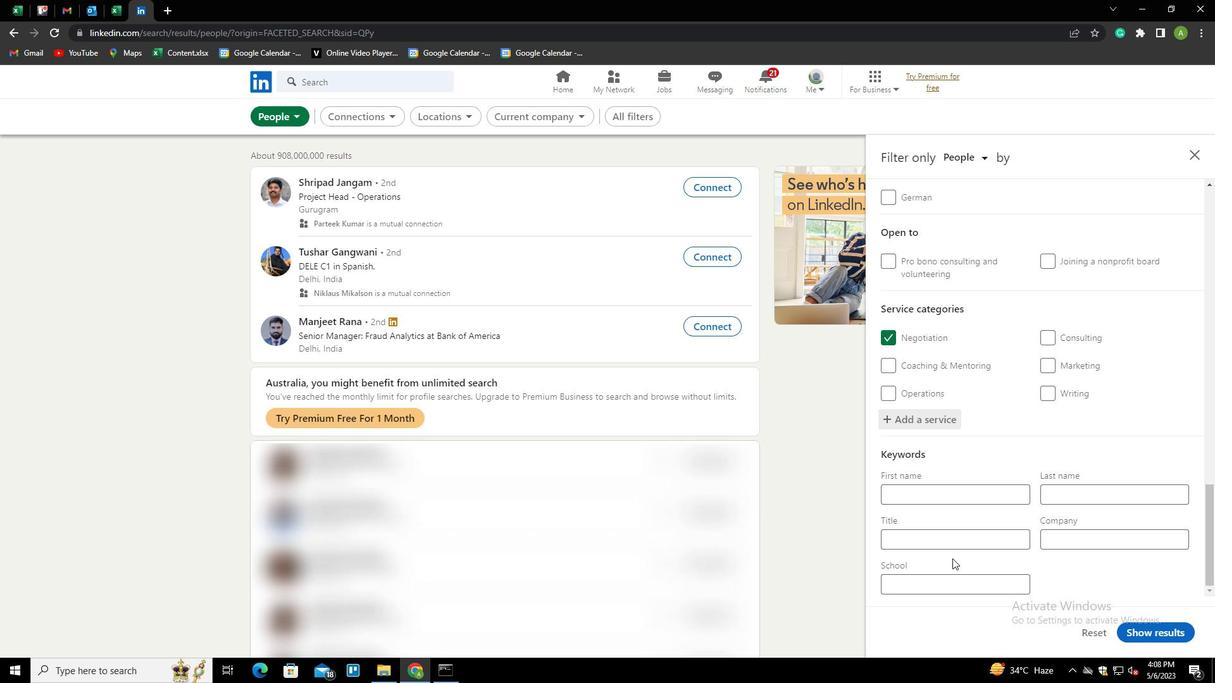 
Action: Mouse pressed left at (959, 538)
Screenshot: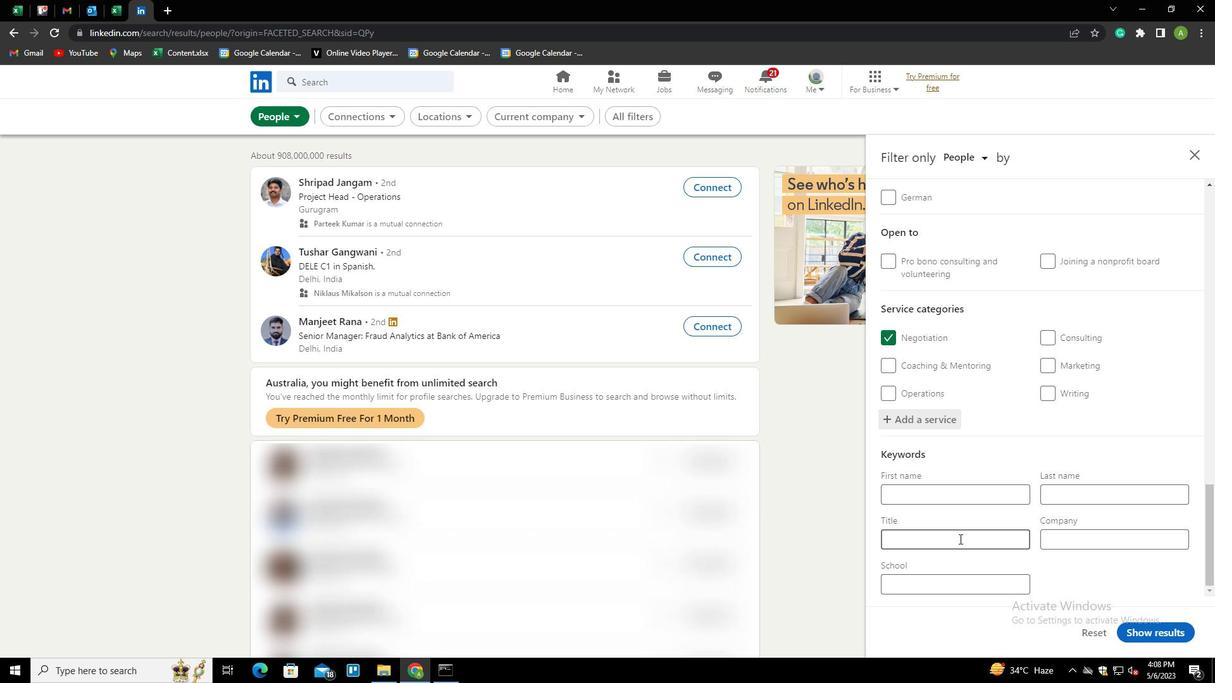 
Action: Mouse moved to (961, 537)
Screenshot: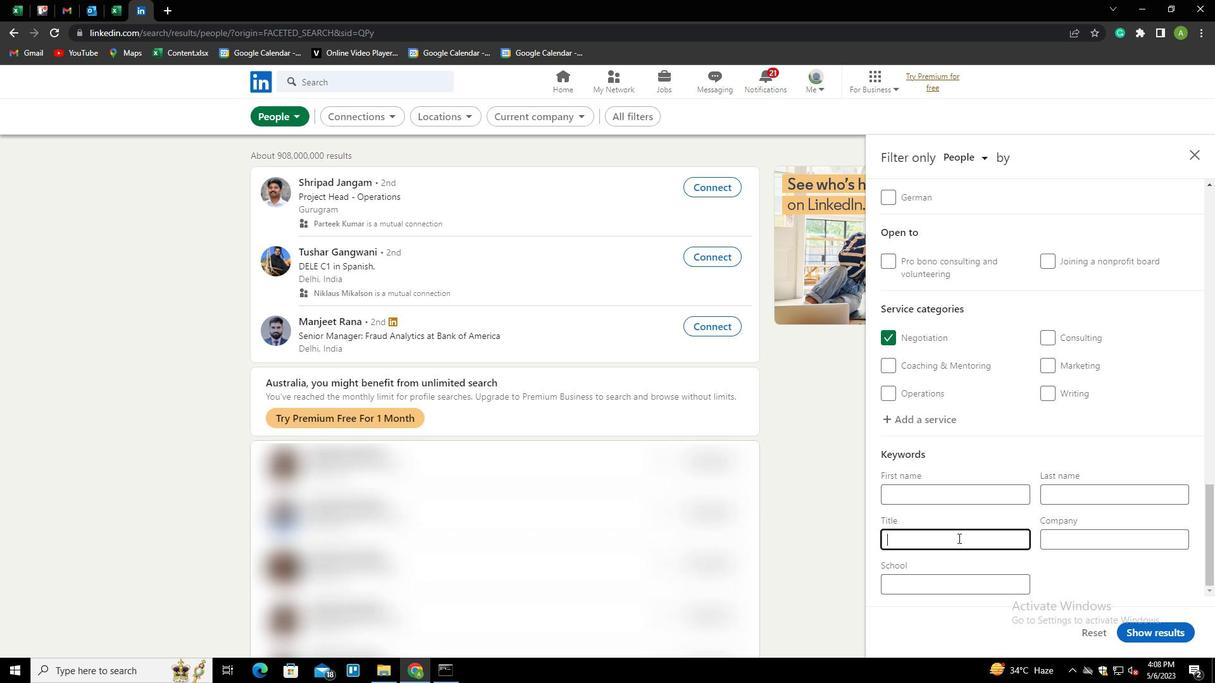 
Action: Key pressed <Key.shift><Key.shift><Key.shift><Key.shift><Key.shift><Key.shift><Key.shift><Key.shift><Key.shift><Key.shift><Key.shift><Key.shift>OPERATIONS<Key.space>A<Key.backspace><Key.shift>ASSISTANT
Screenshot: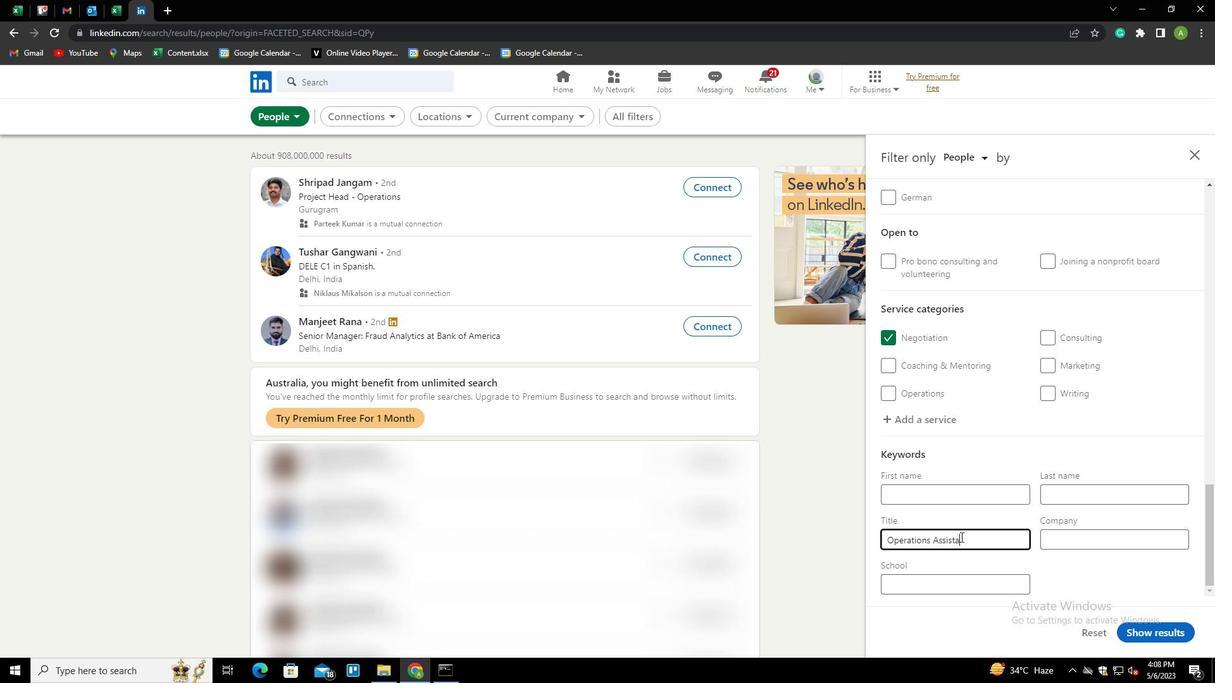 
Action: Mouse moved to (1130, 596)
Screenshot: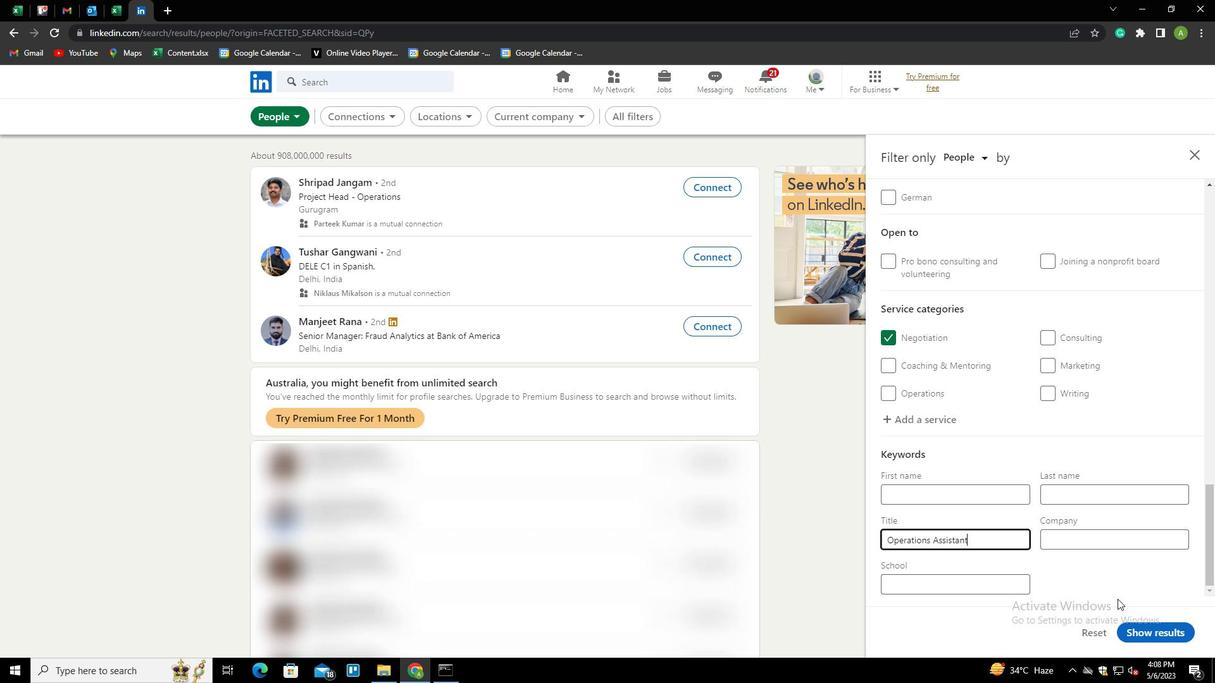
Action: Mouse pressed left at (1130, 596)
Screenshot: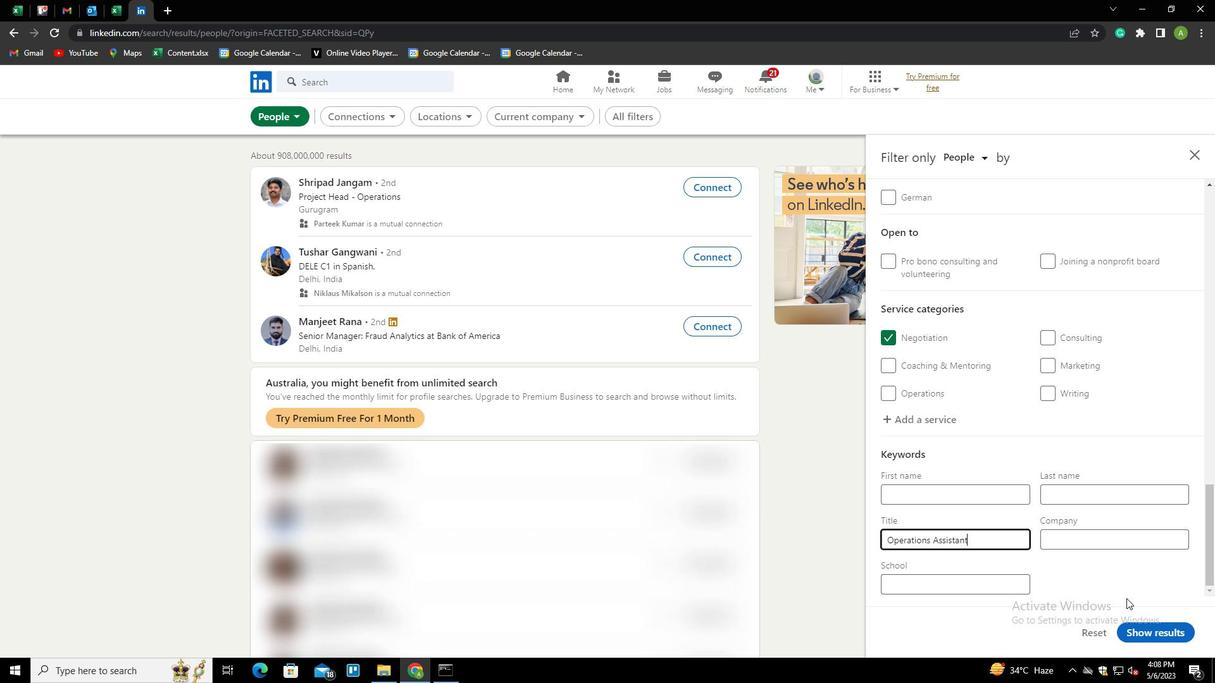 
Action: Mouse moved to (1171, 627)
Screenshot: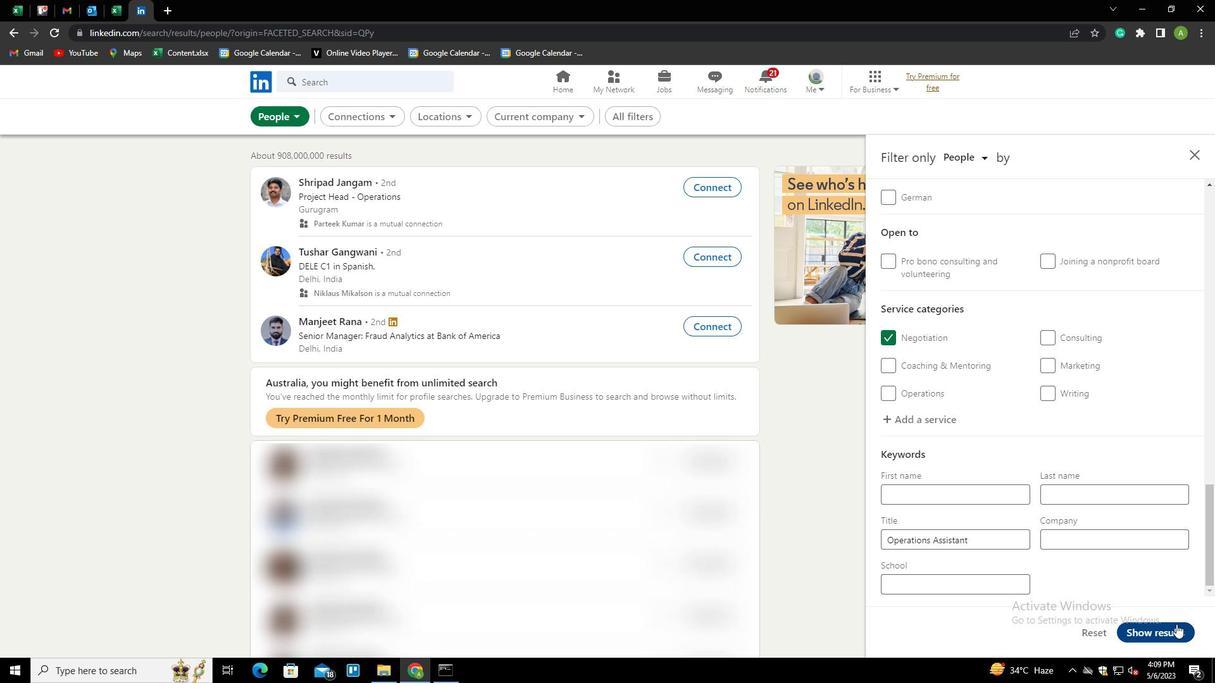
Action: Mouse pressed left at (1171, 627)
Screenshot: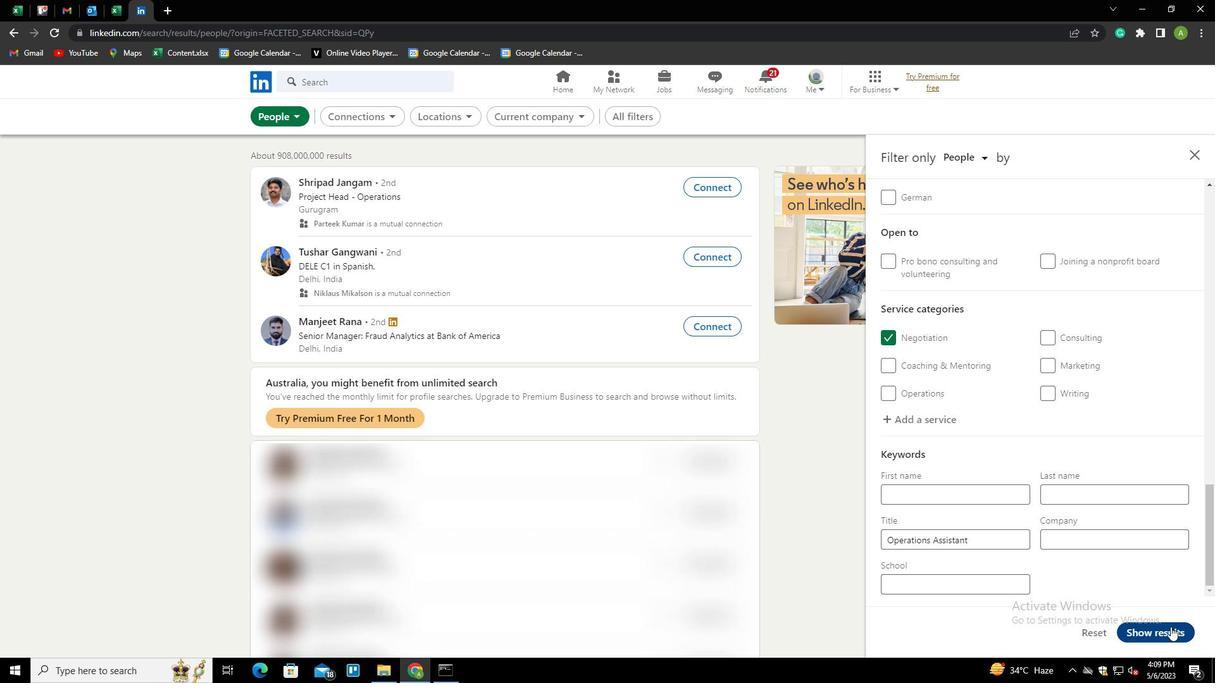 
Action: Mouse moved to (1151, 567)
Screenshot: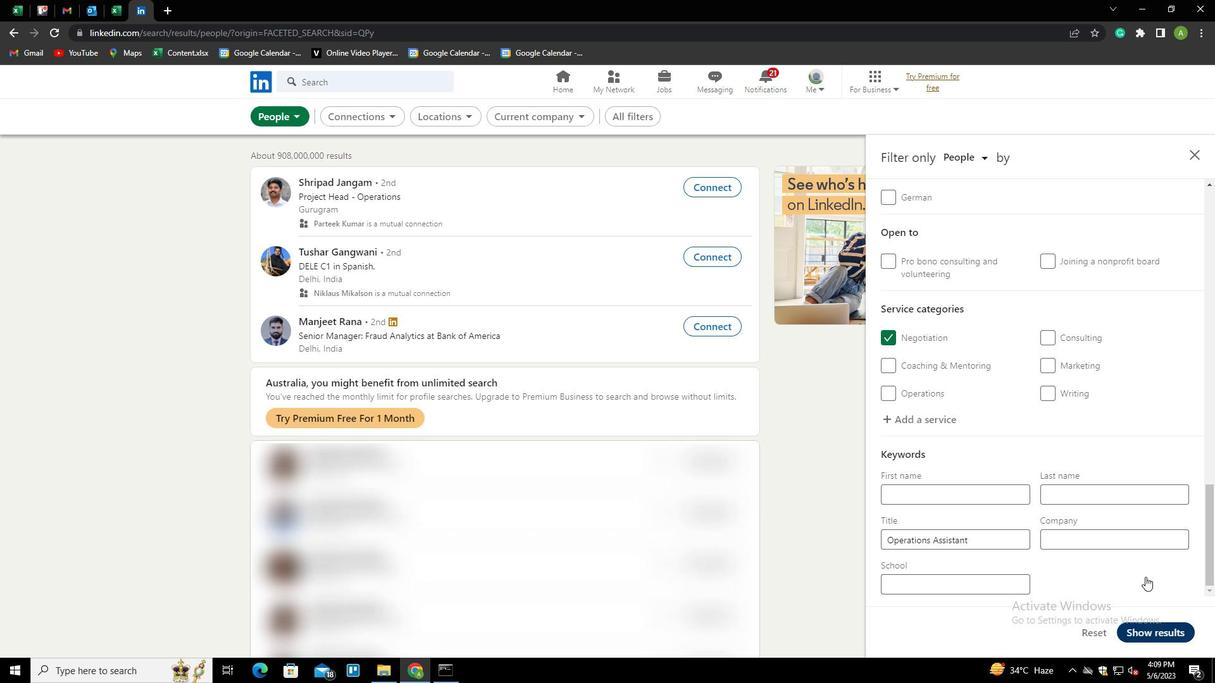 
